 Task: Find connections with filter location Oranienburg with filter topic #Energywith filter profile language German with filter current company Hshelpinghand - Job & Career Opportunities with filter school Gangadhar Meher University with filter industry Retail Motor Vehicles with filter service category Tax Law with filter keywords title Building Inspector
Action: Mouse moved to (643, 111)
Screenshot: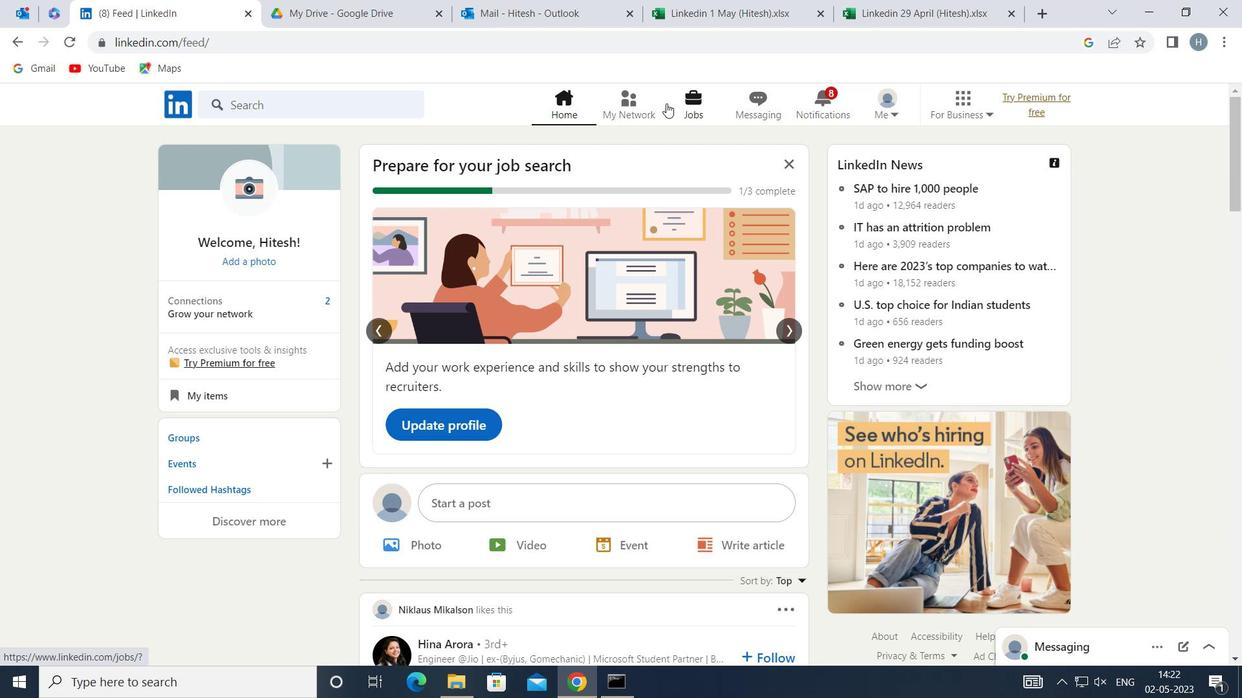 
Action: Mouse pressed left at (643, 111)
Screenshot: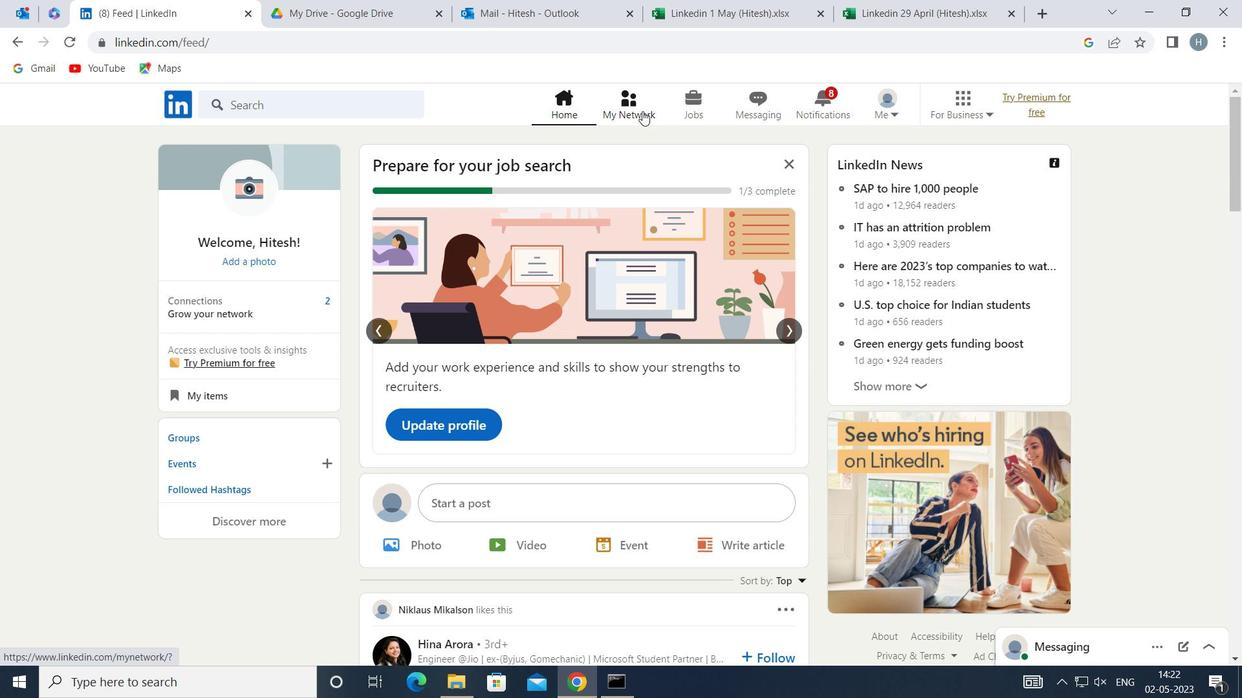 
Action: Mouse moved to (346, 199)
Screenshot: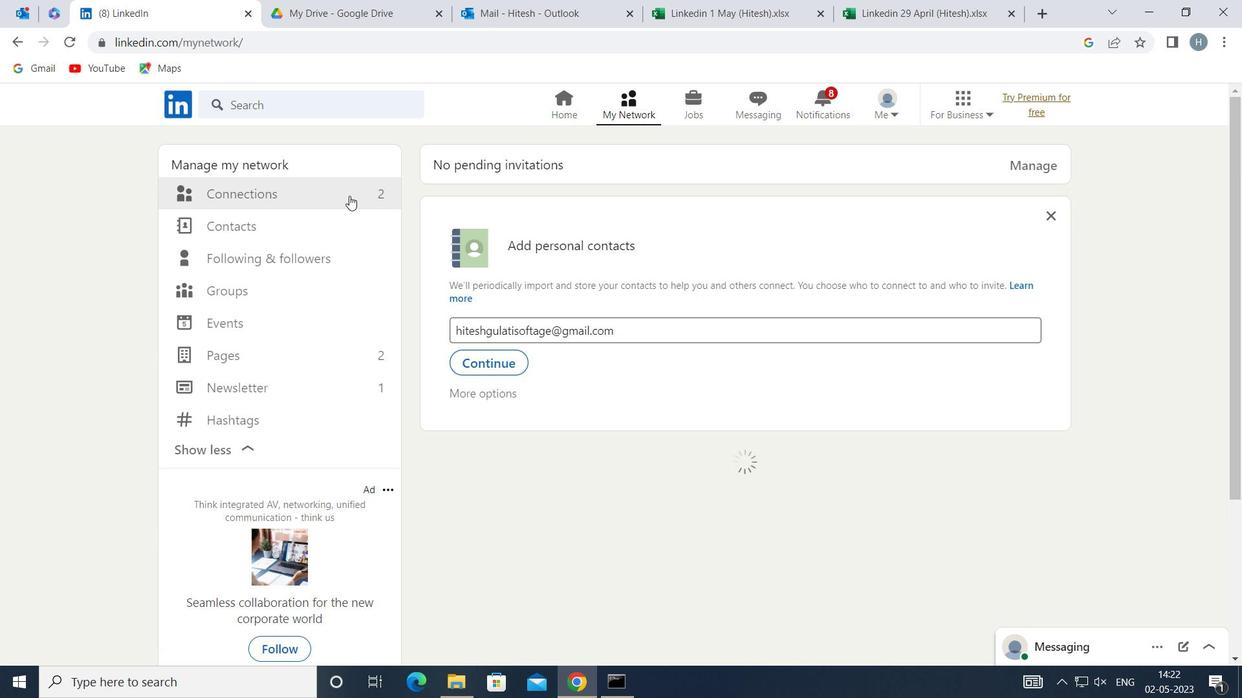
Action: Mouse pressed left at (346, 199)
Screenshot: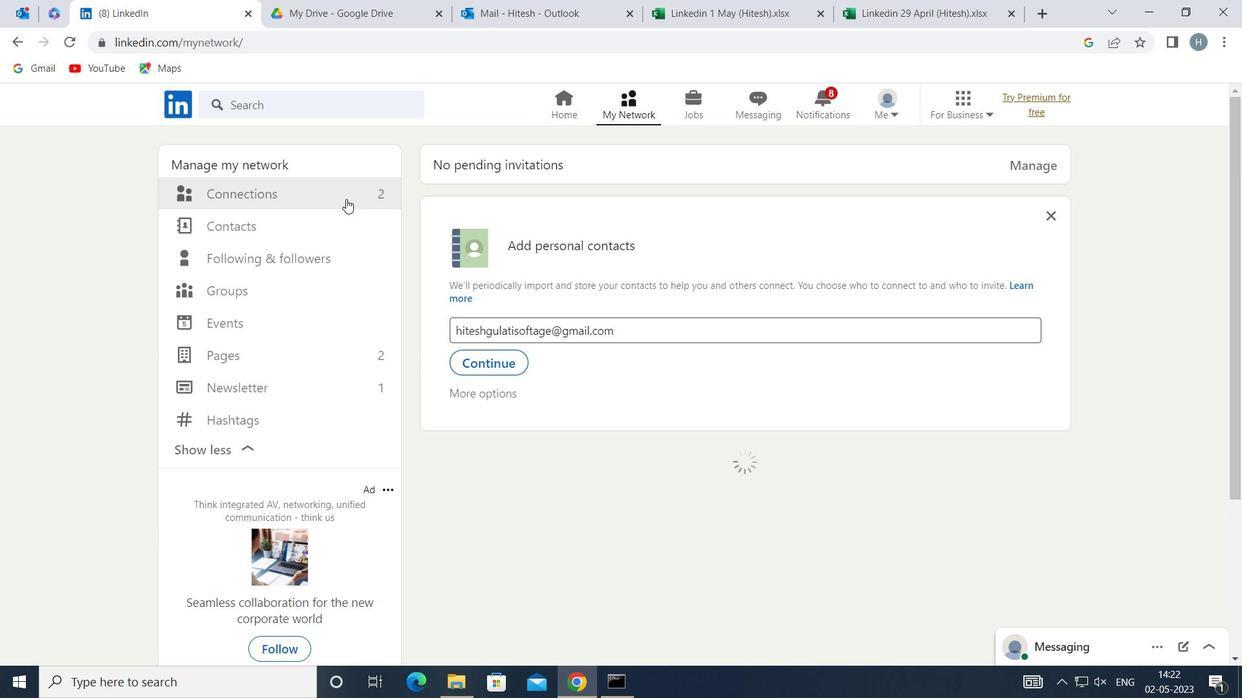 
Action: Mouse moved to (722, 192)
Screenshot: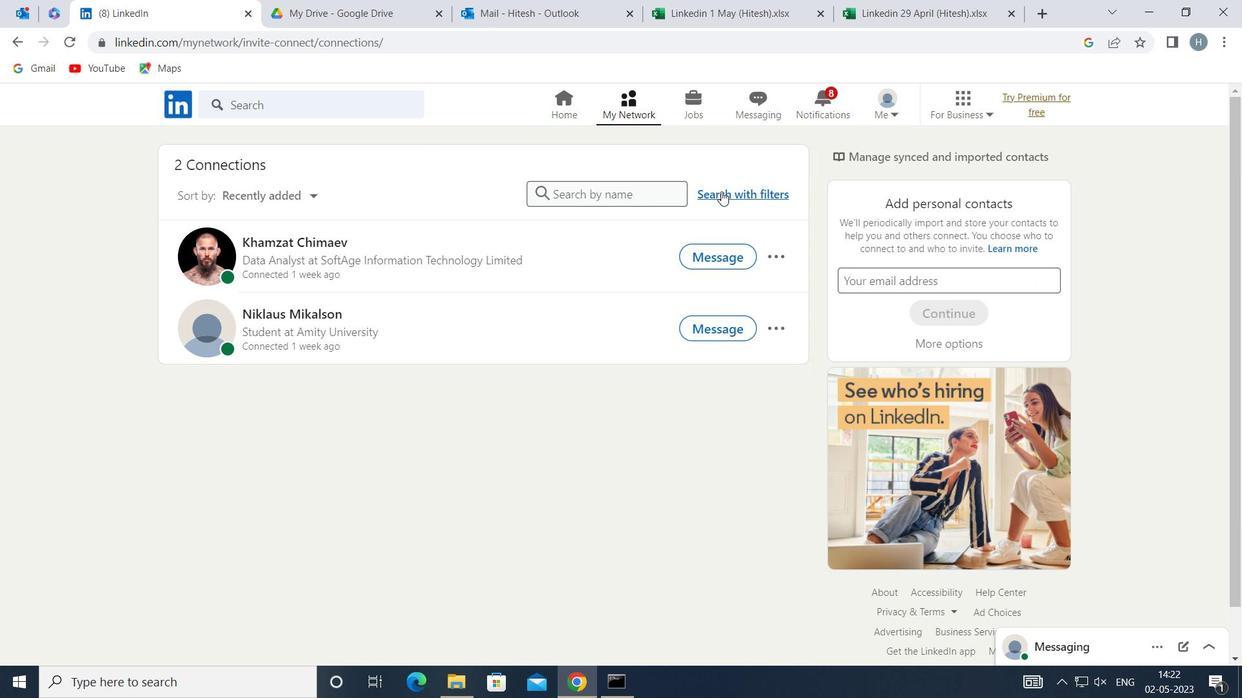 
Action: Mouse pressed left at (722, 192)
Screenshot: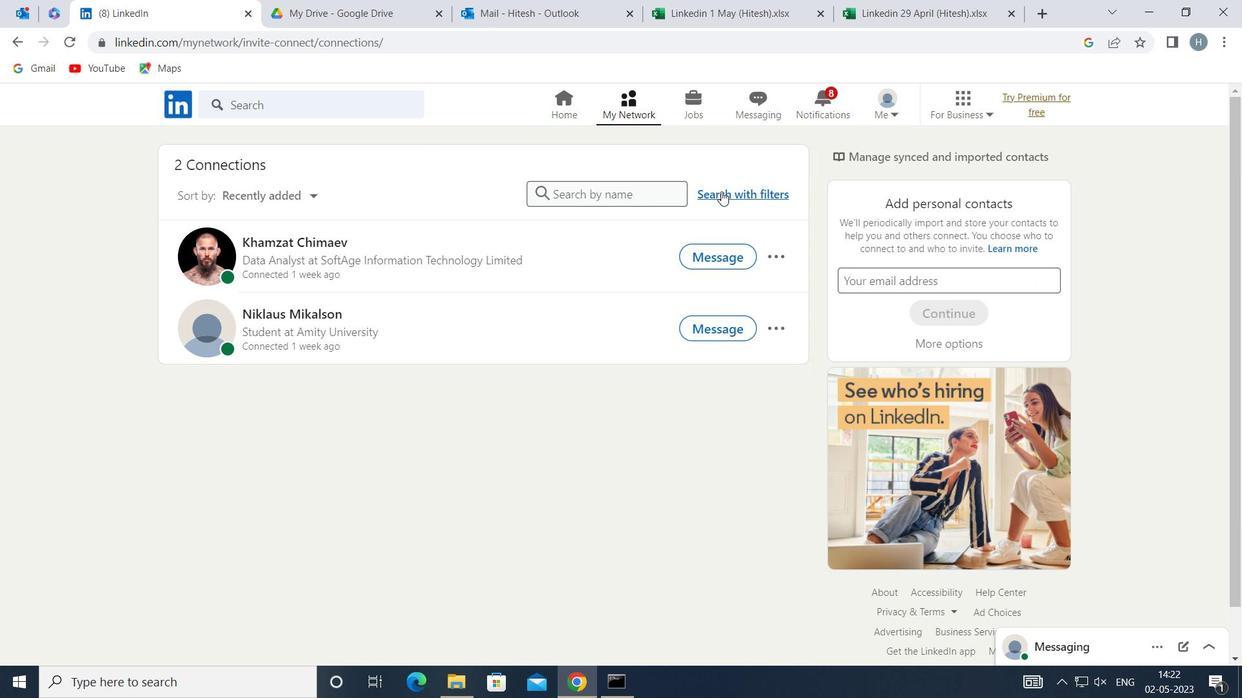 
Action: Mouse moved to (681, 150)
Screenshot: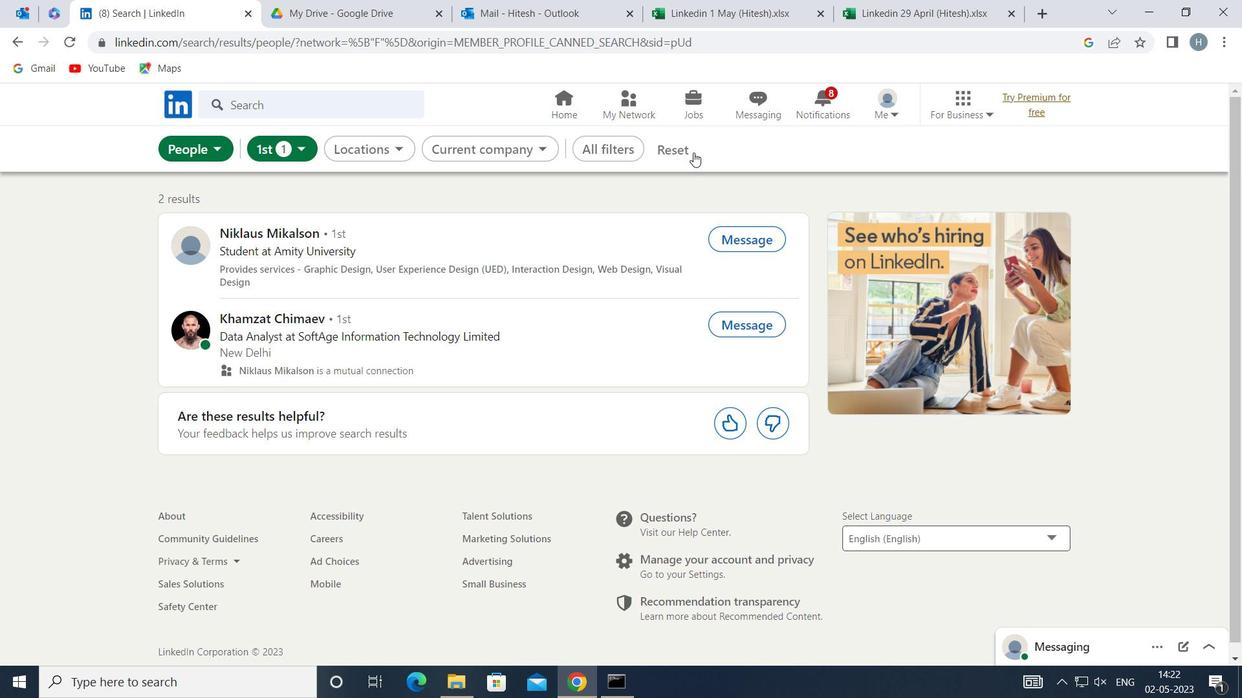 
Action: Mouse pressed left at (681, 150)
Screenshot: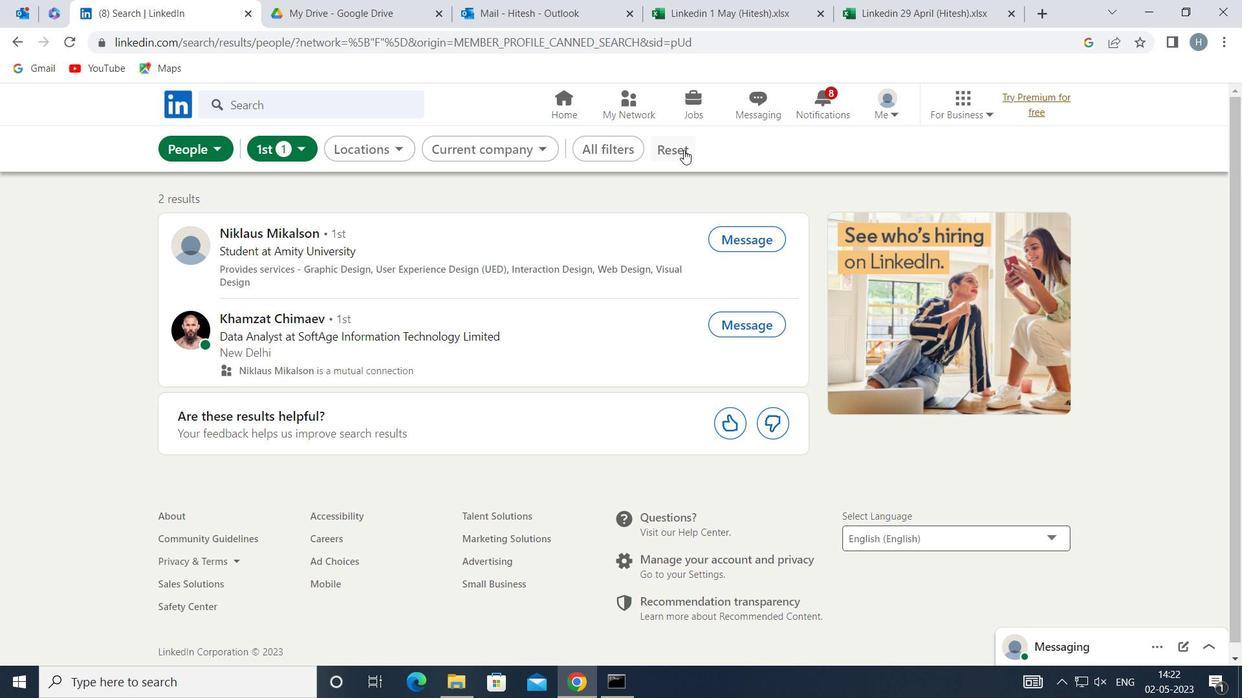 
Action: Mouse moved to (662, 147)
Screenshot: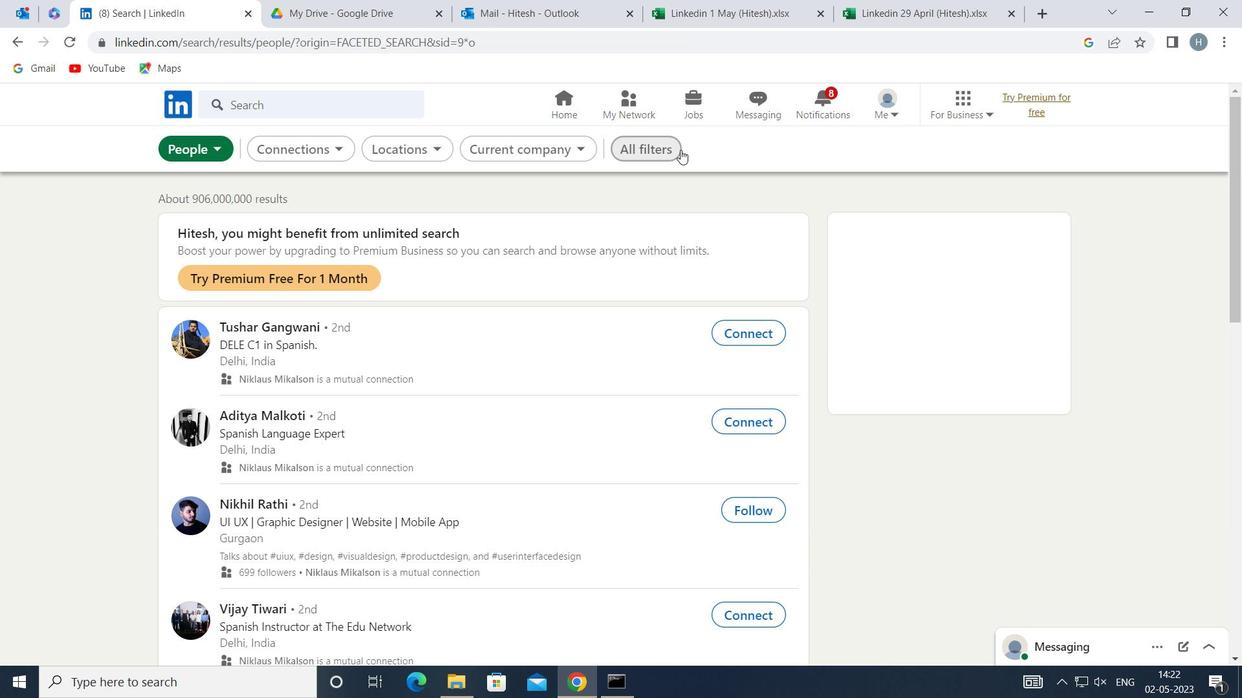 
Action: Mouse pressed left at (662, 147)
Screenshot: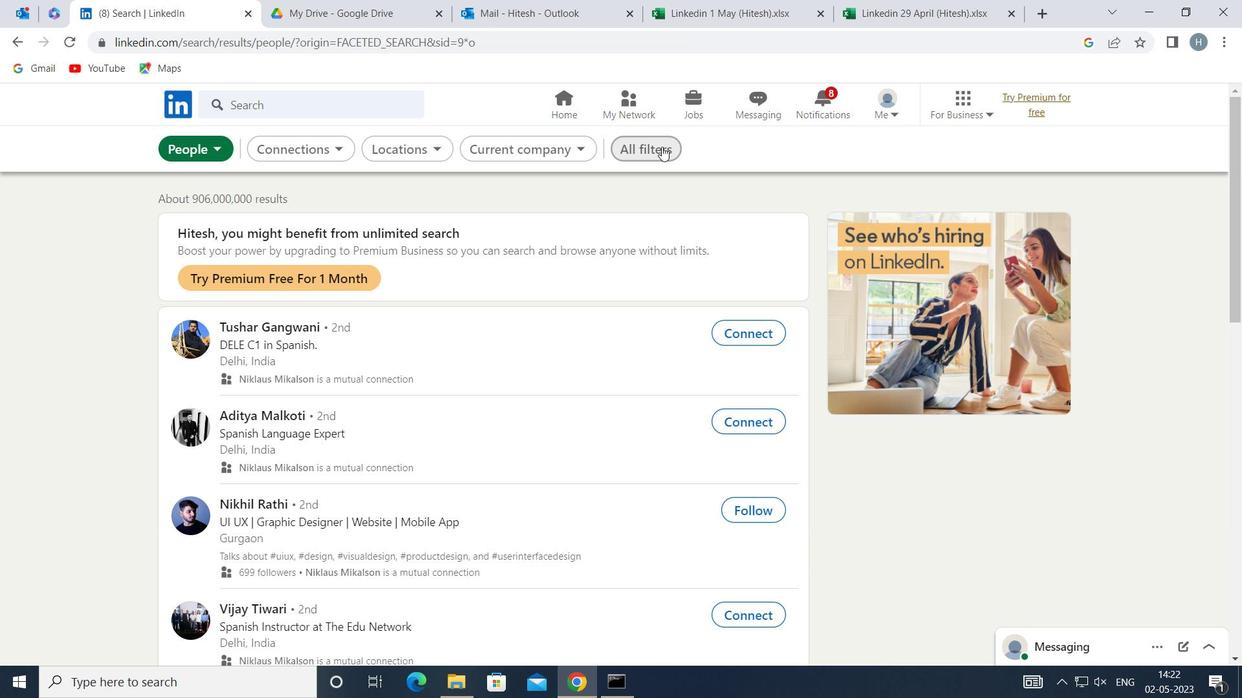 
Action: Mouse moved to (918, 414)
Screenshot: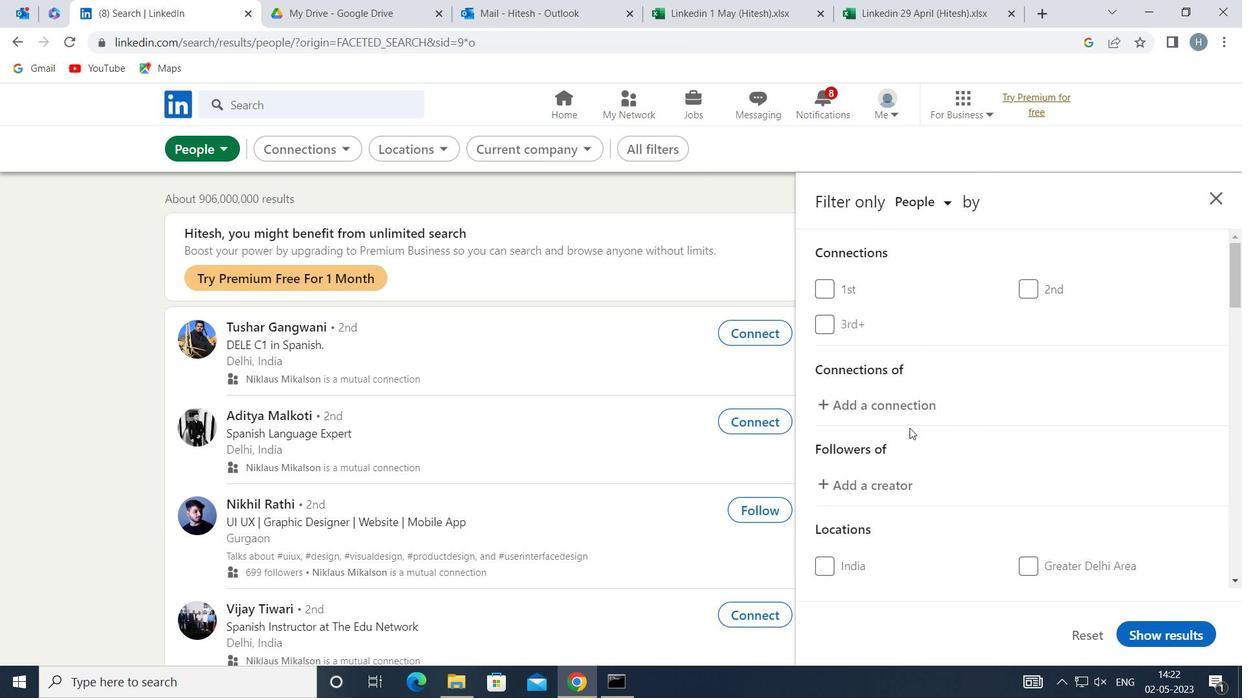 
Action: Mouse scrolled (918, 413) with delta (0, 0)
Screenshot: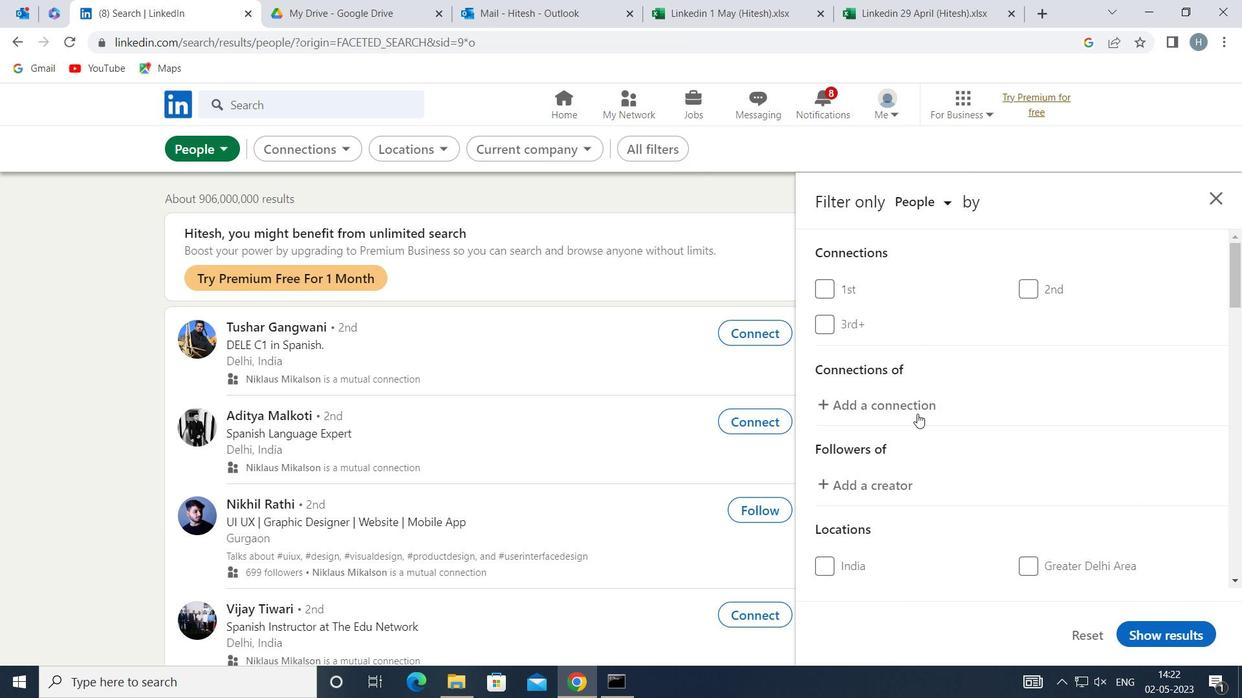 
Action: Mouse moved to (918, 412)
Screenshot: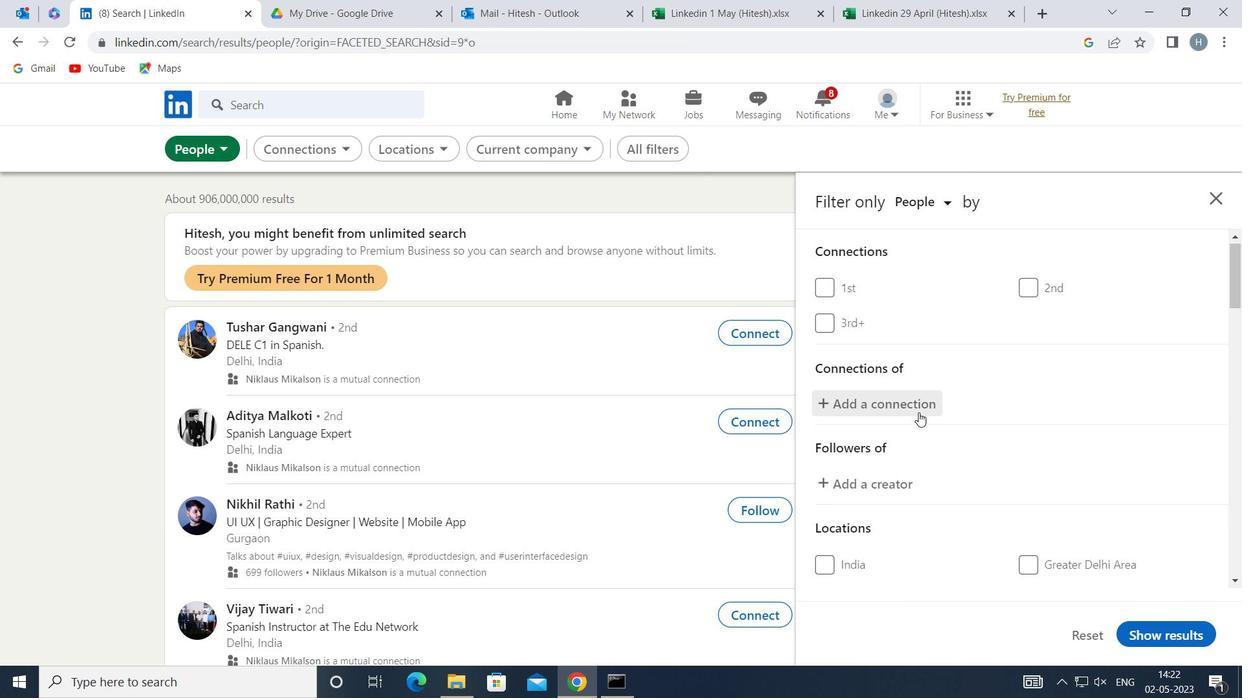 
Action: Mouse scrolled (918, 412) with delta (0, 0)
Screenshot: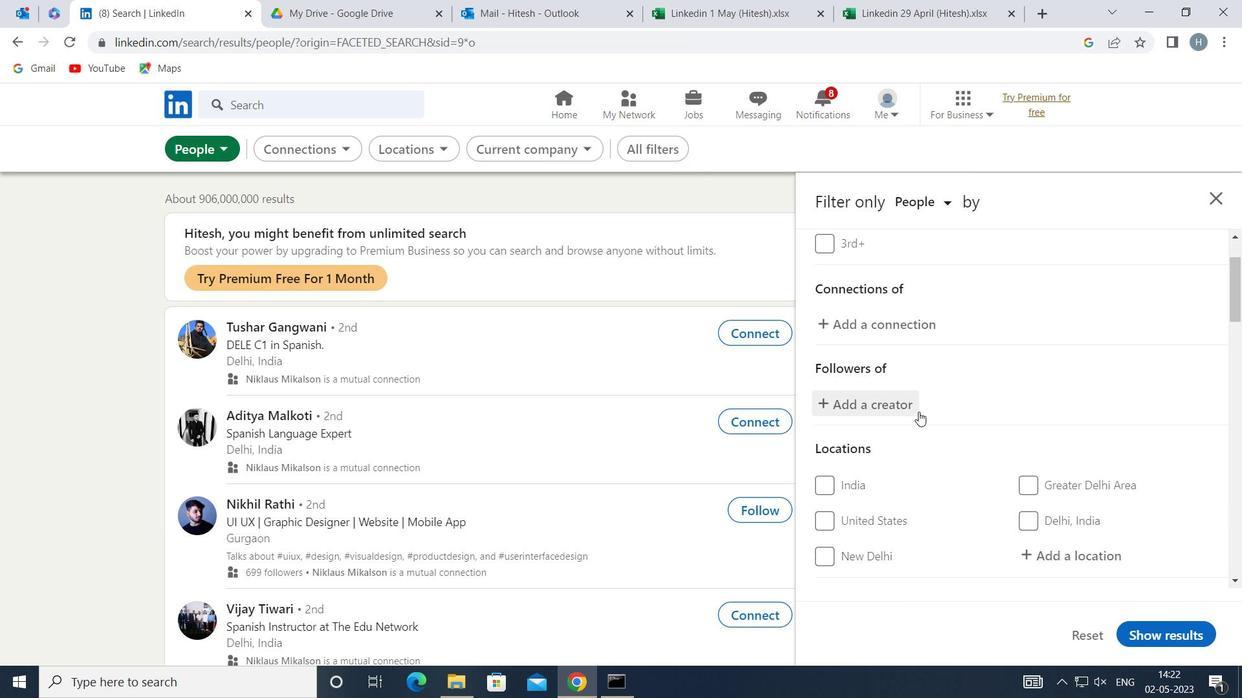 
Action: Mouse moved to (1054, 465)
Screenshot: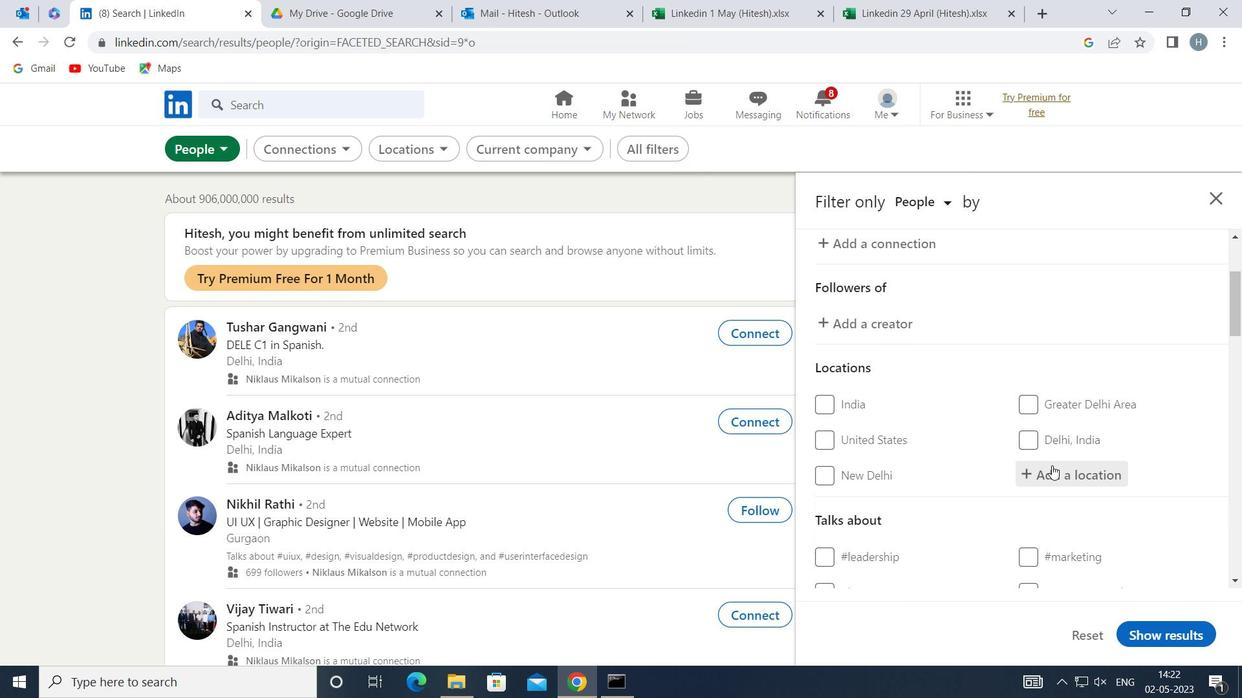 
Action: Mouse pressed left at (1054, 465)
Screenshot: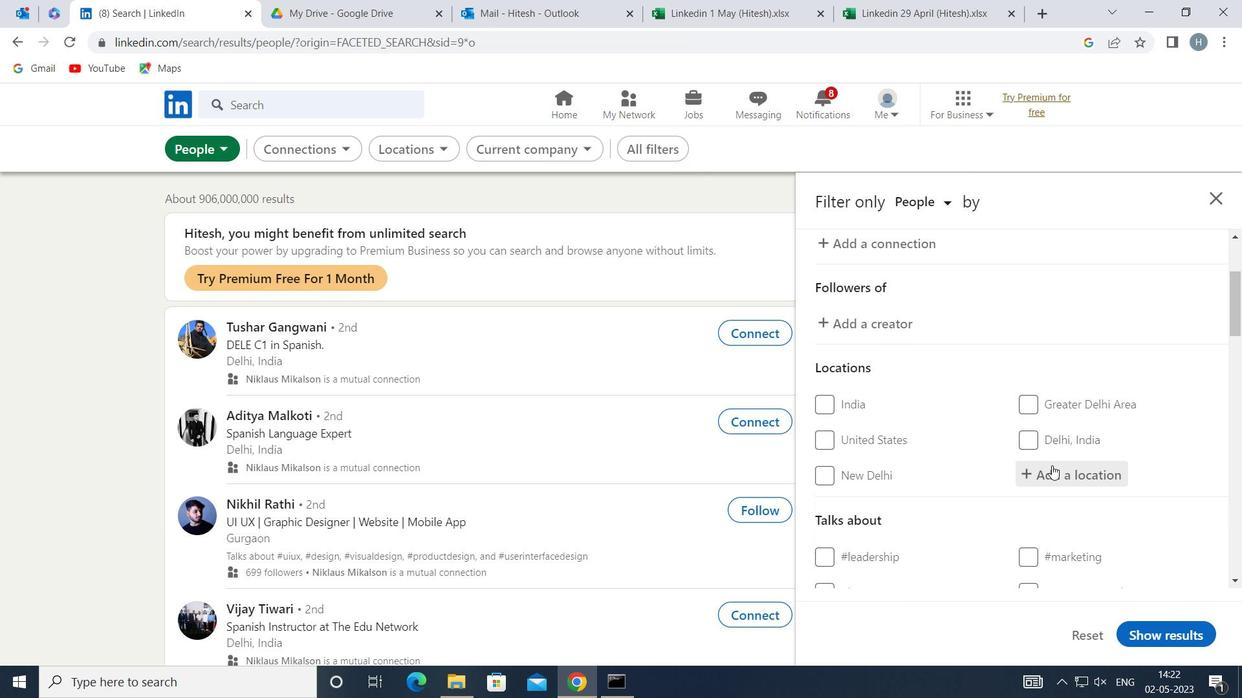 
Action: Mouse moved to (1051, 463)
Screenshot: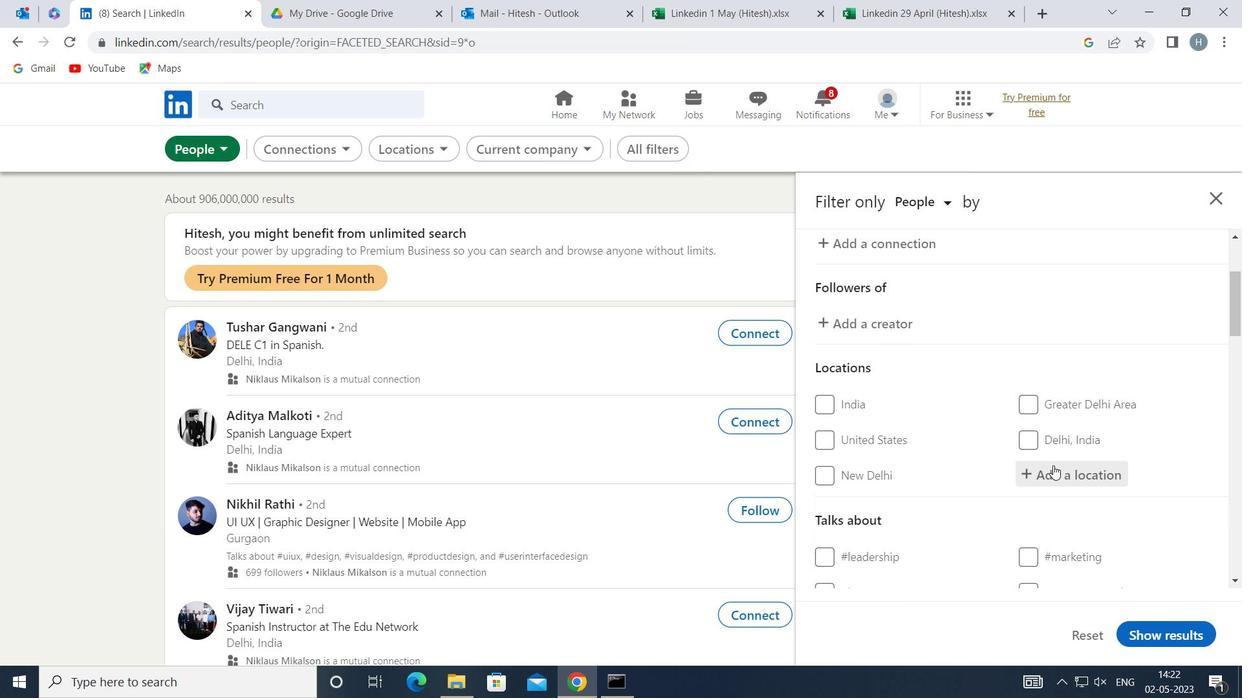 
Action: Key pressed <Key.shift>ORA
Screenshot: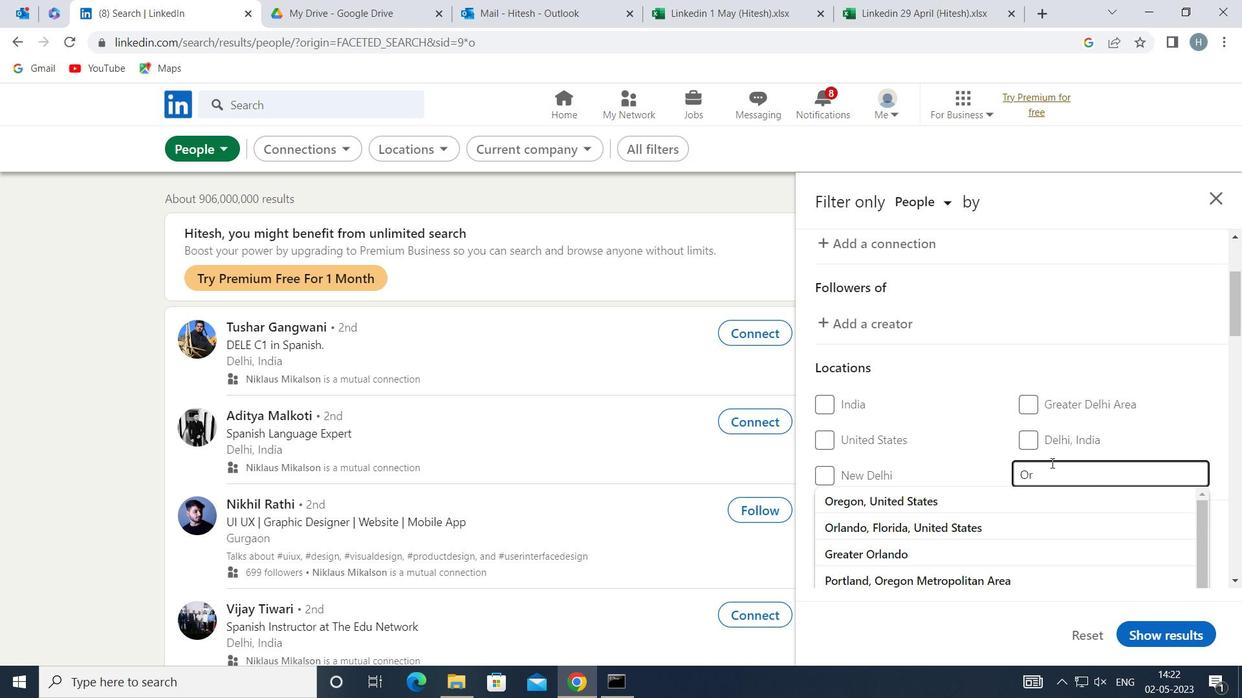 
Action: Mouse moved to (1050, 463)
Screenshot: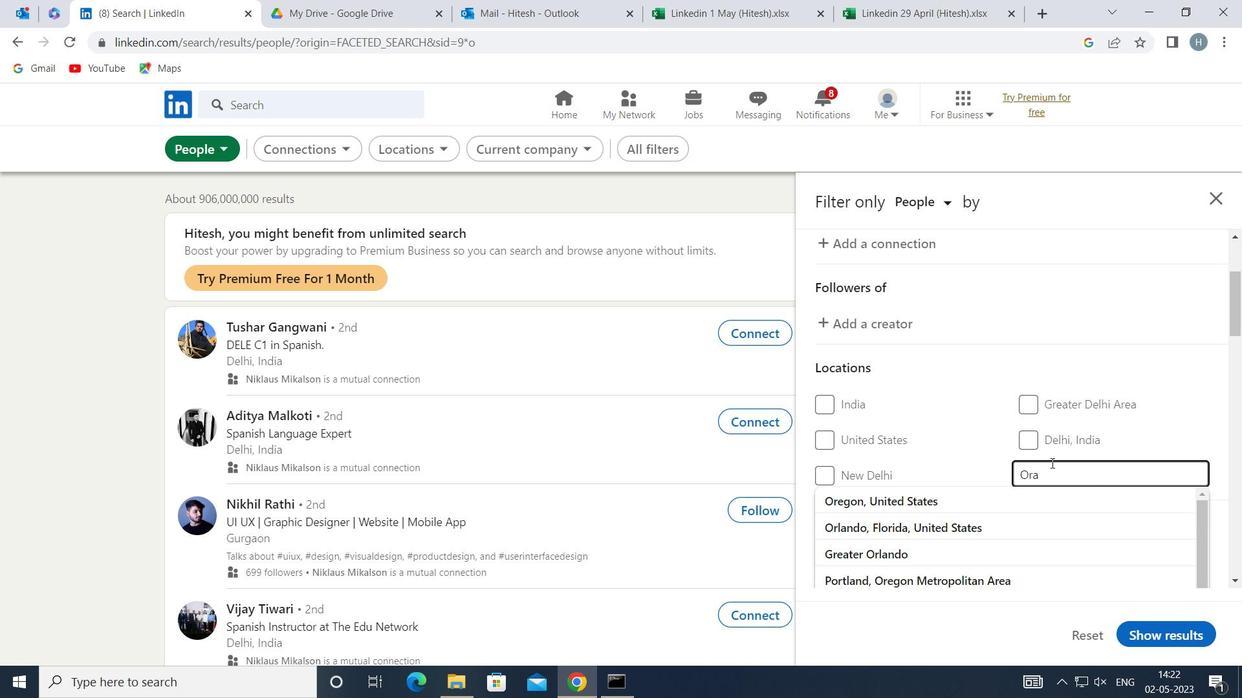 
Action: Key pressed NIENBURG
Screenshot: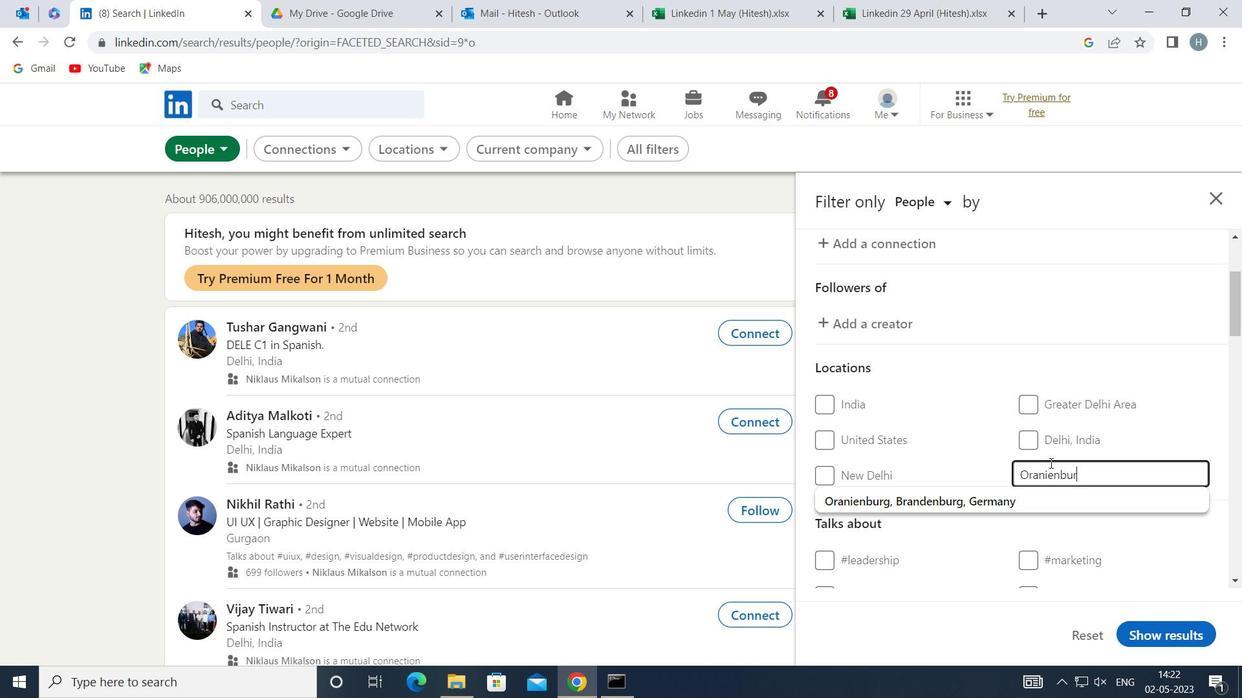 
Action: Mouse moved to (996, 507)
Screenshot: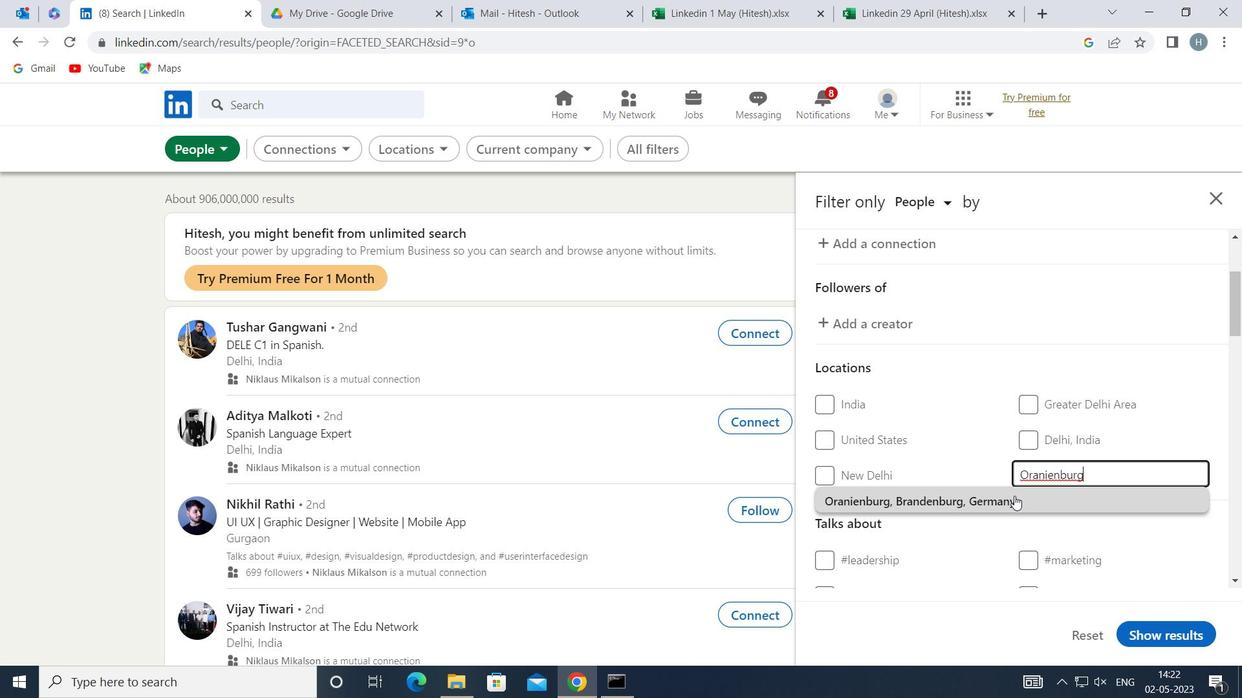 
Action: Mouse pressed left at (996, 507)
Screenshot: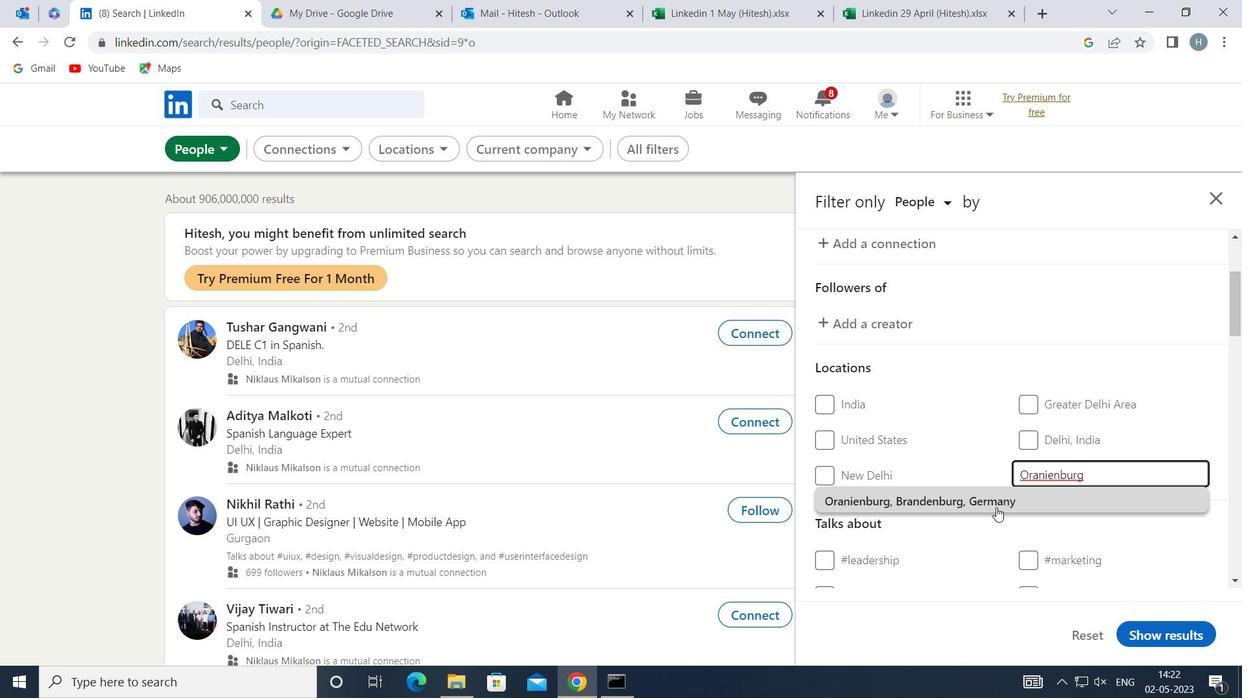 
Action: Mouse moved to (995, 496)
Screenshot: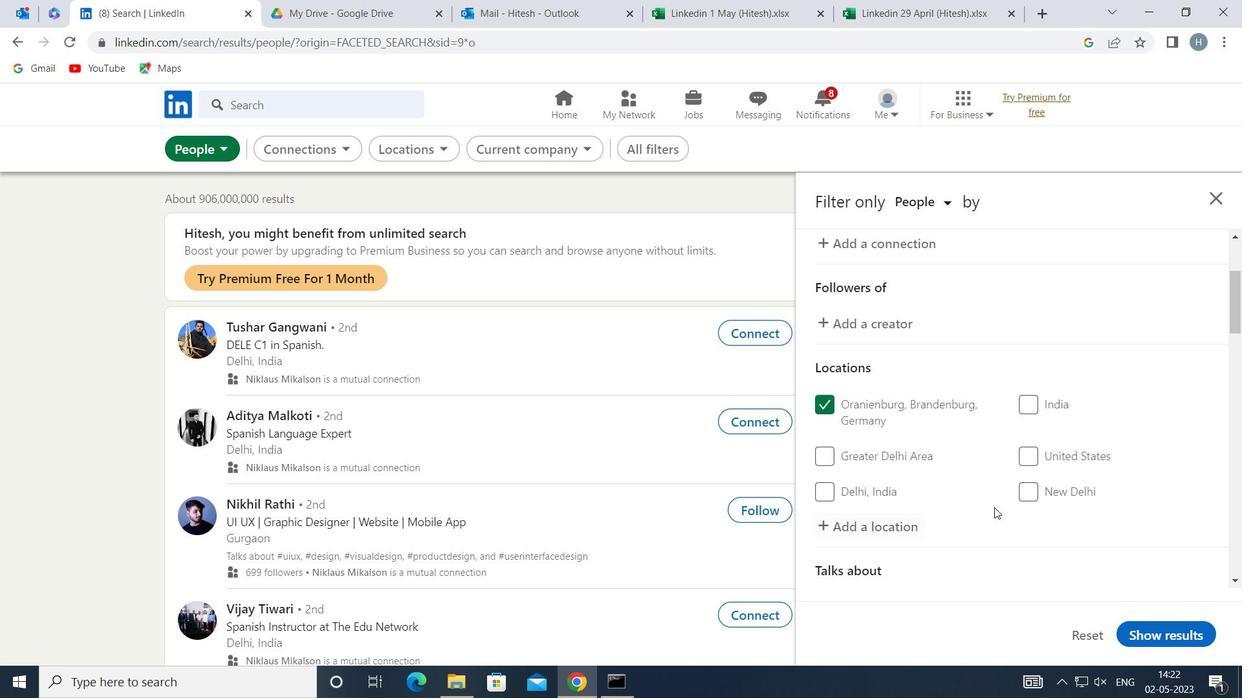 
Action: Mouse scrolled (995, 495) with delta (0, 0)
Screenshot: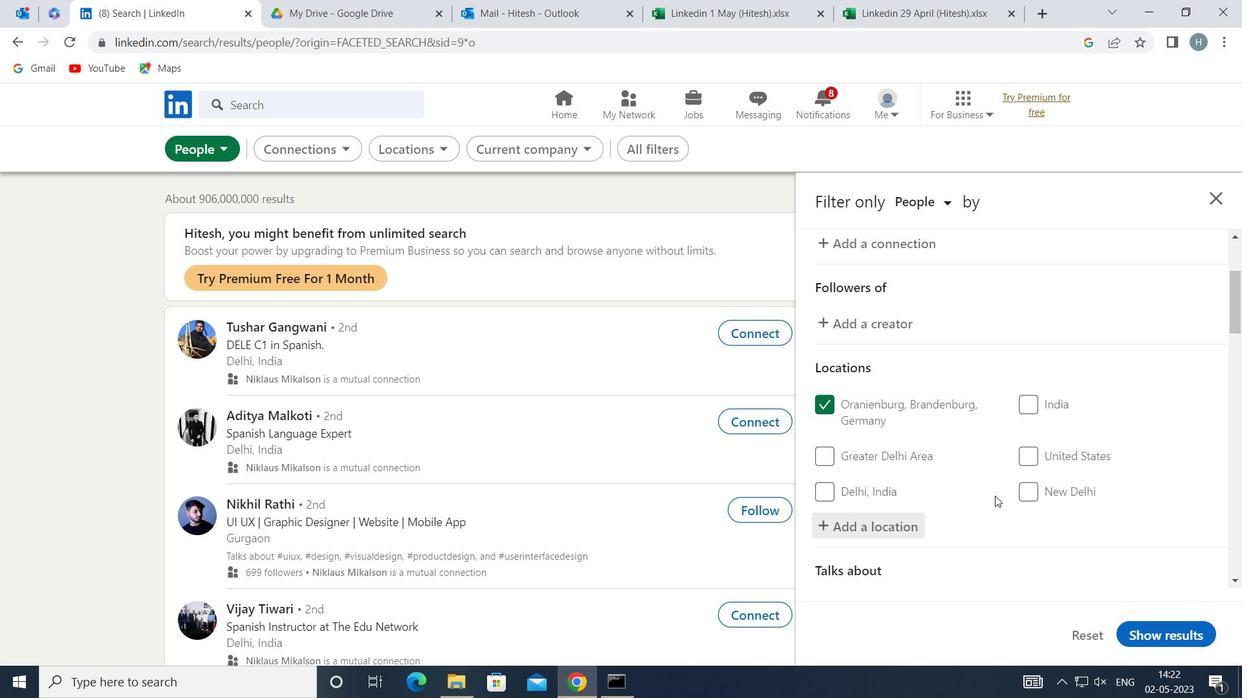 
Action: Mouse moved to (995, 495)
Screenshot: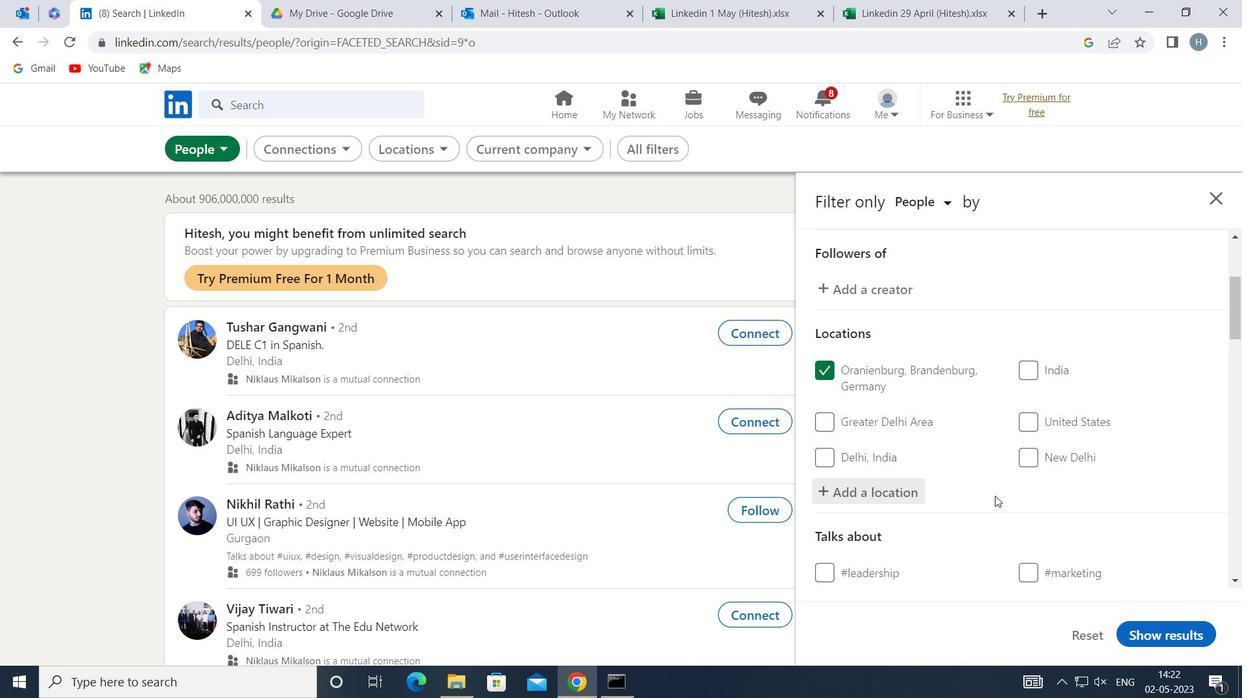 
Action: Mouse scrolled (995, 495) with delta (0, 0)
Screenshot: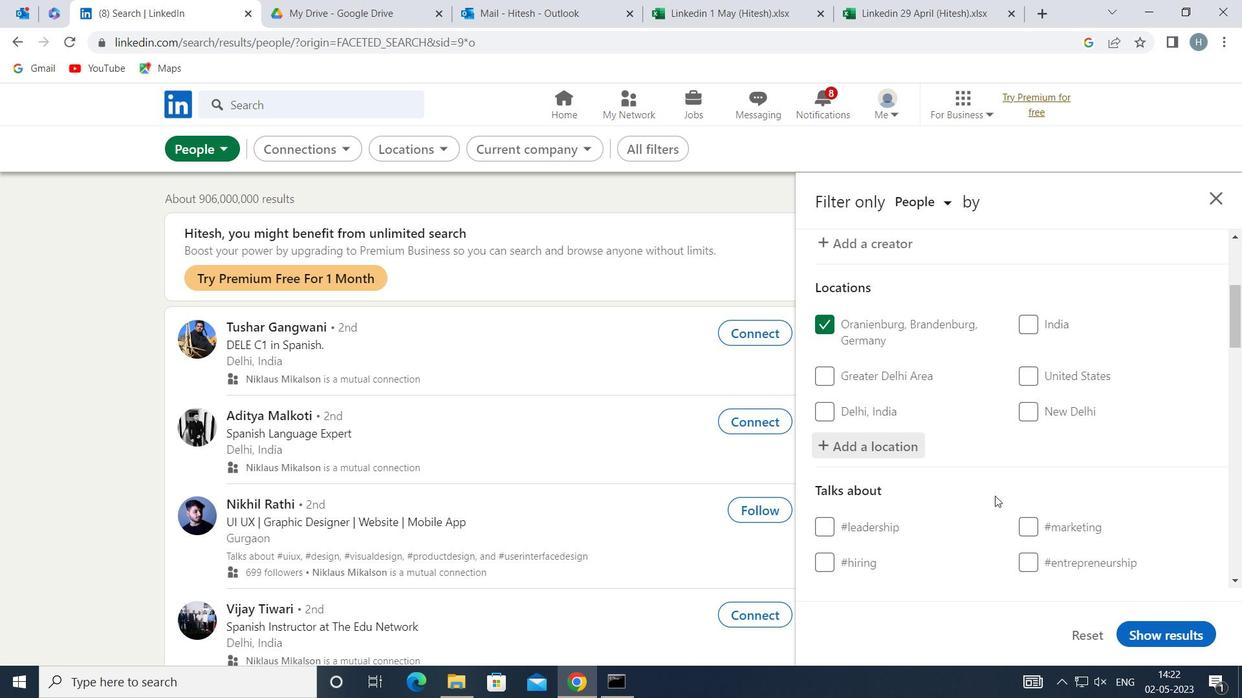 
Action: Mouse moved to (1065, 517)
Screenshot: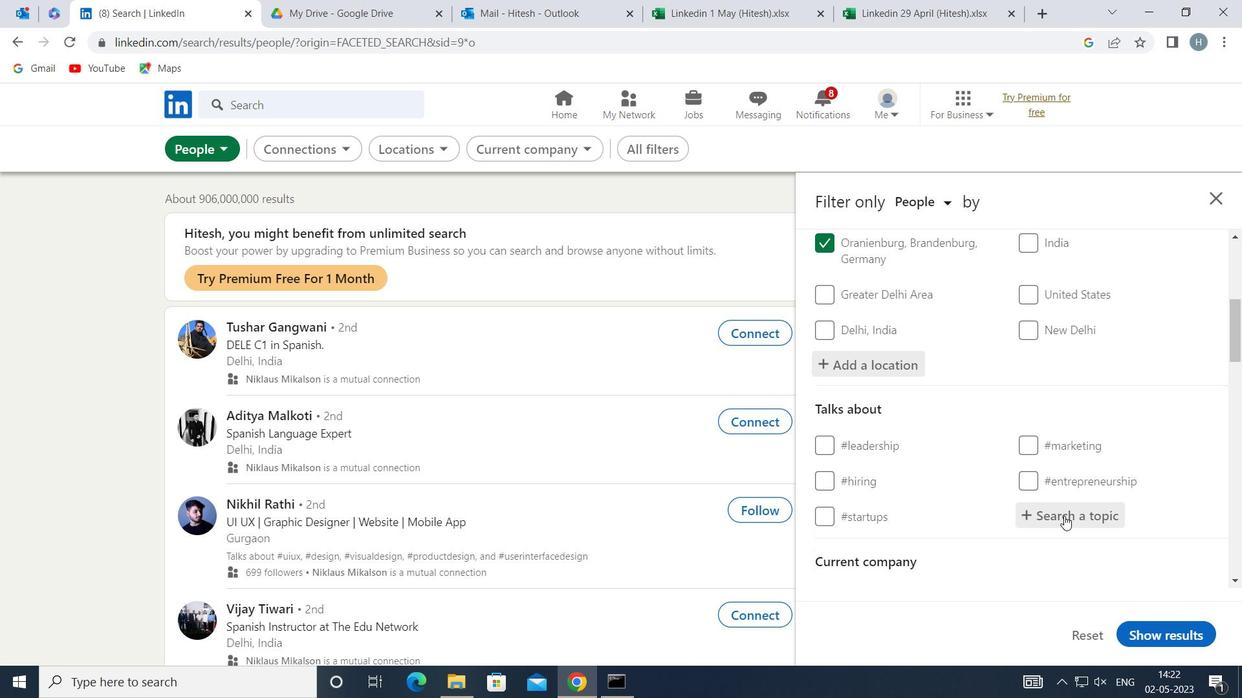 
Action: Mouse pressed left at (1065, 517)
Screenshot: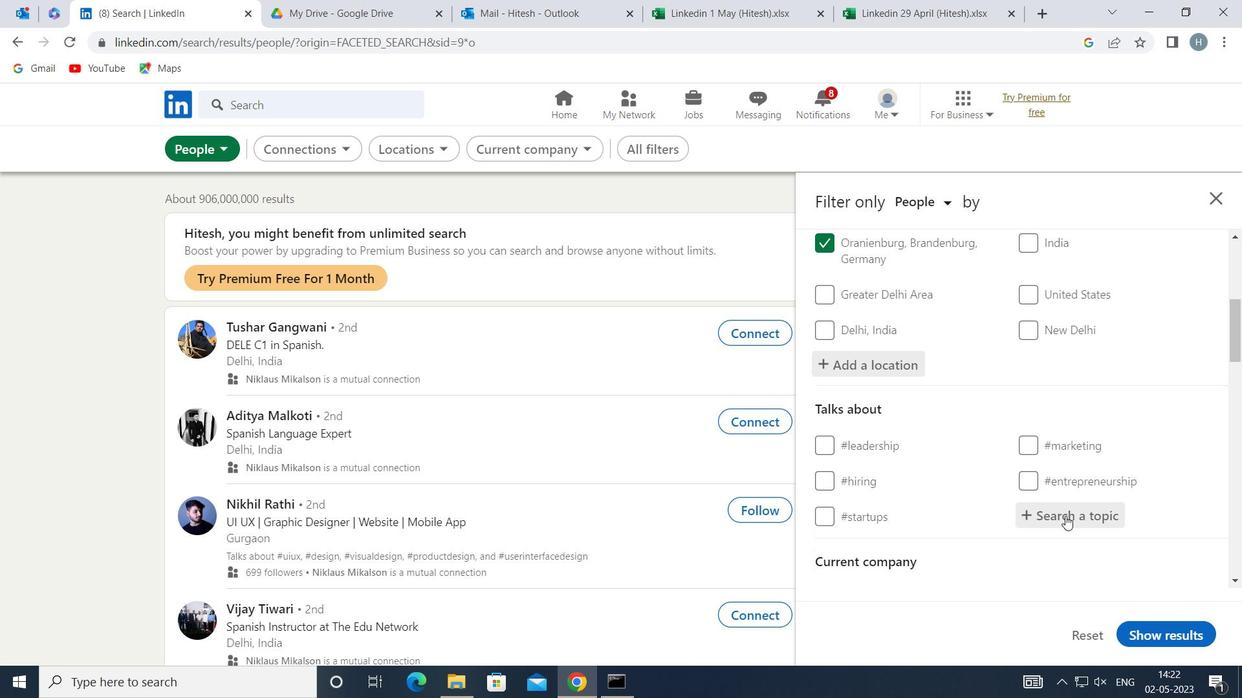 
Action: Key pressed <Key.shift>ENERGY
Screenshot: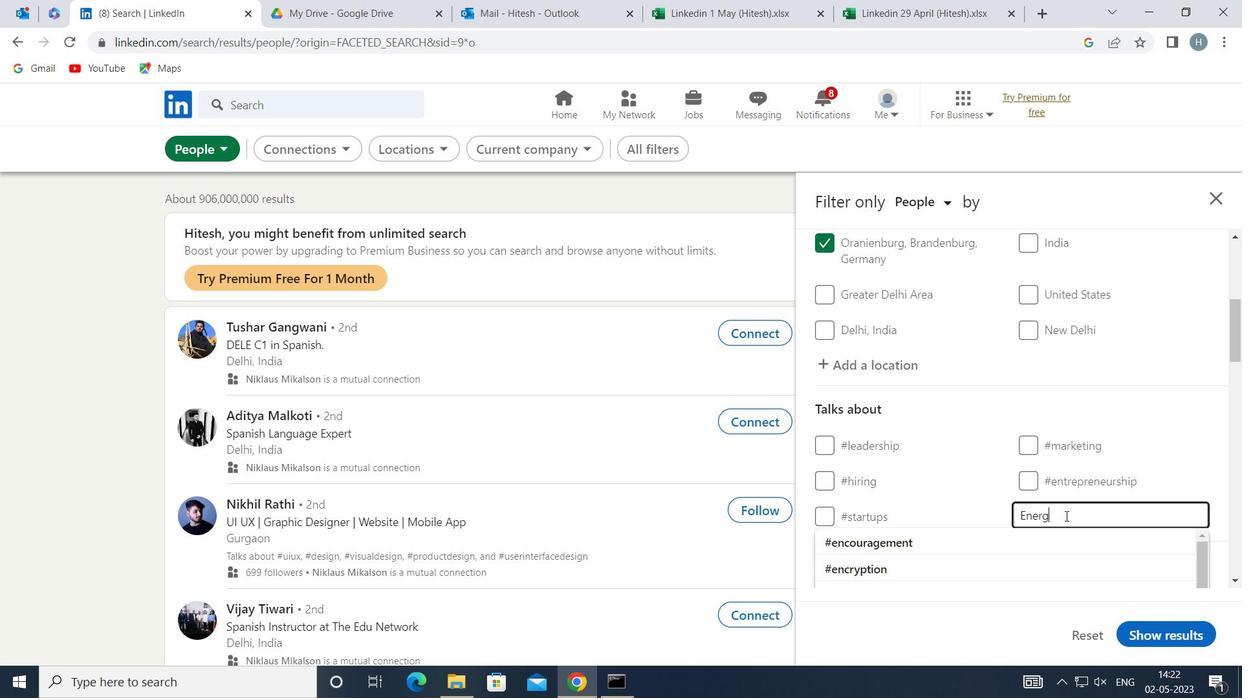 
Action: Mouse moved to (963, 540)
Screenshot: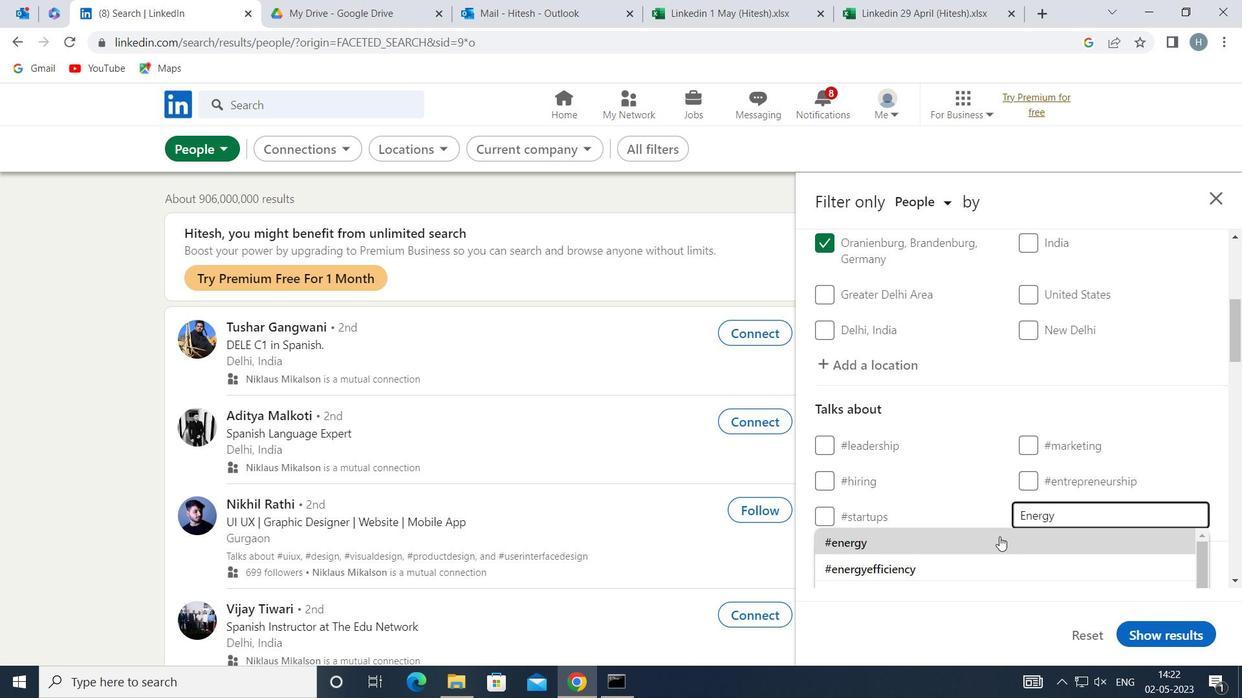 
Action: Mouse scrolled (963, 539) with delta (0, 0)
Screenshot: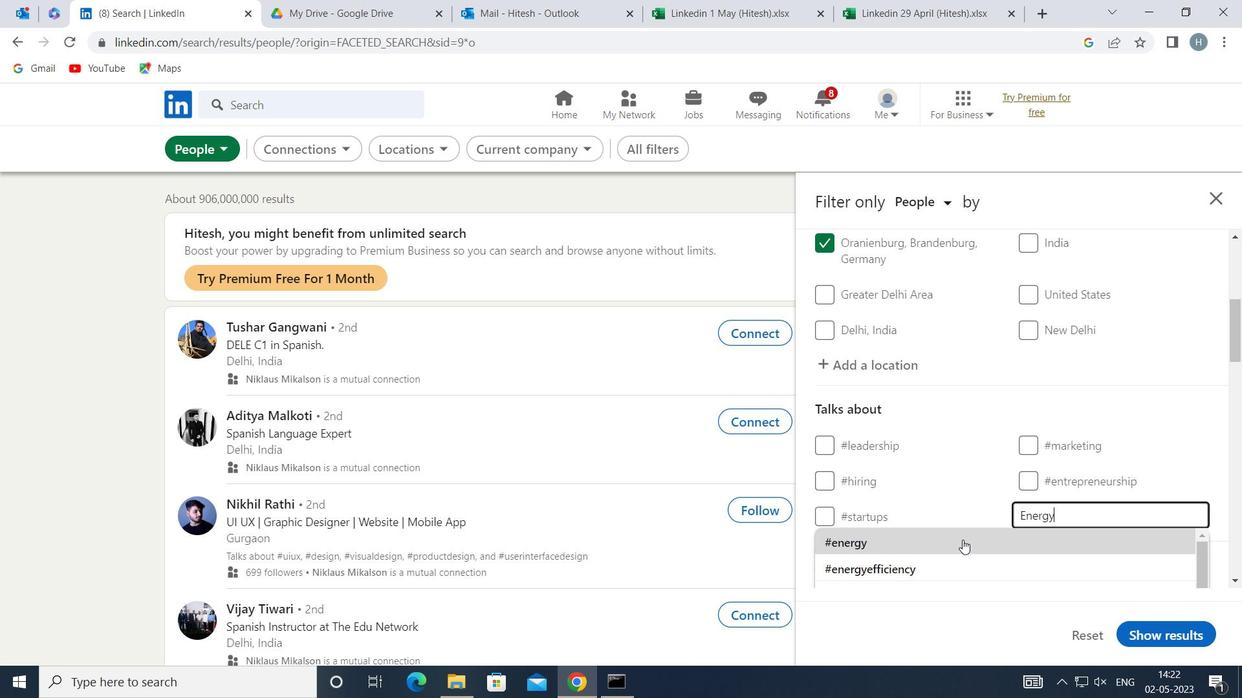 
Action: Mouse moved to (964, 539)
Screenshot: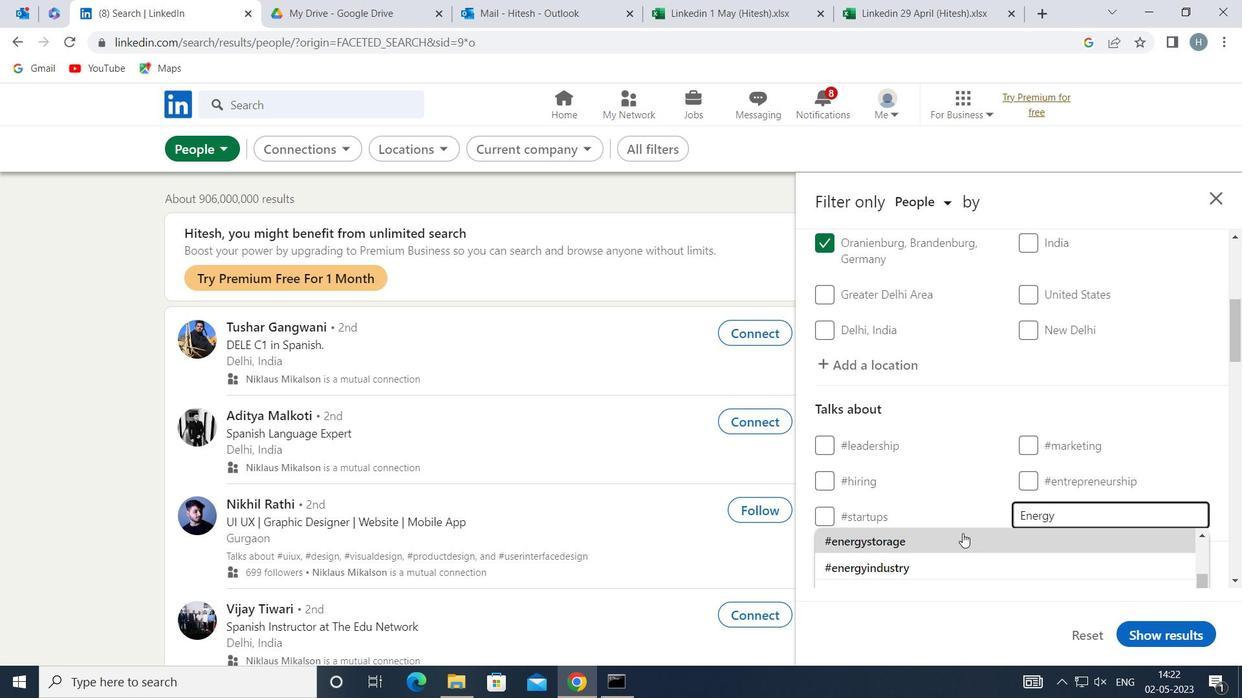 
Action: Mouse scrolled (964, 539) with delta (0, 0)
Screenshot: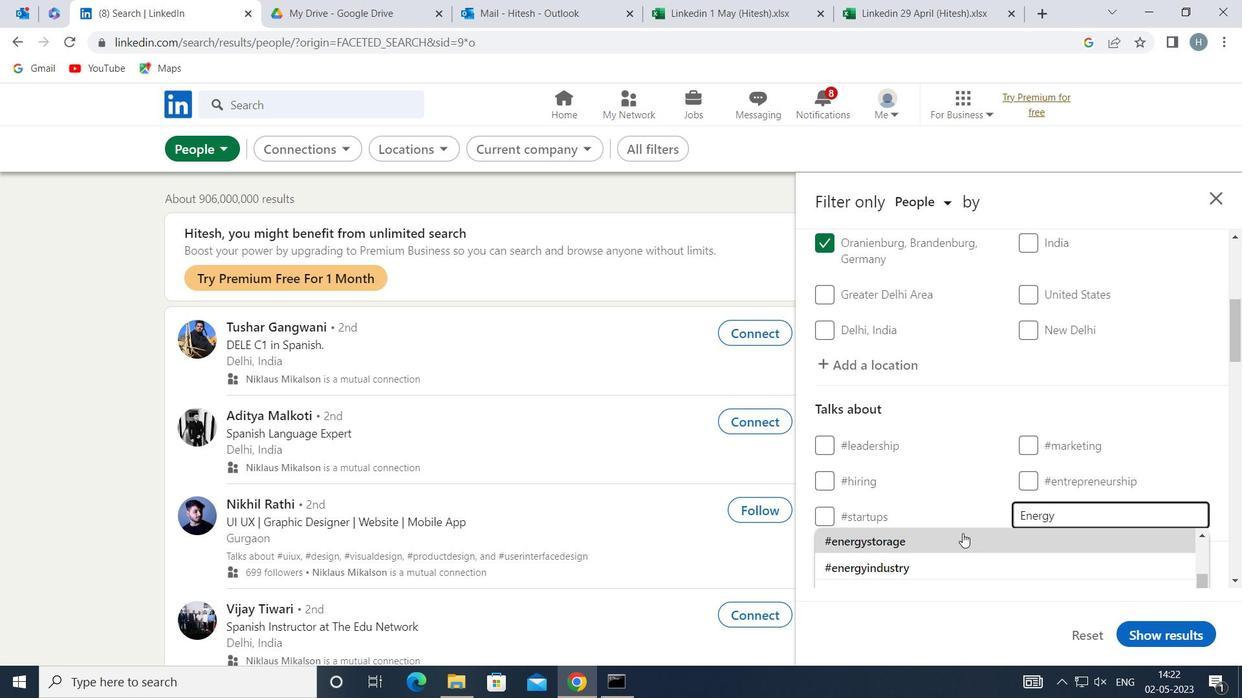 
Action: Mouse moved to (964, 542)
Screenshot: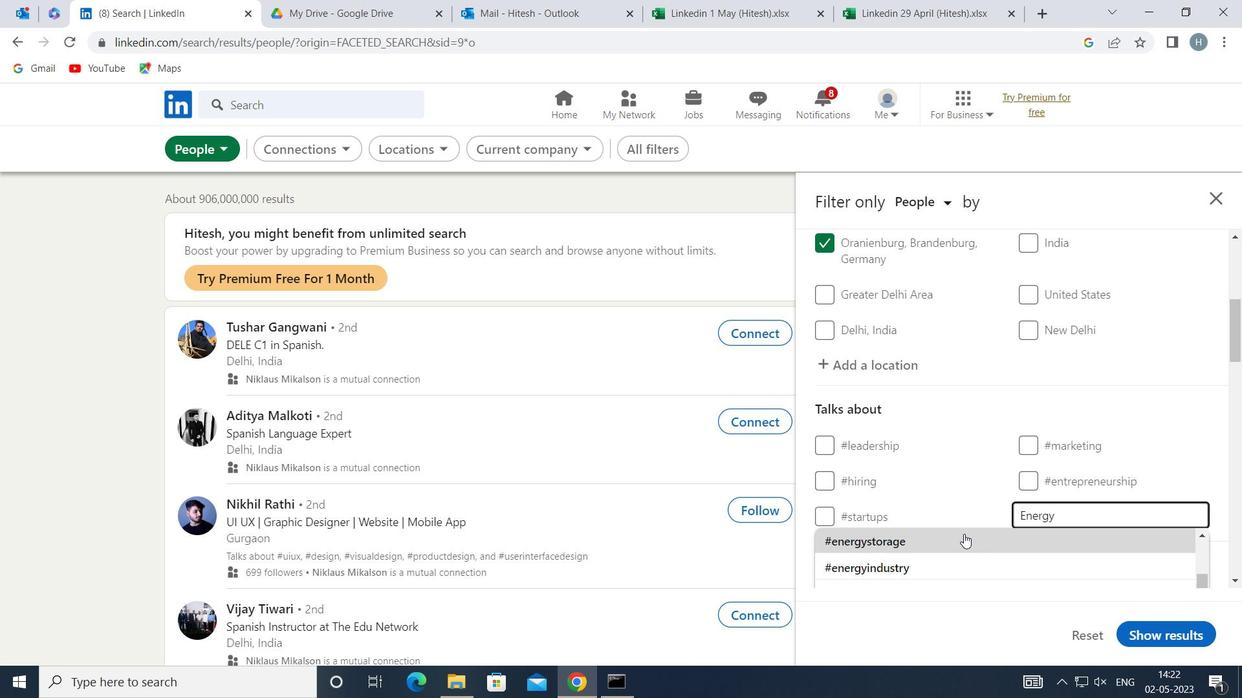 
Action: Mouse scrolled (964, 542) with delta (0, 0)
Screenshot: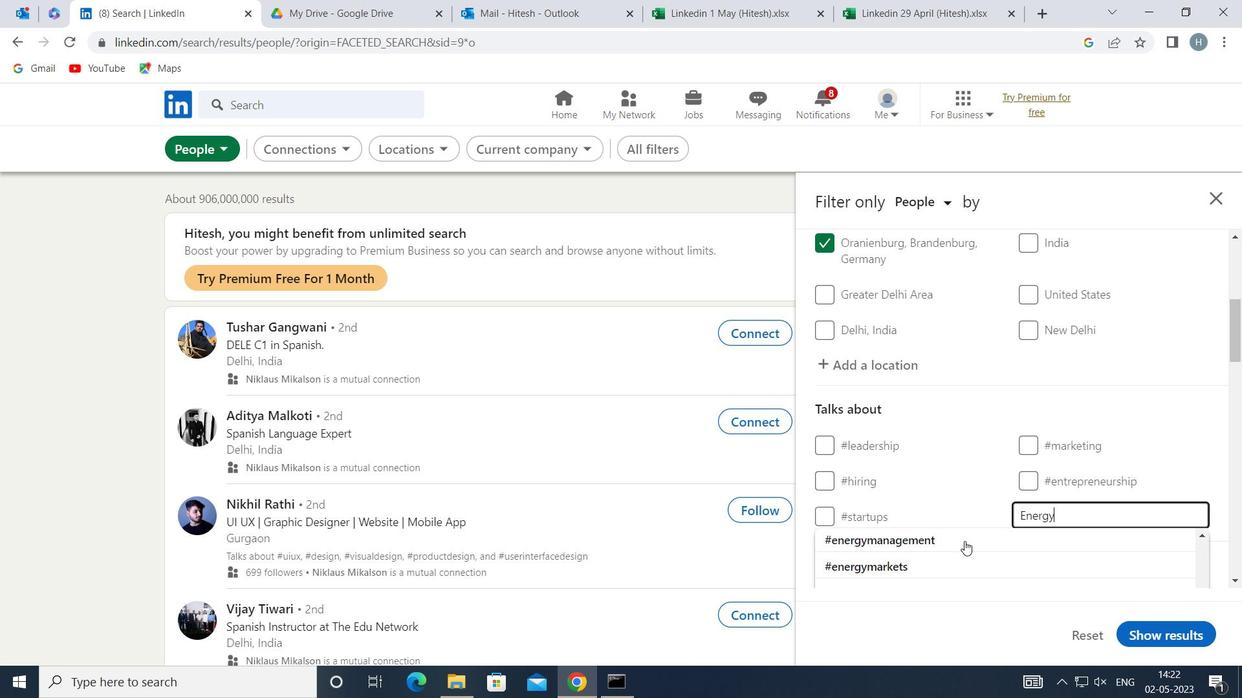 
Action: Mouse scrolled (964, 542) with delta (0, 0)
Screenshot: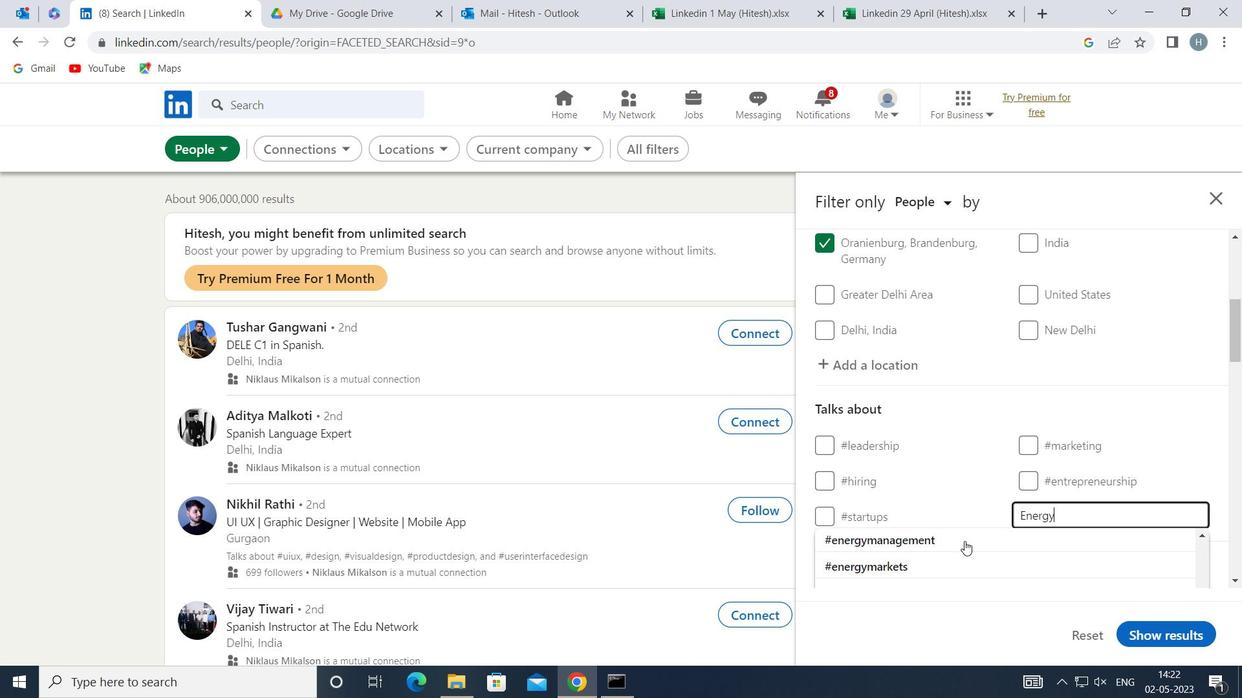 
Action: Mouse moved to (966, 542)
Screenshot: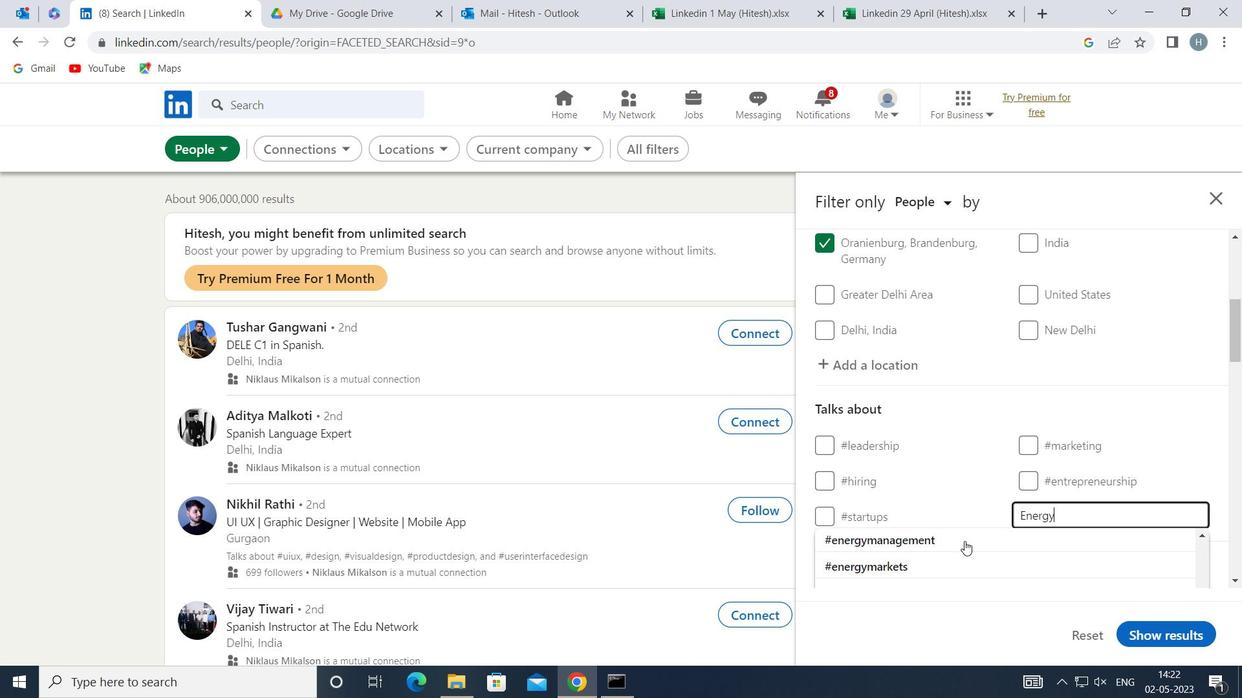 
Action: Mouse scrolled (966, 543) with delta (0, 0)
Screenshot: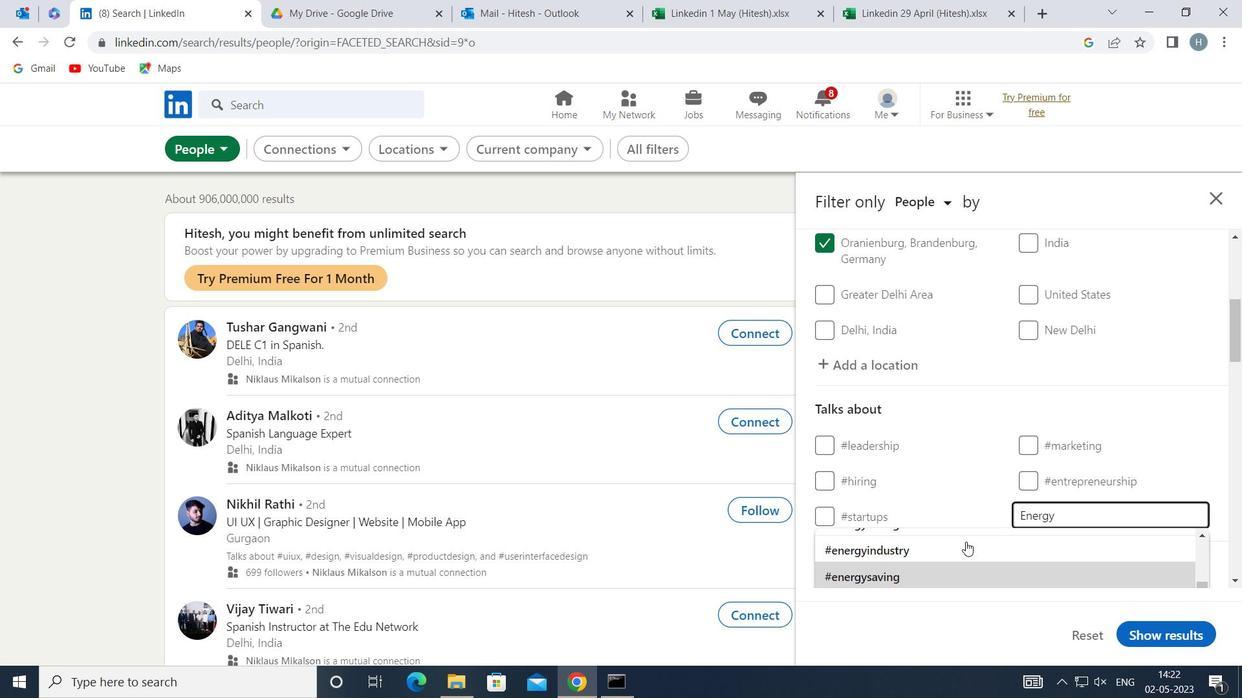 
Action: Mouse scrolled (966, 543) with delta (0, 0)
Screenshot: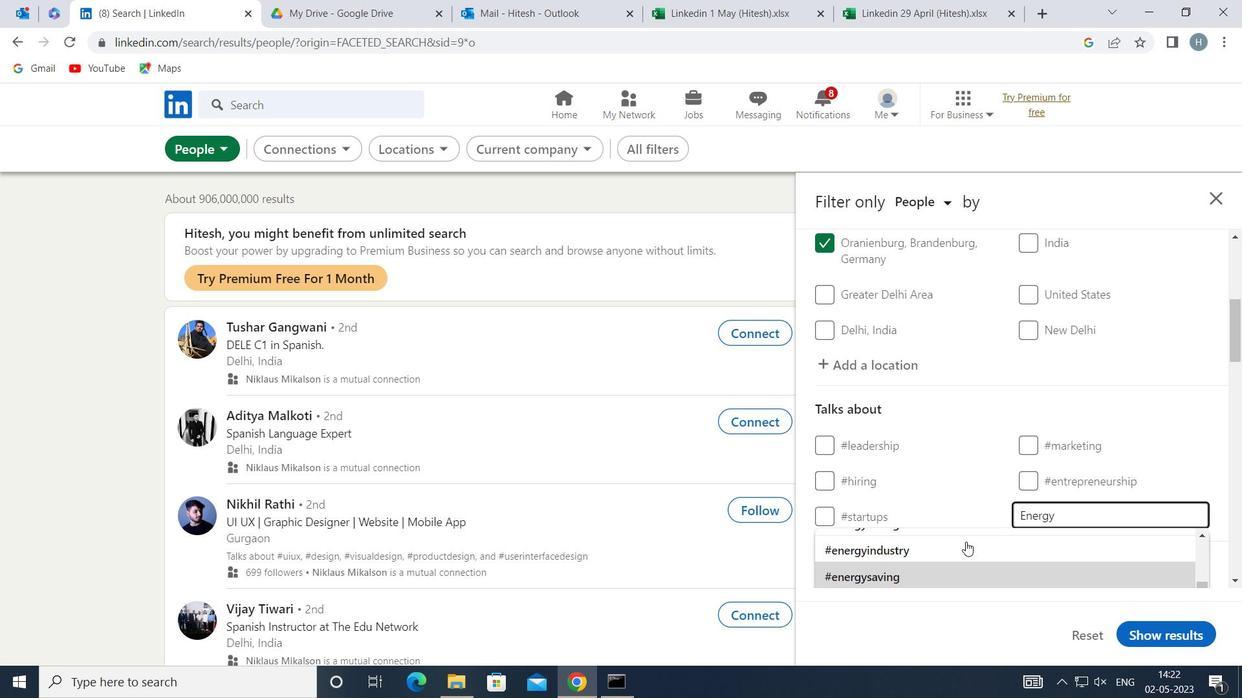 
Action: Mouse scrolled (966, 543) with delta (0, 0)
Screenshot: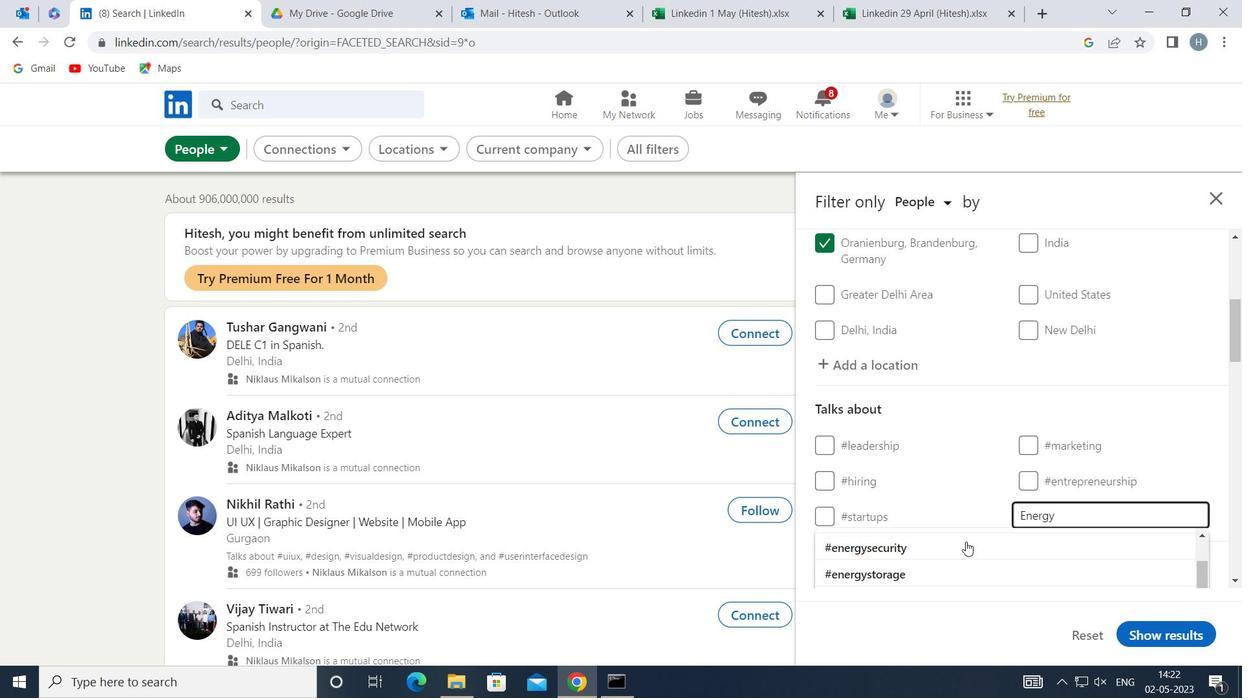
Action: Mouse moved to (958, 544)
Screenshot: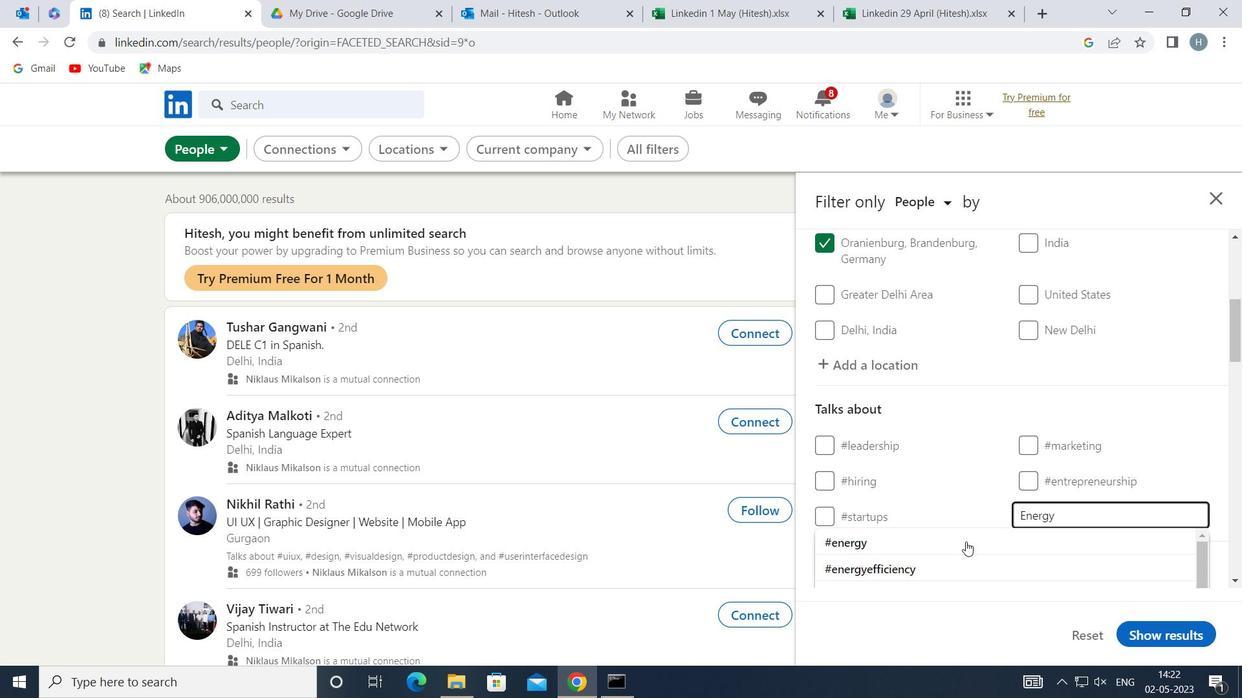 
Action: Mouse pressed left at (958, 544)
Screenshot: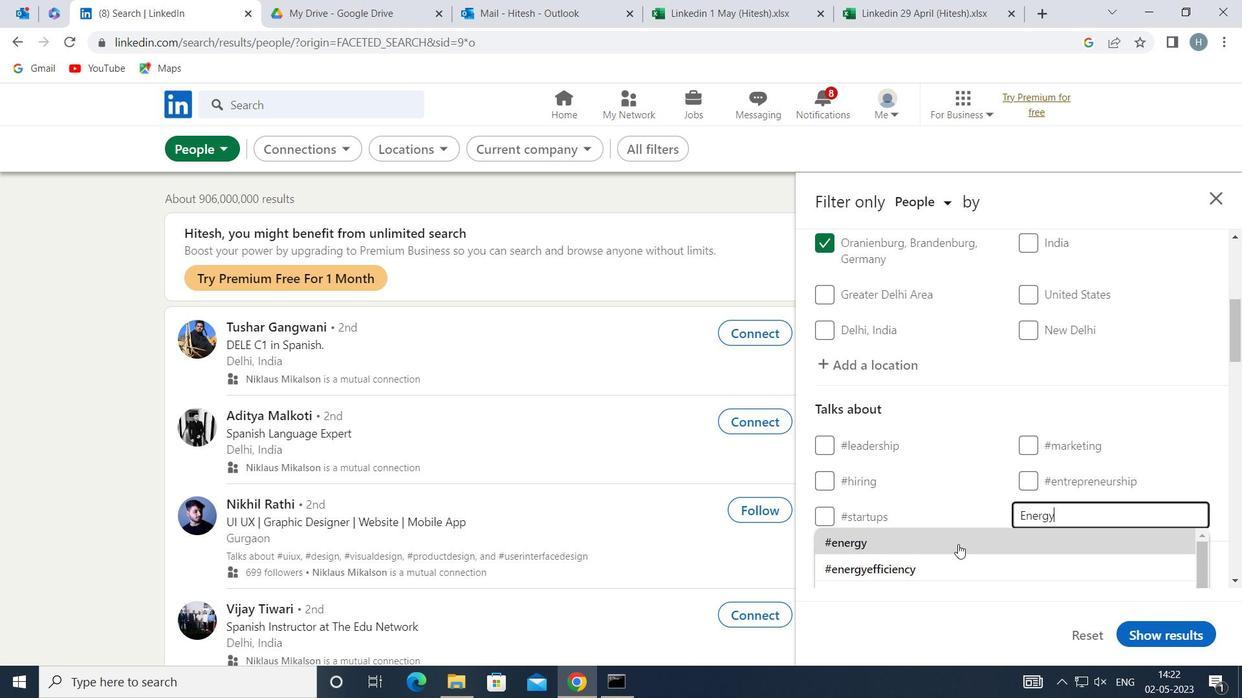 
Action: Mouse moved to (968, 528)
Screenshot: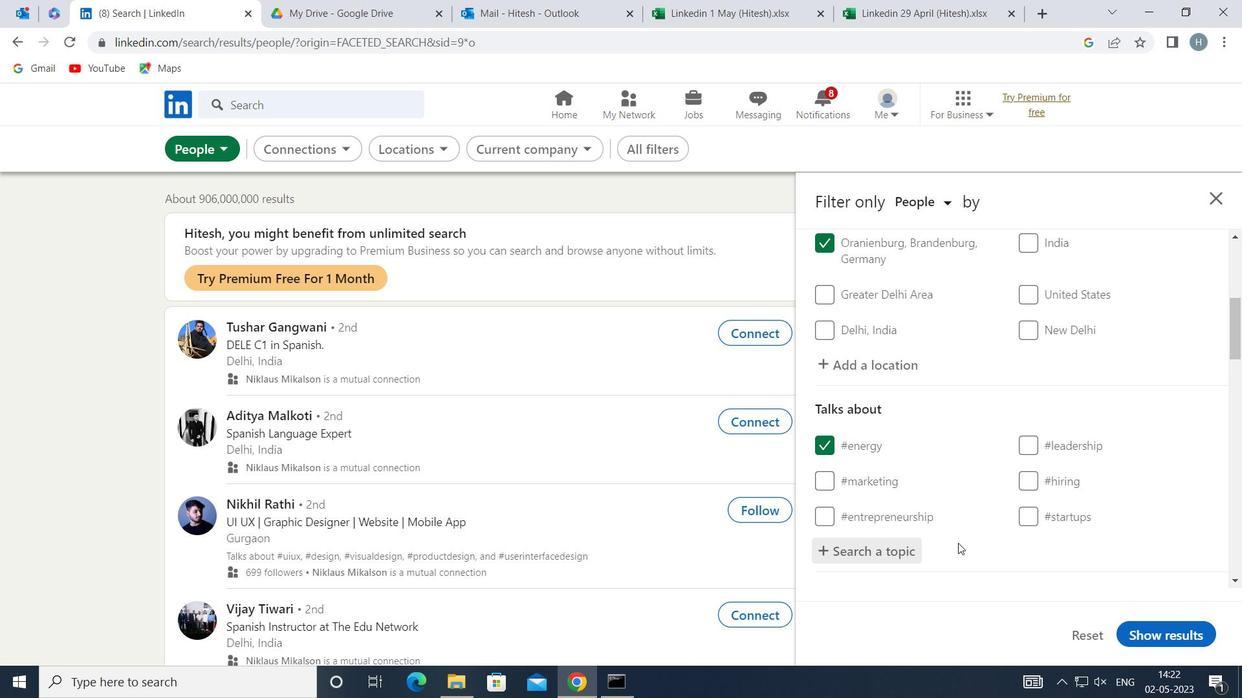 
Action: Mouse scrolled (968, 527) with delta (0, 0)
Screenshot: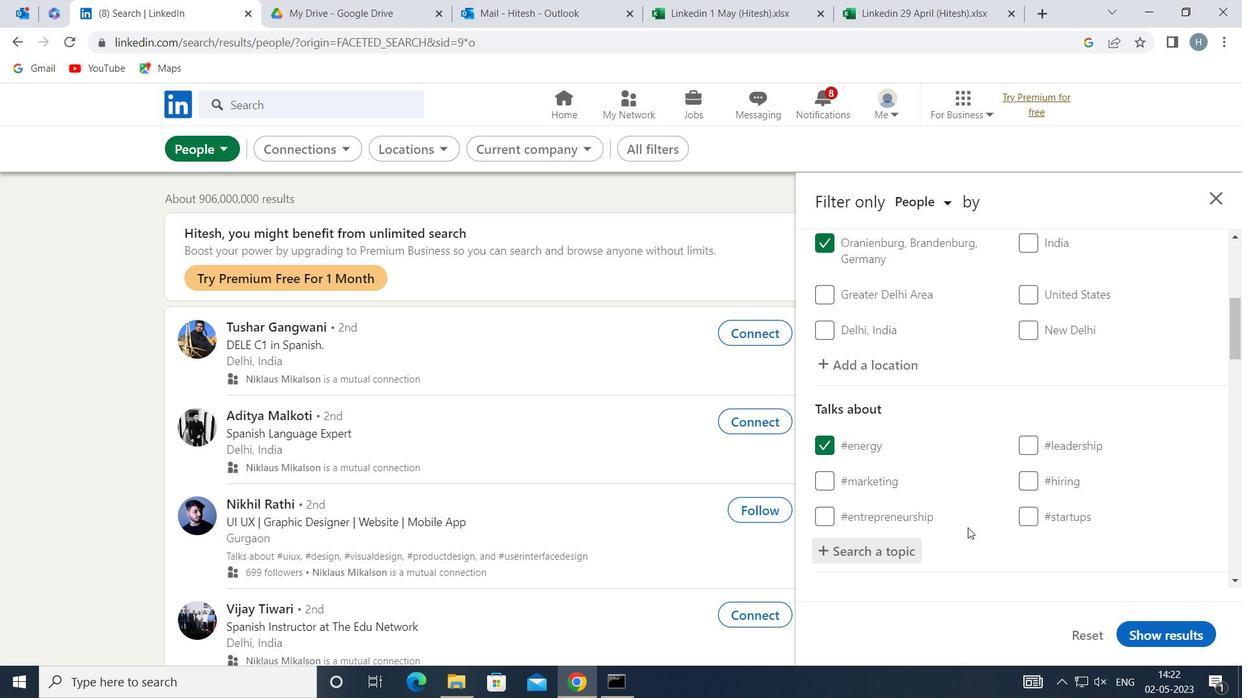 
Action: Mouse scrolled (968, 527) with delta (0, 0)
Screenshot: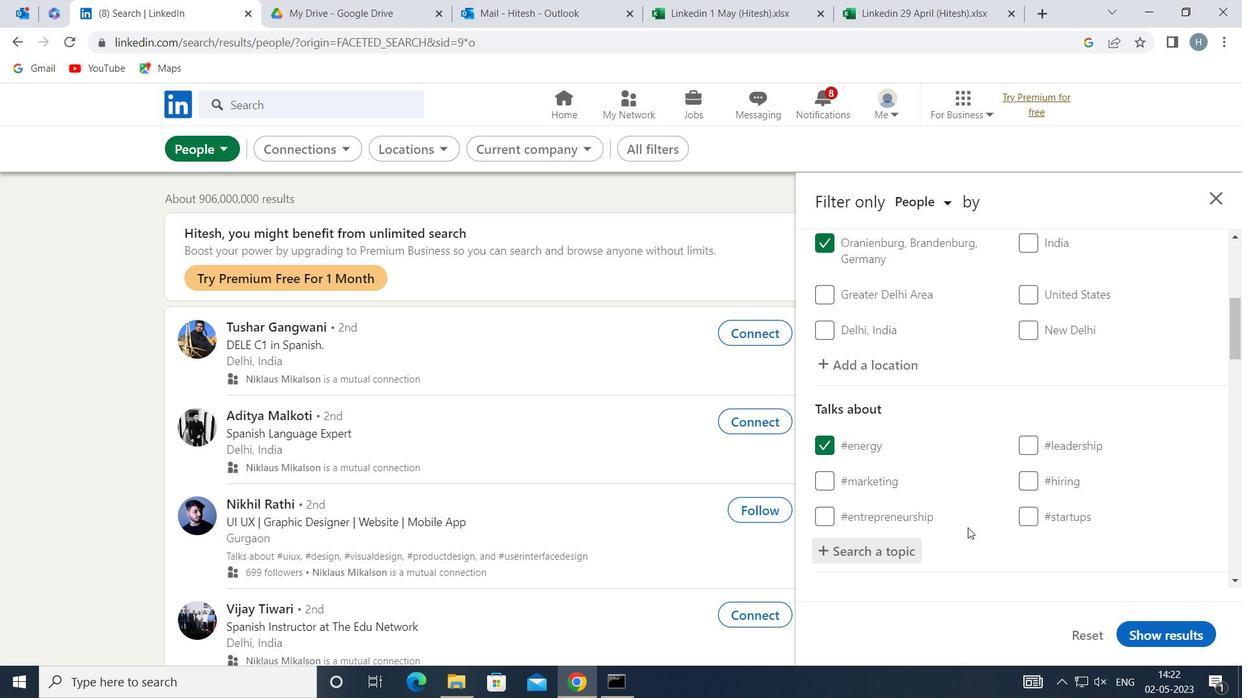 
Action: Mouse moved to (970, 521)
Screenshot: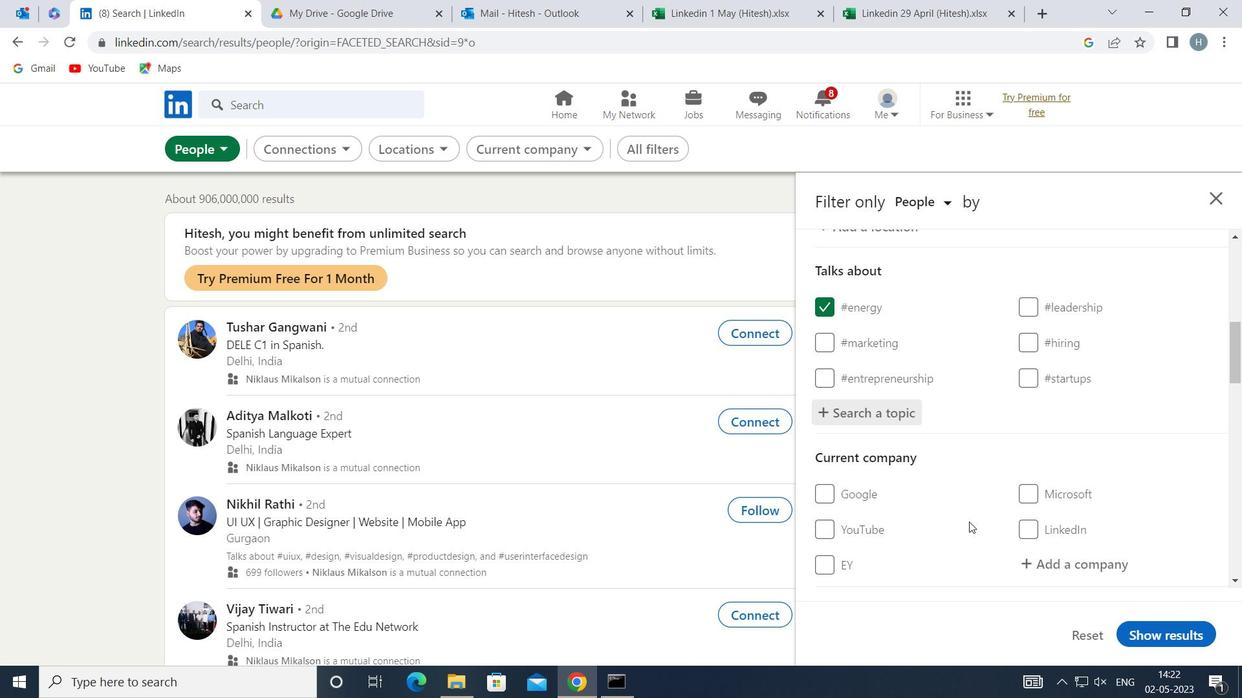 
Action: Mouse scrolled (970, 520) with delta (0, 0)
Screenshot: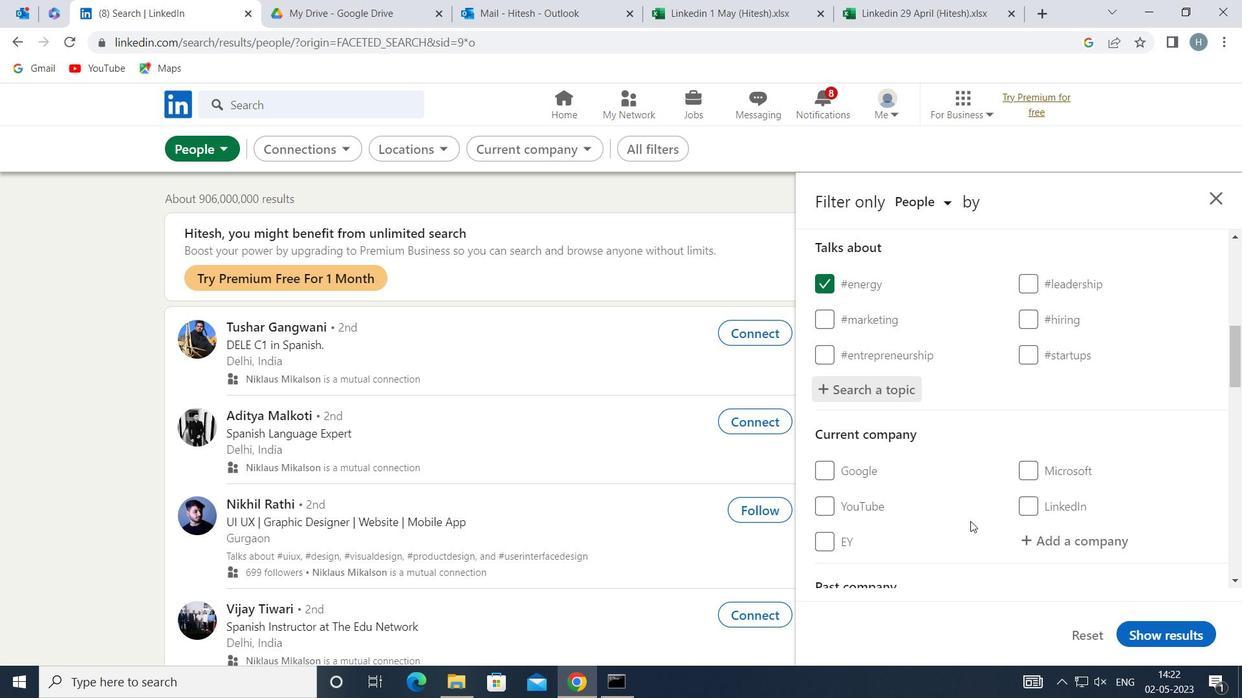 
Action: Mouse scrolled (970, 520) with delta (0, 0)
Screenshot: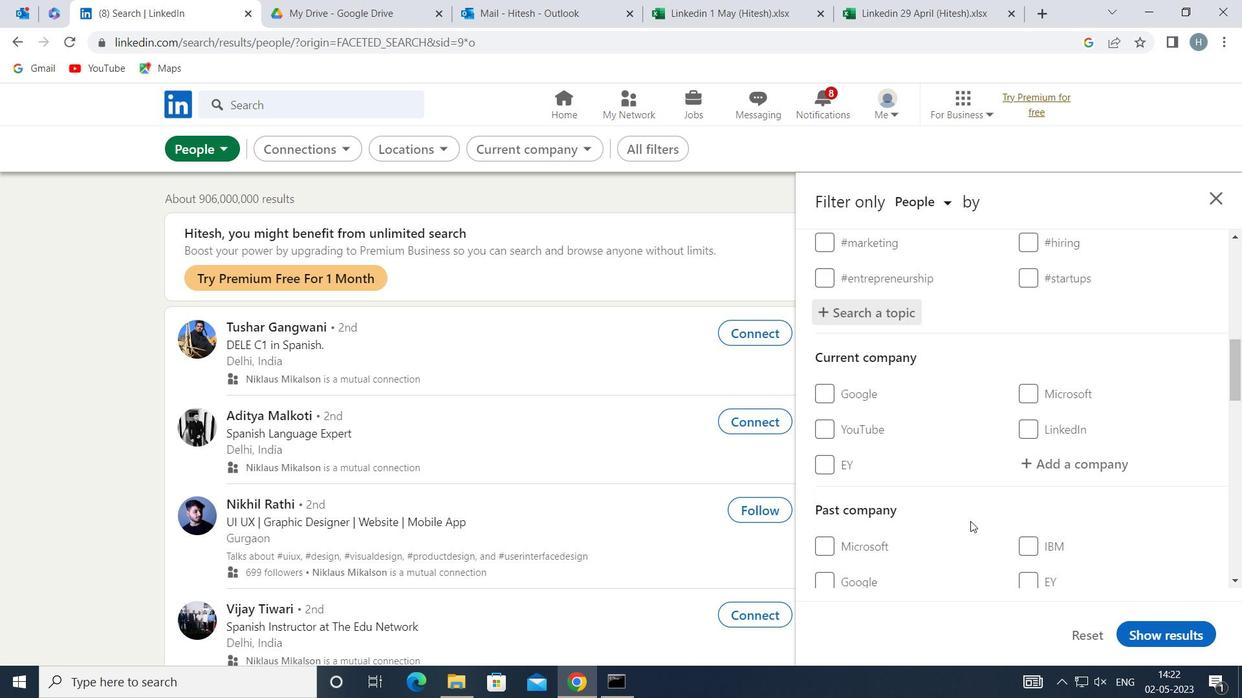 
Action: Mouse moved to (971, 520)
Screenshot: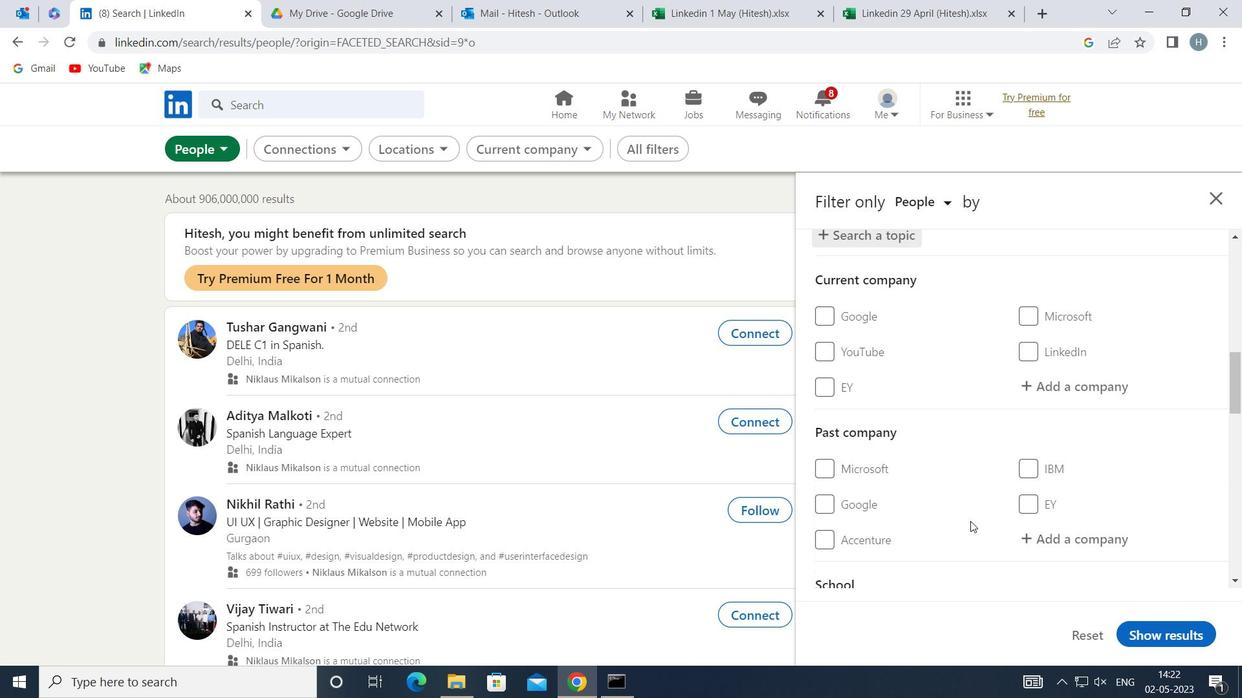 
Action: Mouse scrolled (971, 520) with delta (0, 0)
Screenshot: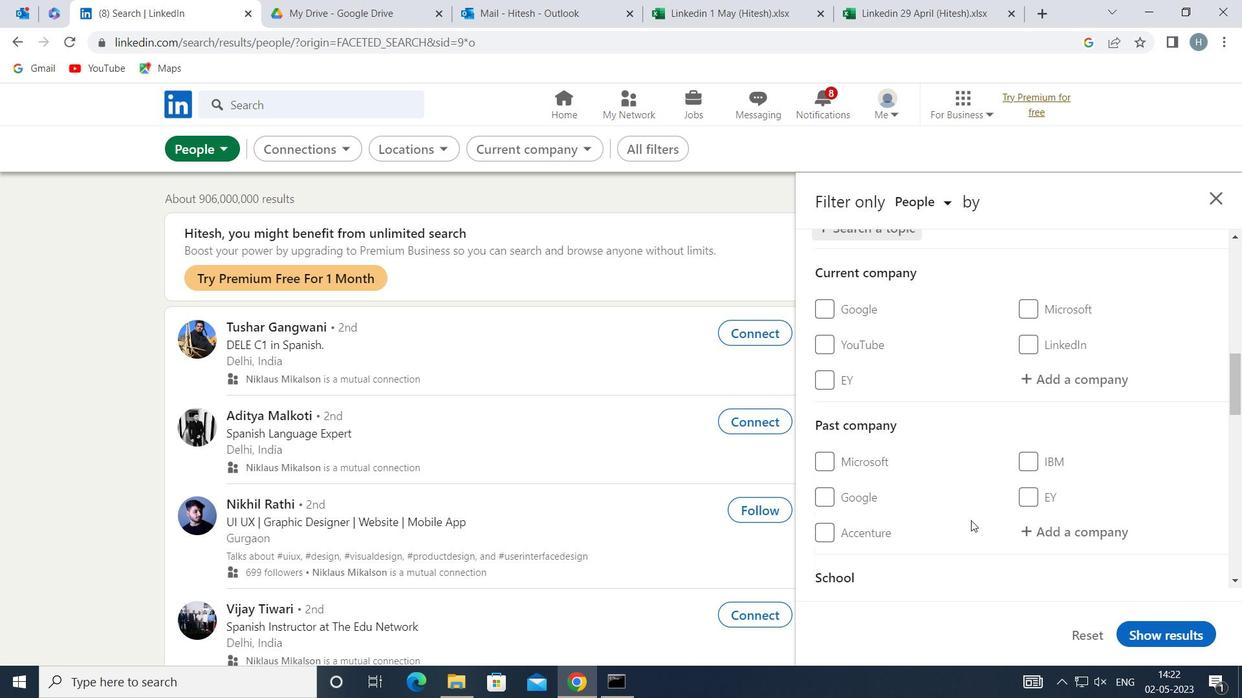 
Action: Mouse moved to (972, 521)
Screenshot: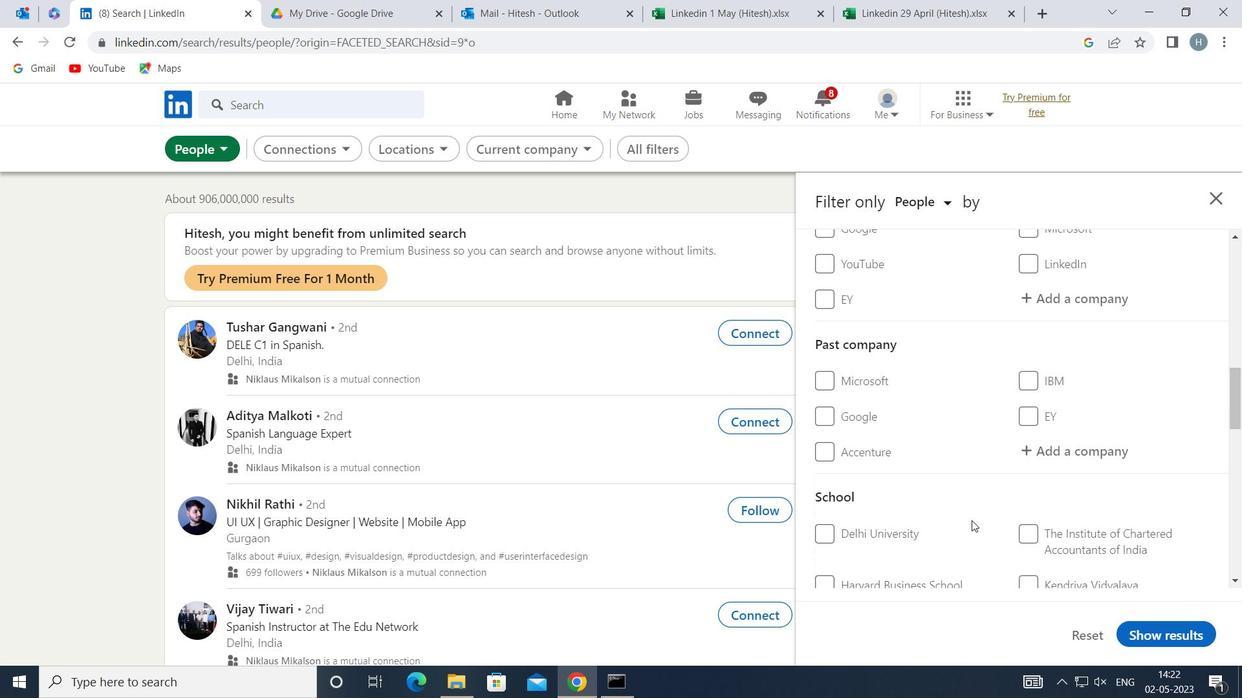 
Action: Mouse scrolled (972, 520) with delta (0, 0)
Screenshot: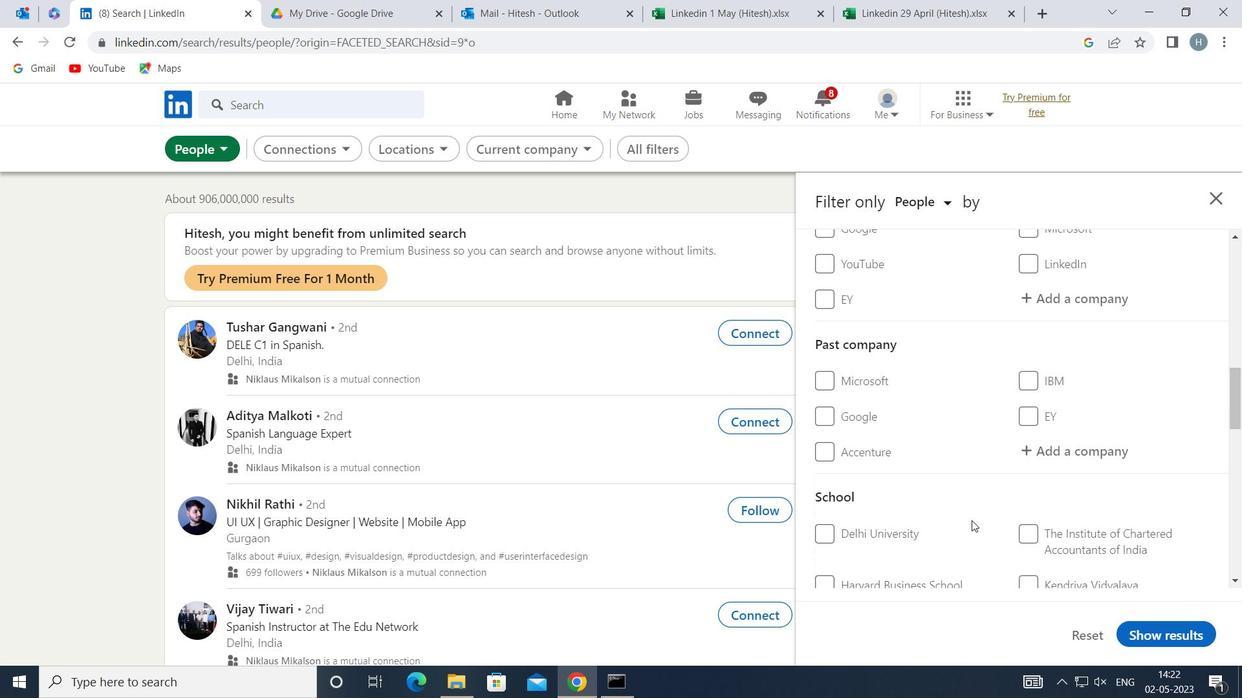 
Action: Mouse scrolled (972, 520) with delta (0, 0)
Screenshot: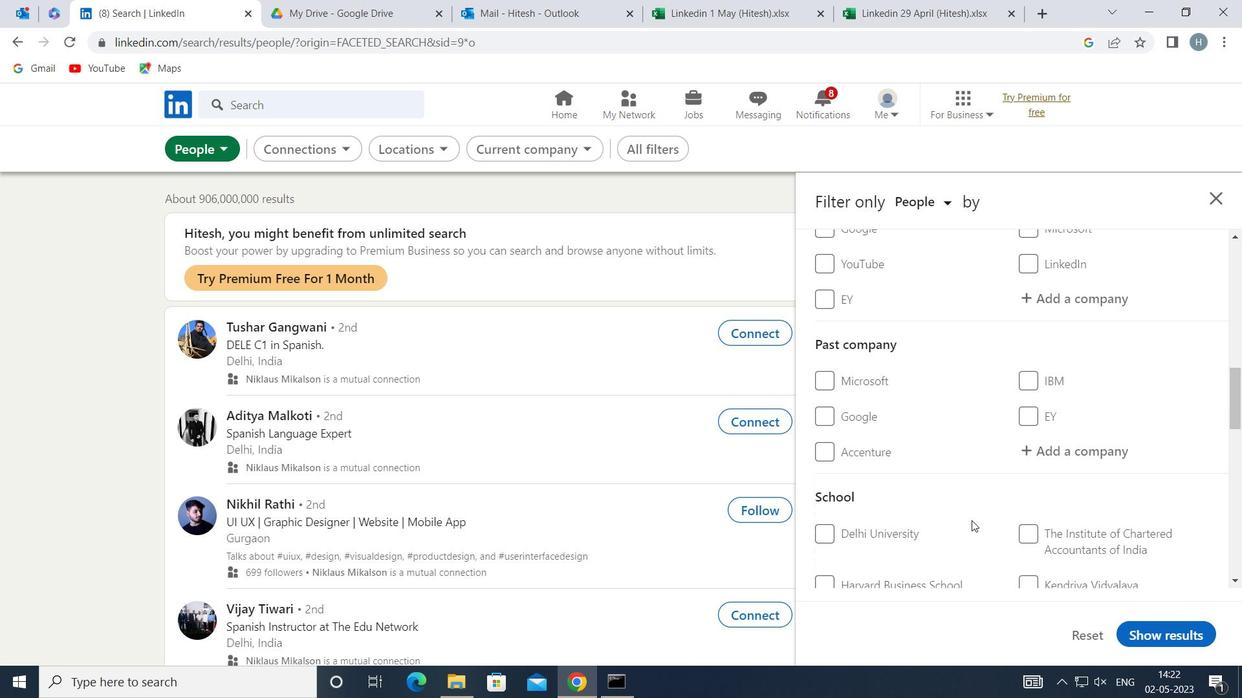 
Action: Mouse moved to (972, 523)
Screenshot: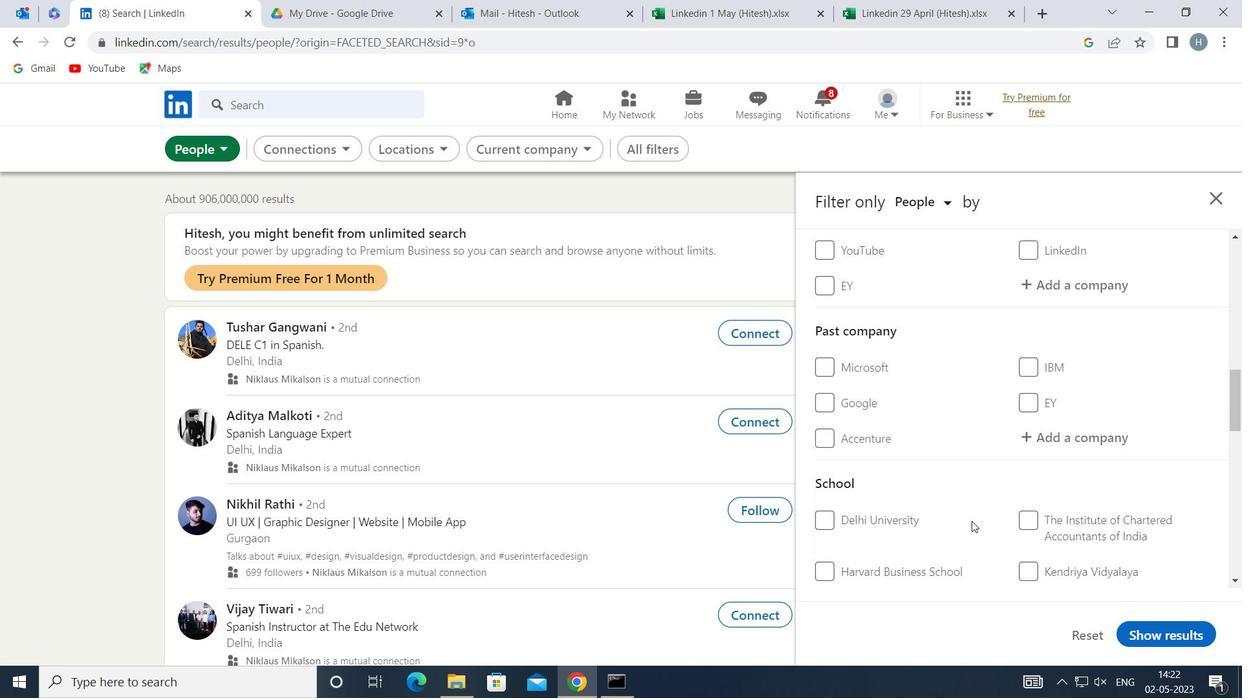 
Action: Mouse scrolled (972, 522) with delta (0, 0)
Screenshot: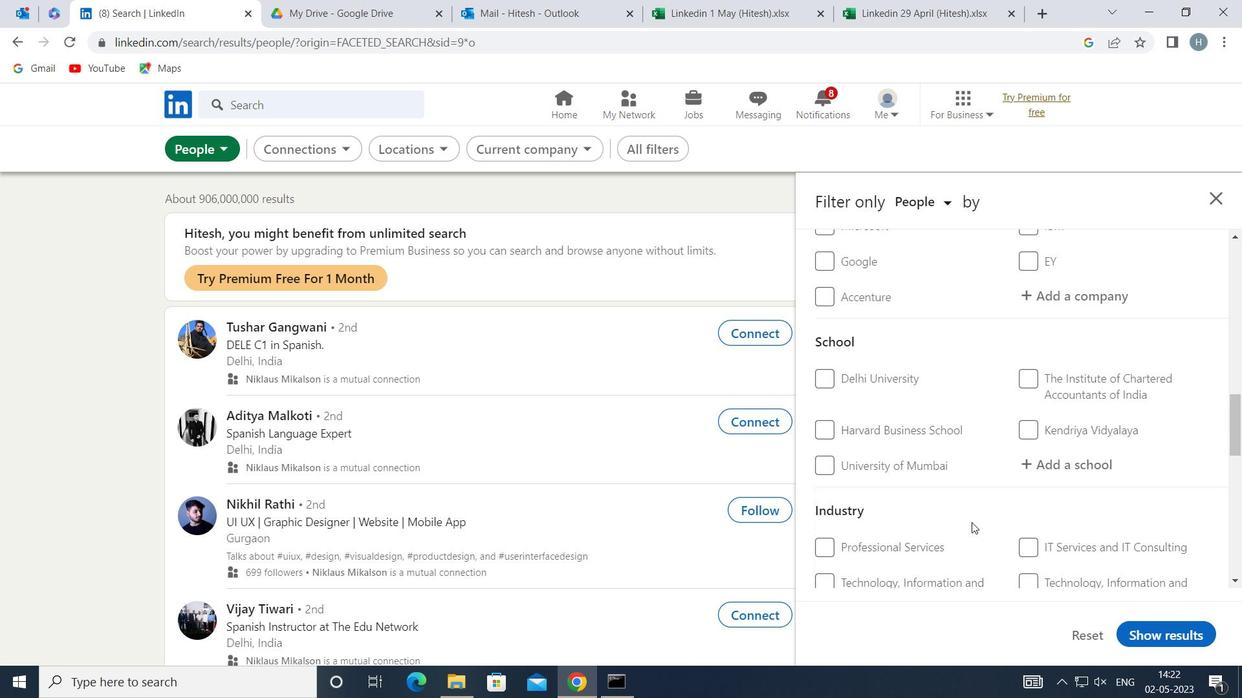 
Action: Mouse moved to (972, 526)
Screenshot: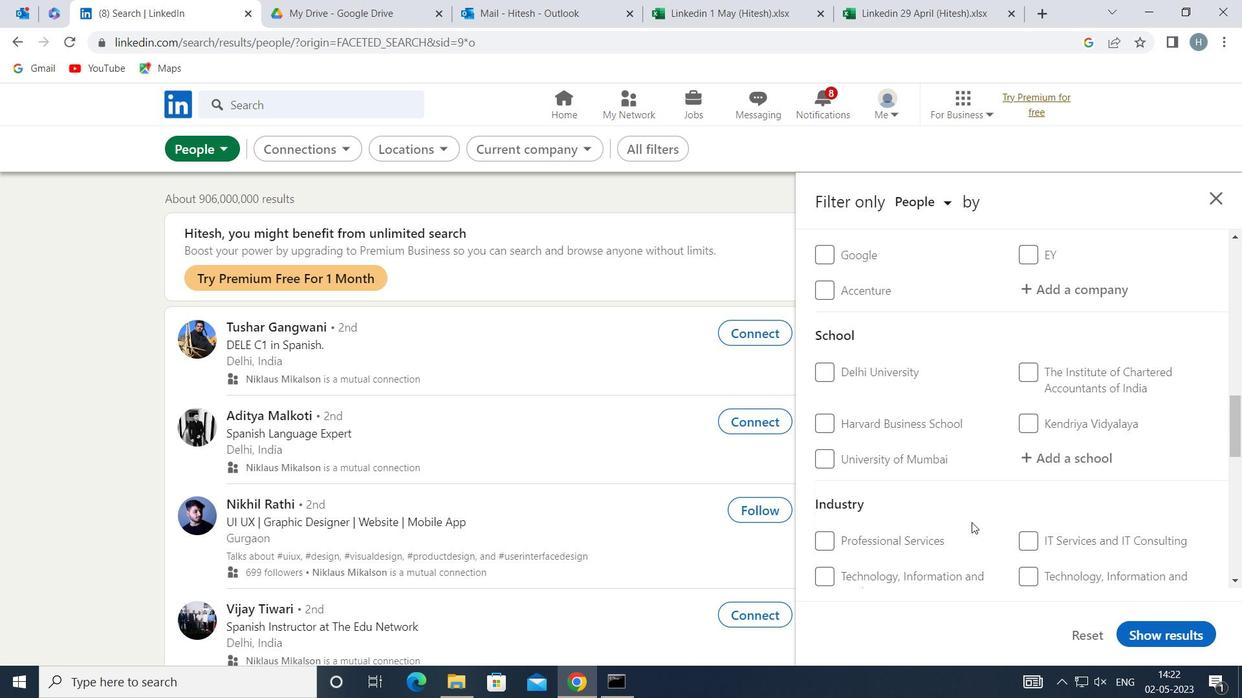 
Action: Mouse scrolled (972, 526) with delta (0, 0)
Screenshot: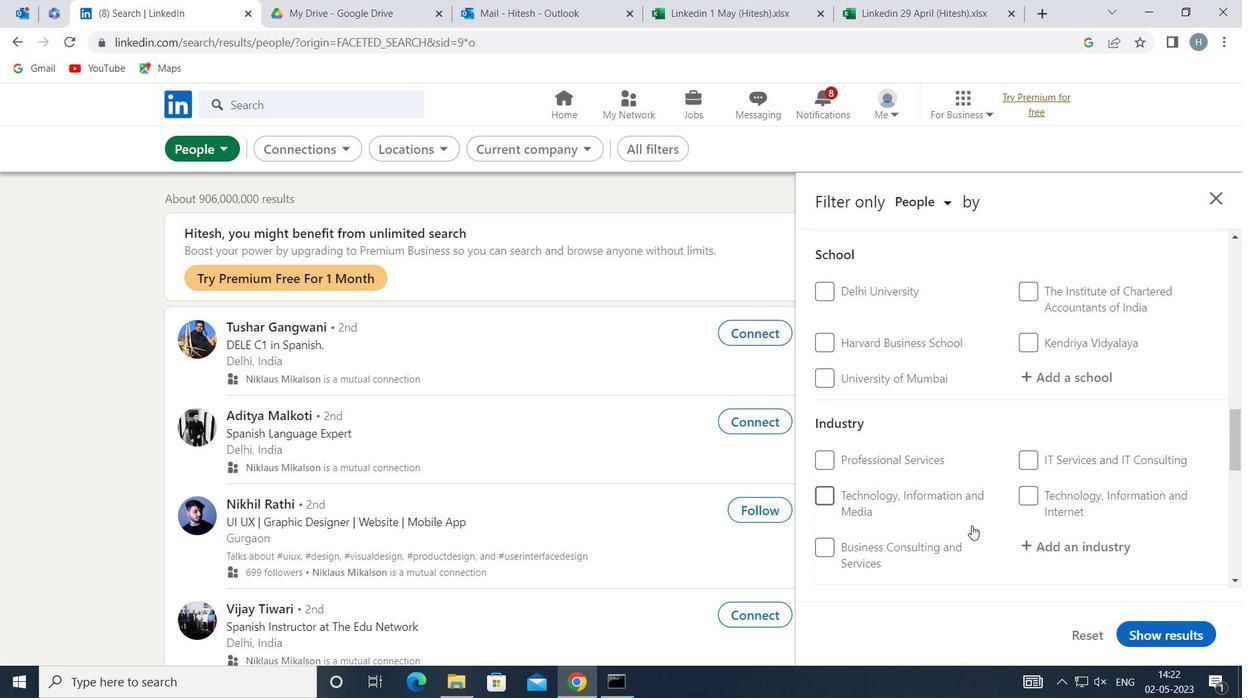 
Action: Mouse scrolled (972, 526) with delta (0, 0)
Screenshot: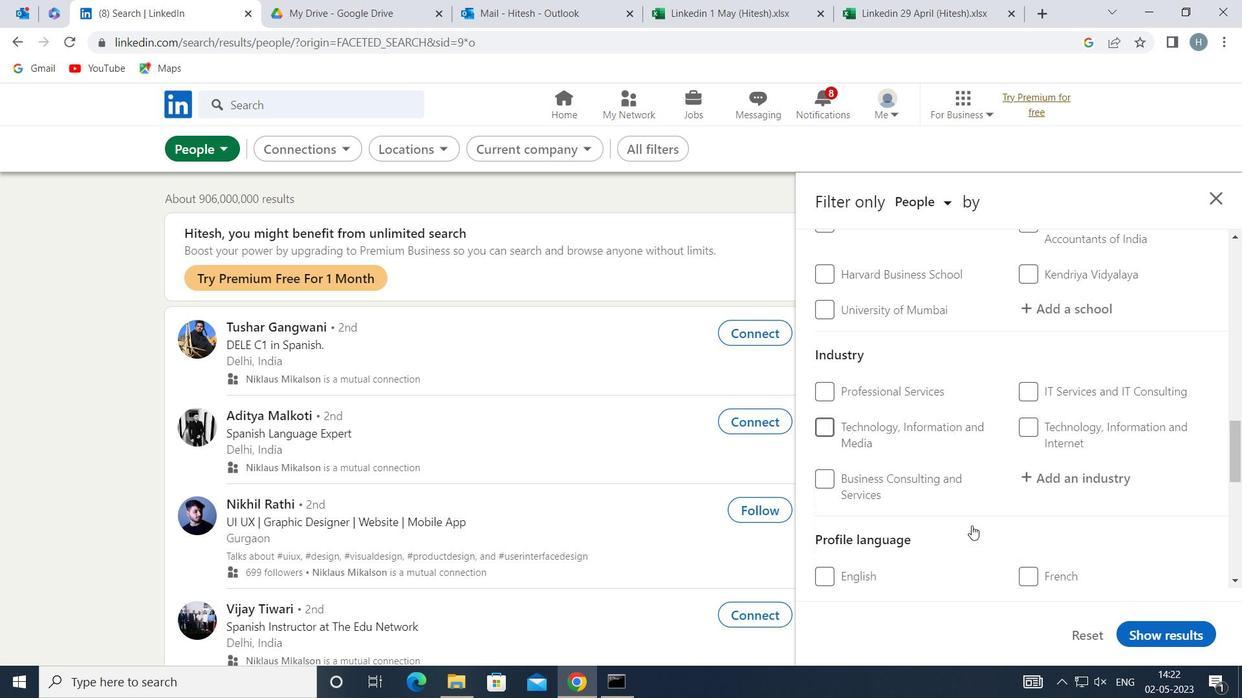 
Action: Mouse moved to (972, 526)
Screenshot: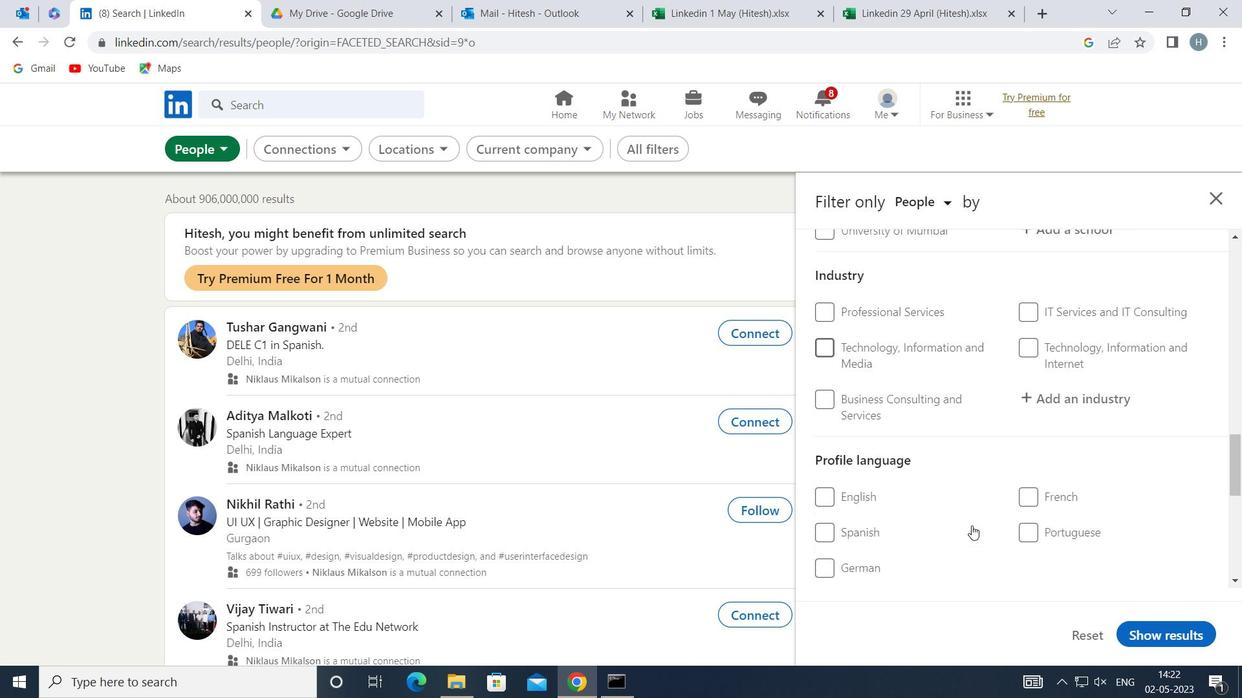 
Action: Mouse scrolled (972, 526) with delta (0, 0)
Screenshot: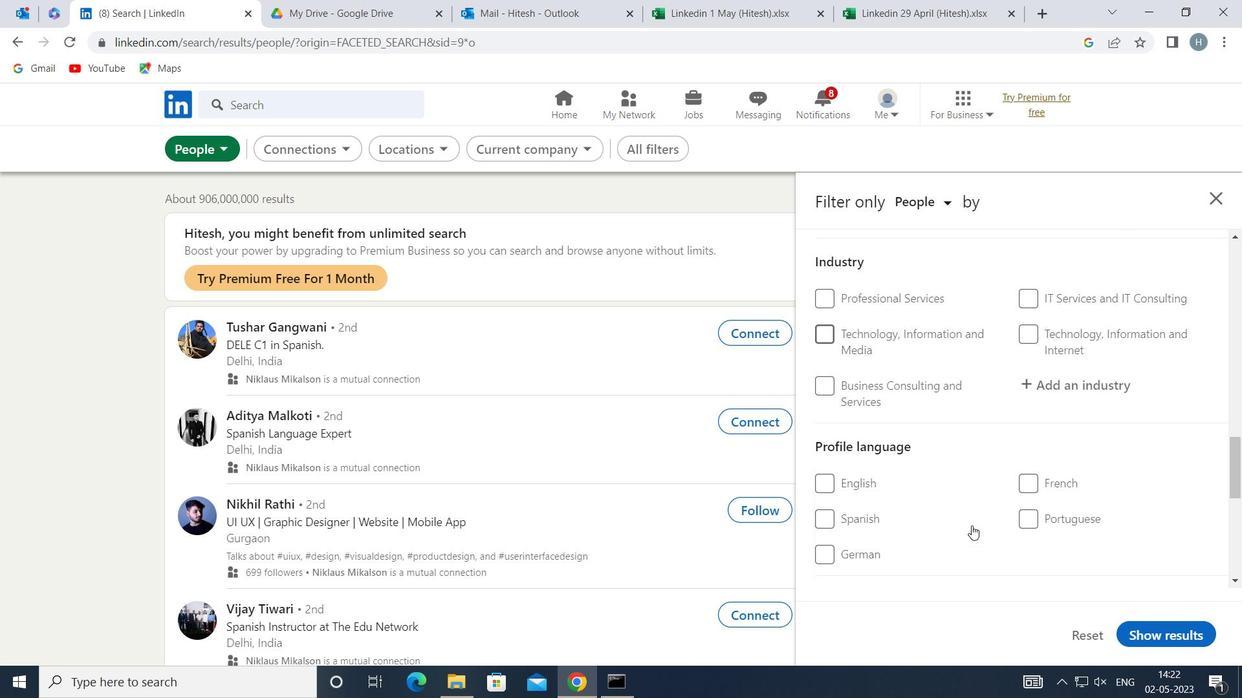 
Action: Mouse moved to (871, 476)
Screenshot: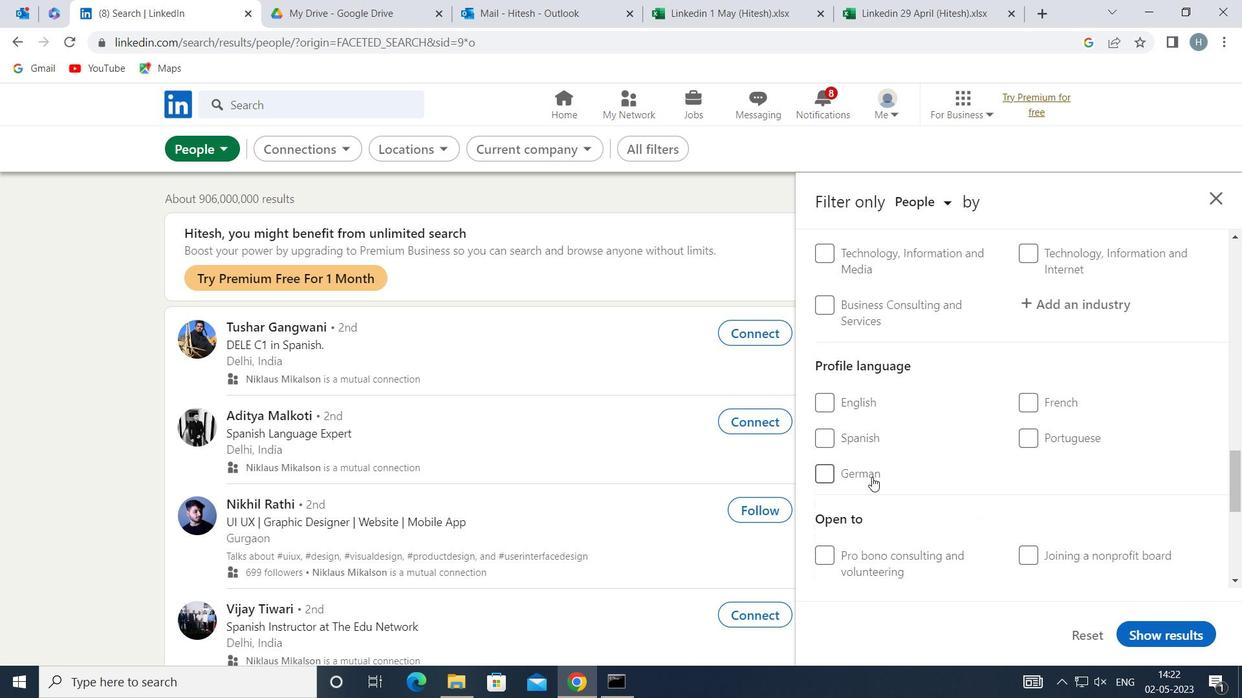 
Action: Mouse pressed left at (871, 476)
Screenshot: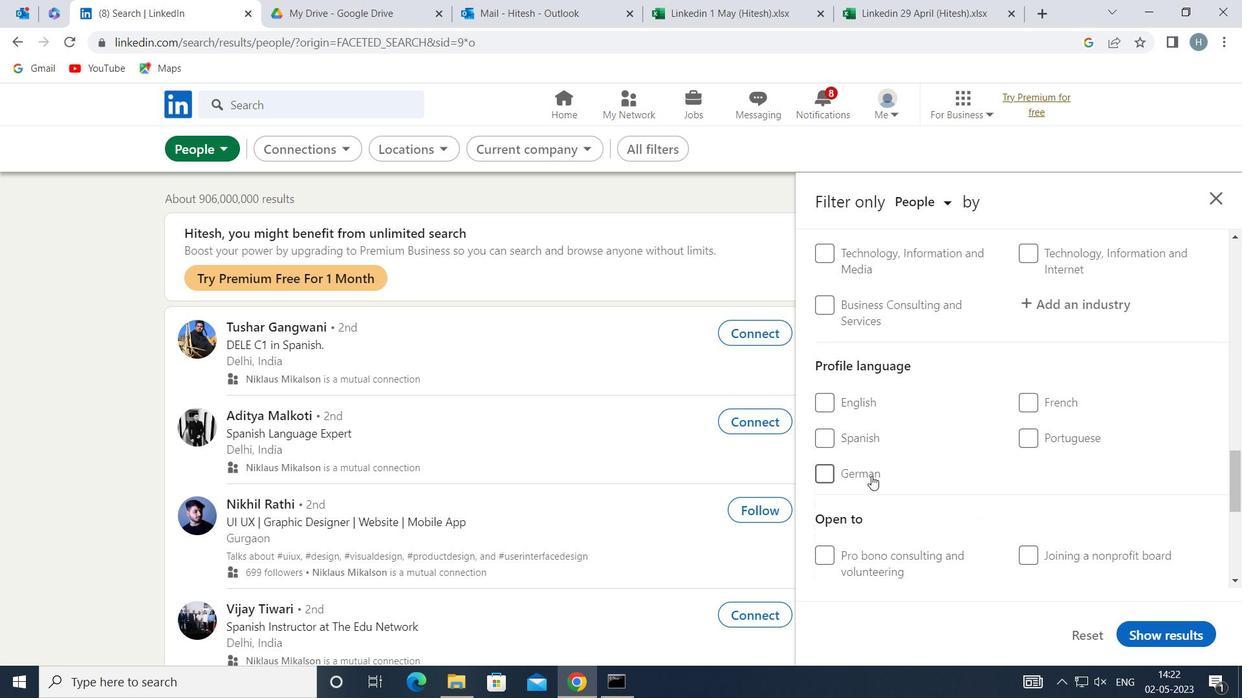 
Action: Mouse moved to (994, 468)
Screenshot: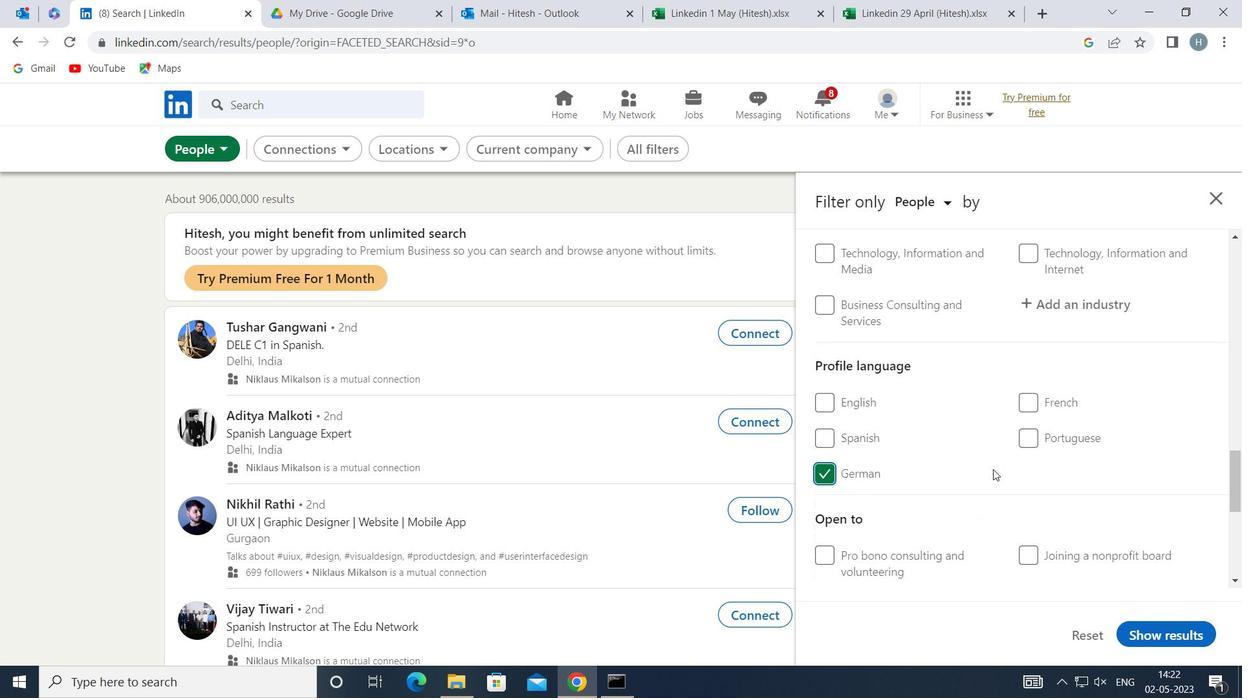 
Action: Mouse scrolled (994, 469) with delta (0, 0)
Screenshot: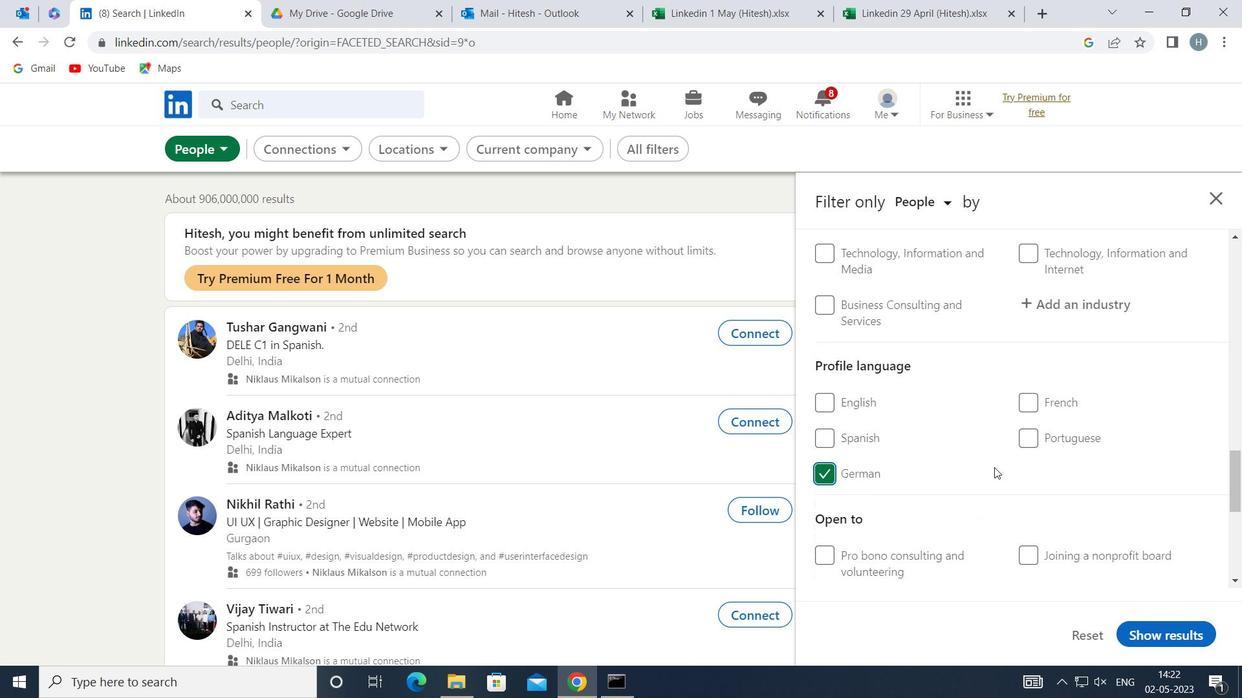 
Action: Mouse scrolled (994, 469) with delta (0, 0)
Screenshot: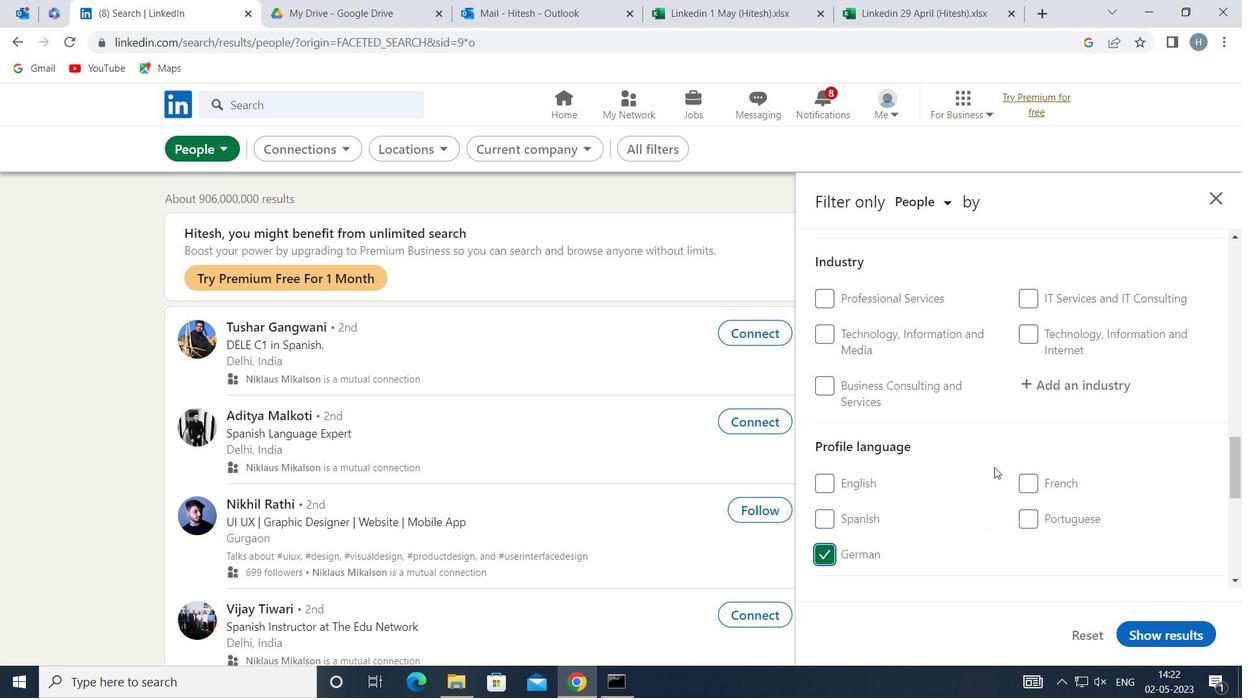 
Action: Mouse scrolled (994, 469) with delta (0, 0)
Screenshot: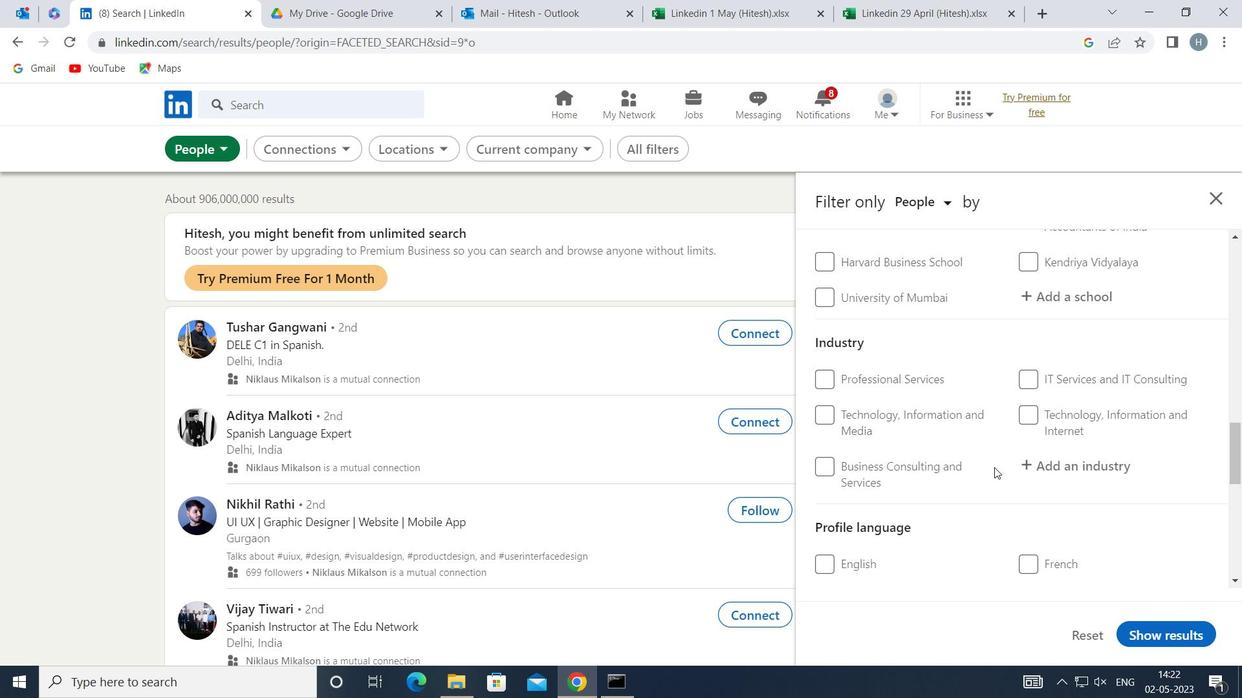 
Action: Mouse scrolled (994, 469) with delta (0, 0)
Screenshot: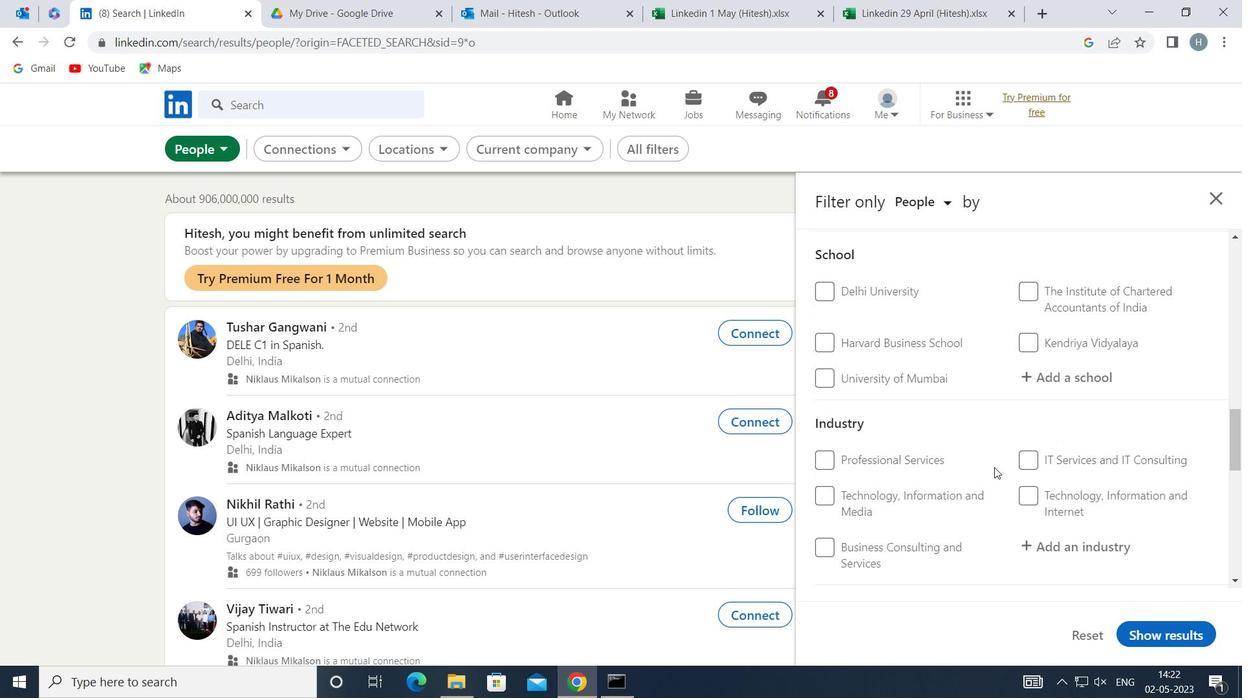 
Action: Mouse scrolled (994, 469) with delta (0, 0)
Screenshot: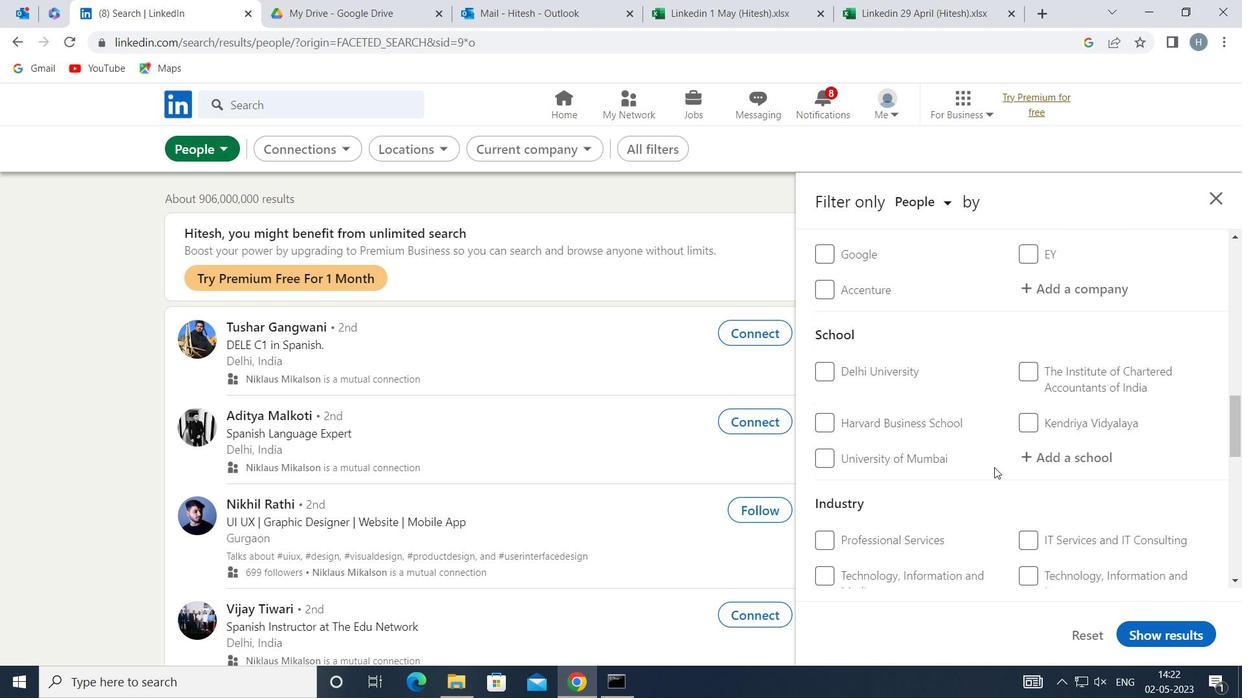 
Action: Mouse scrolled (994, 469) with delta (0, 0)
Screenshot: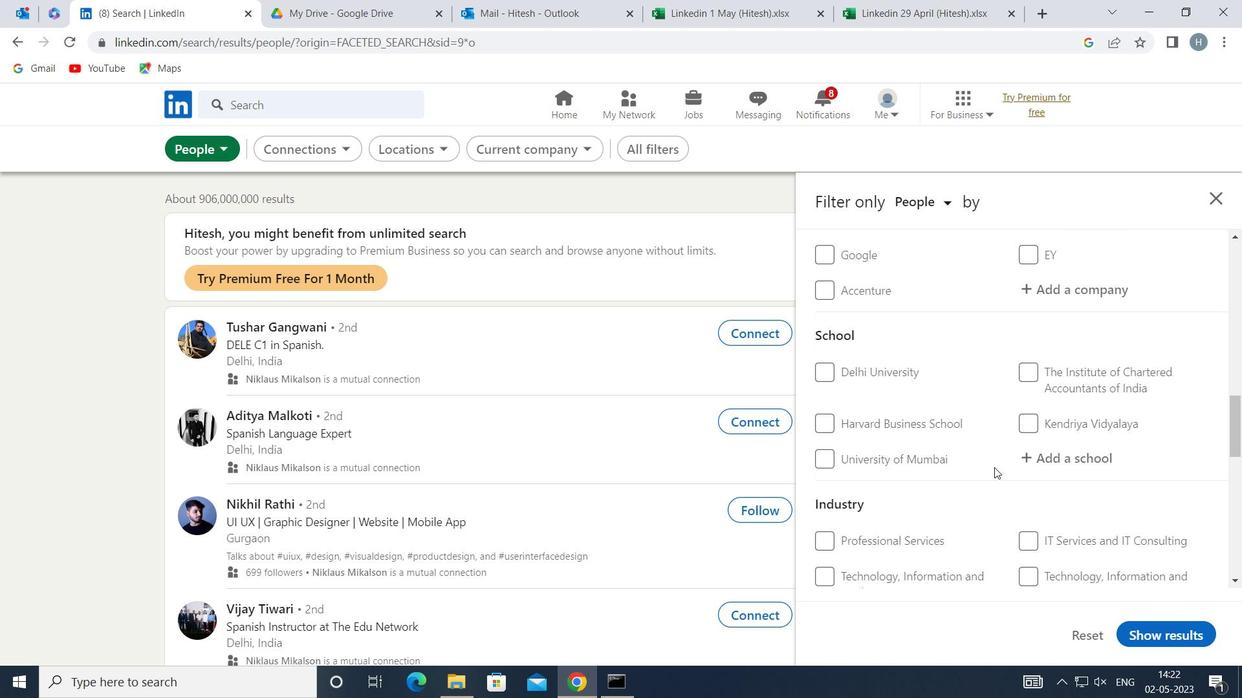 
Action: Mouse scrolled (994, 469) with delta (0, 0)
Screenshot: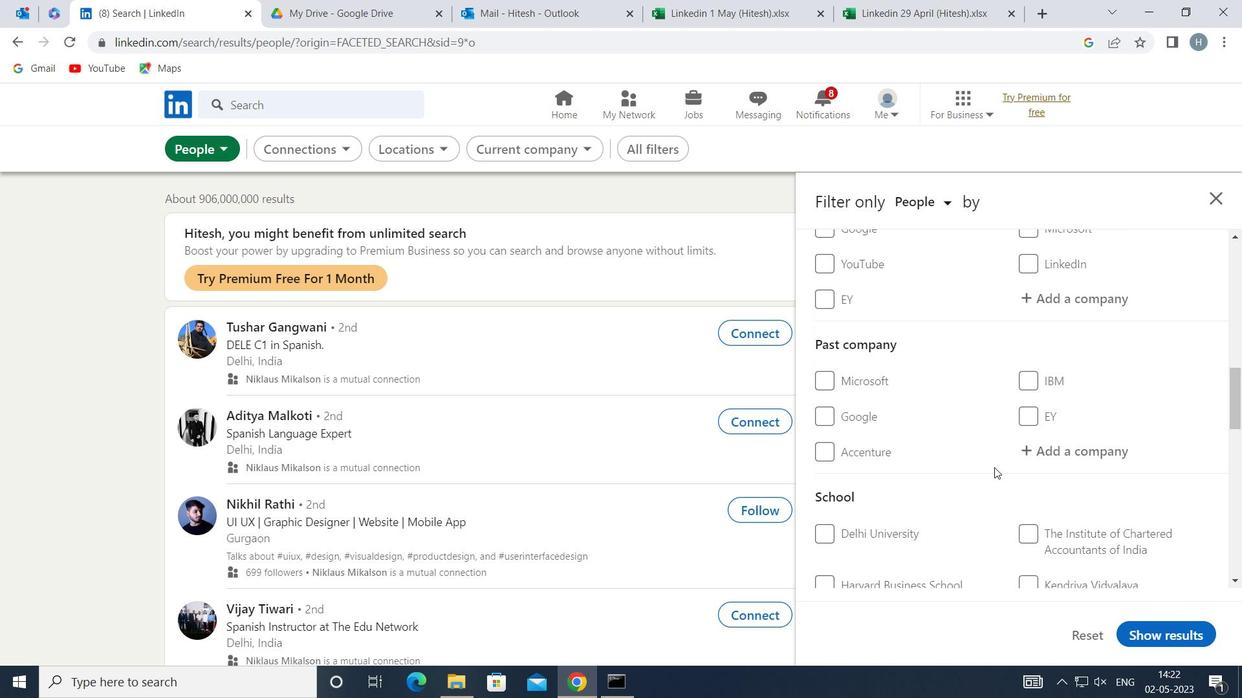 
Action: Mouse moved to (1068, 380)
Screenshot: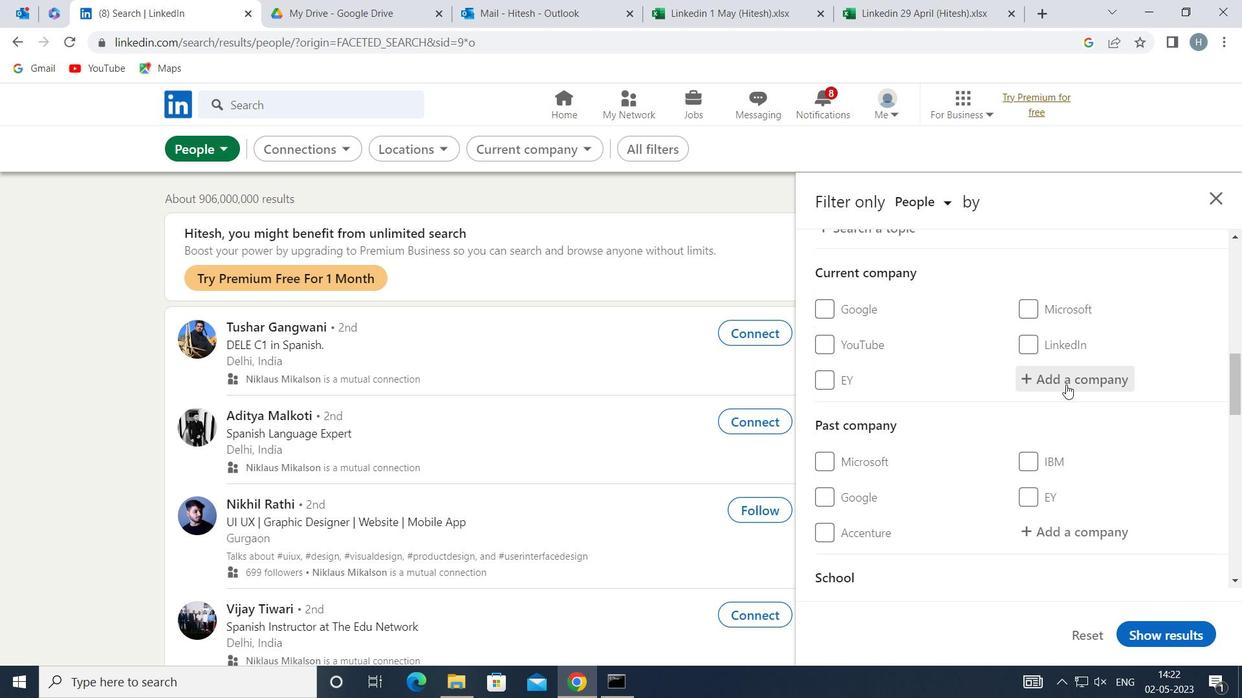 
Action: Mouse pressed left at (1068, 380)
Screenshot: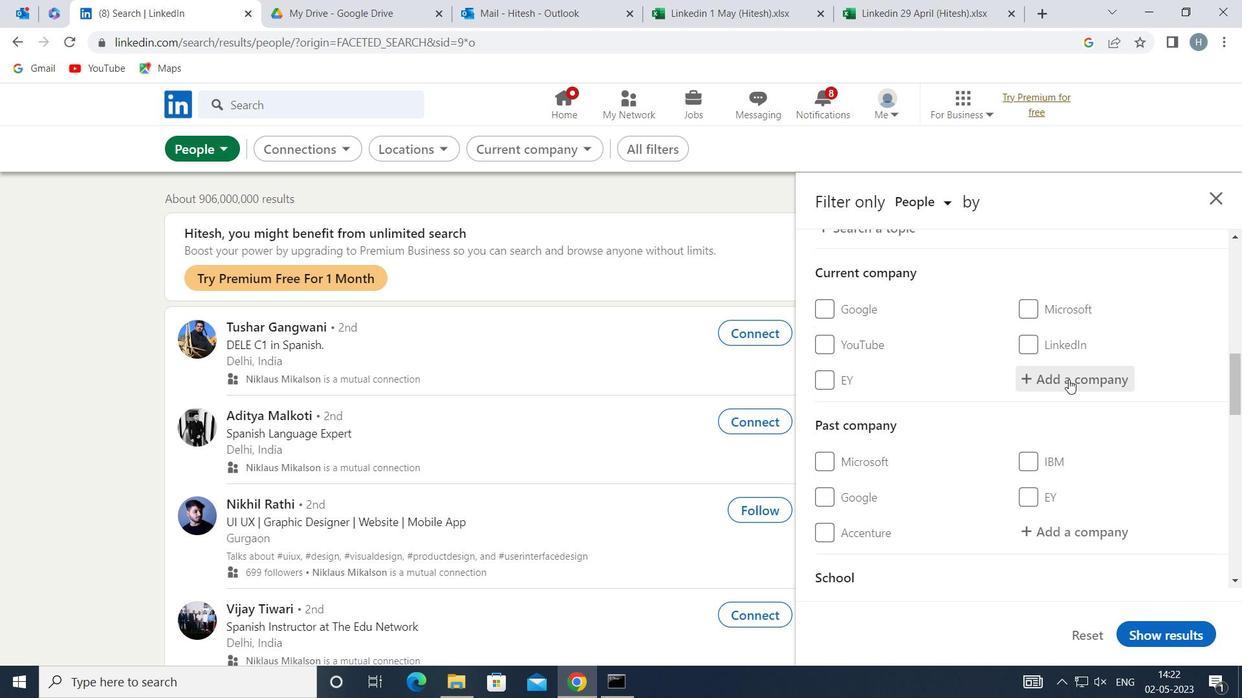 
Action: Key pressed <Key.shift>HSHELP
Screenshot: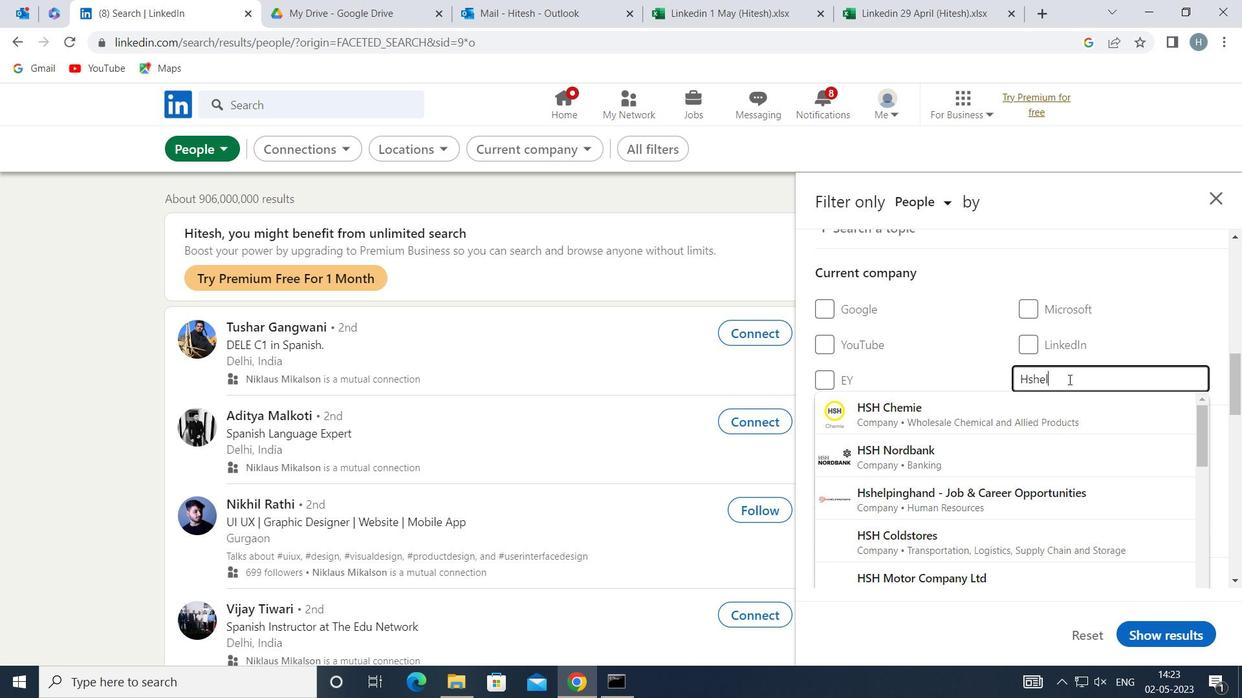 
Action: Mouse moved to (1038, 418)
Screenshot: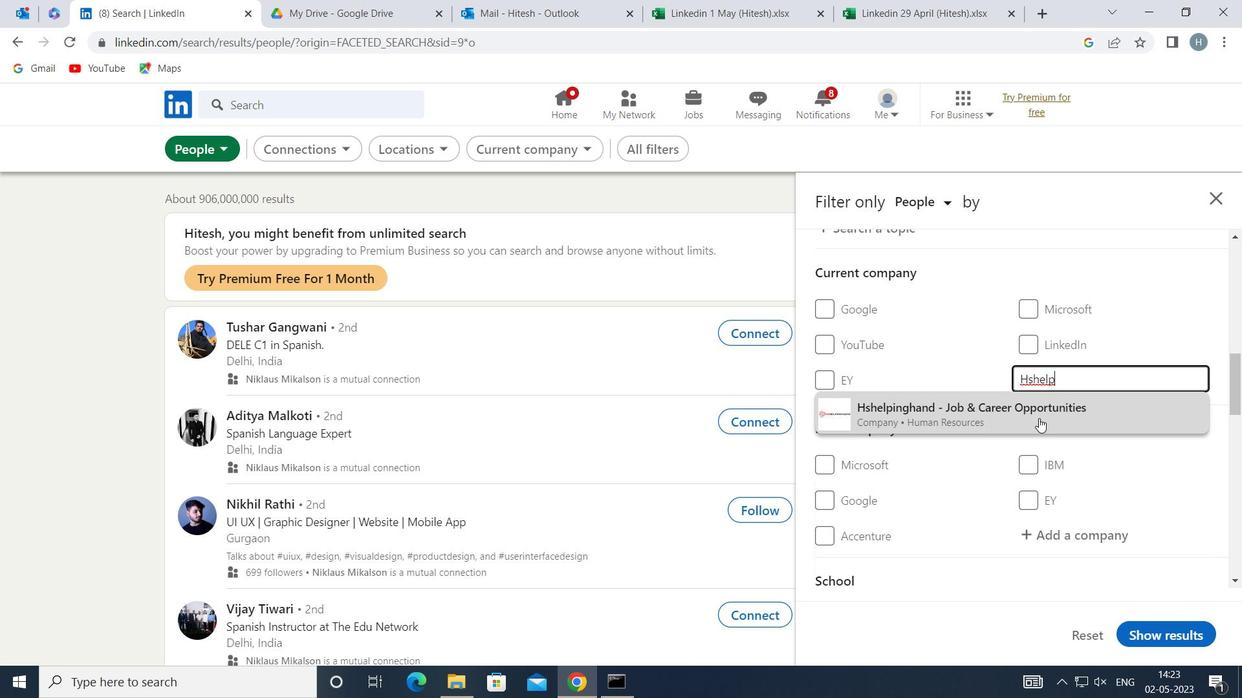 
Action: Mouse pressed left at (1038, 418)
Screenshot: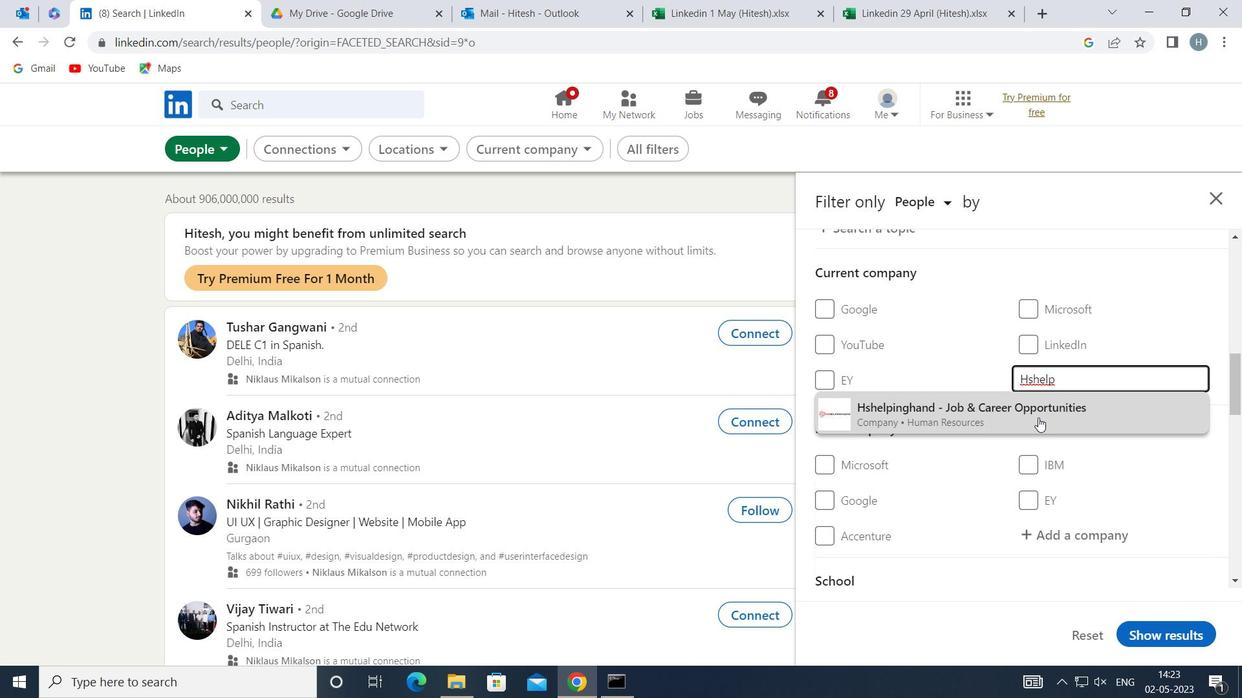 
Action: Mouse moved to (967, 418)
Screenshot: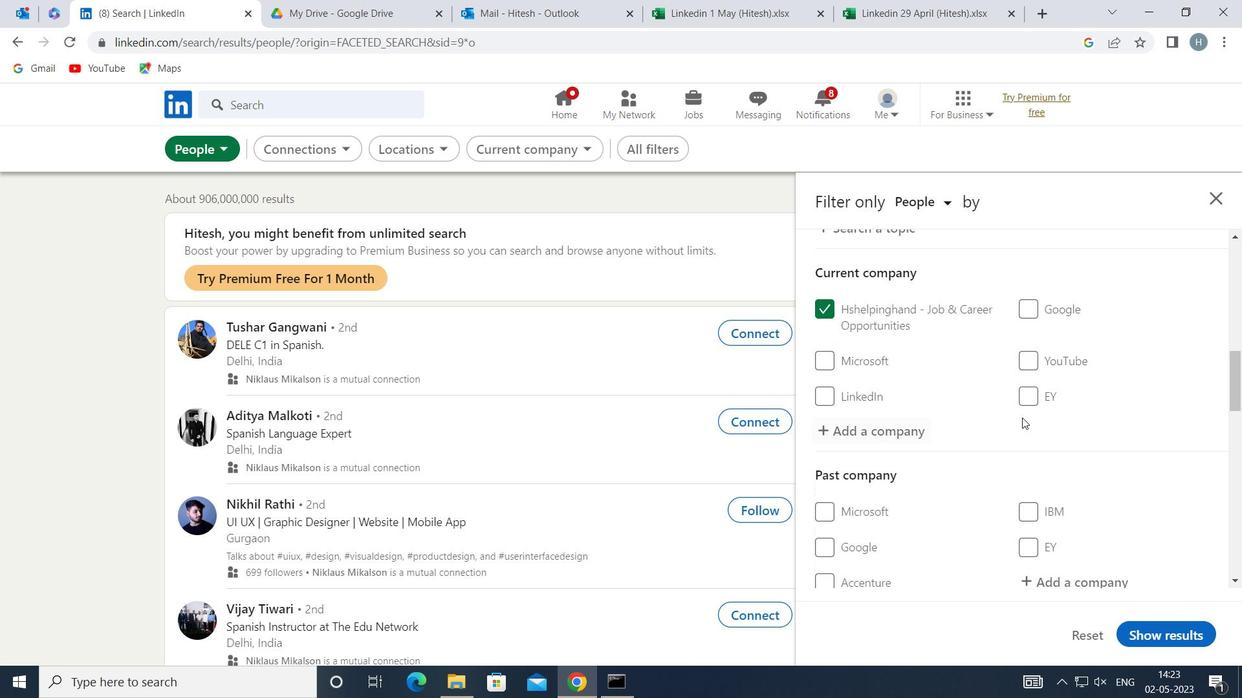 
Action: Mouse scrolled (967, 417) with delta (0, 0)
Screenshot: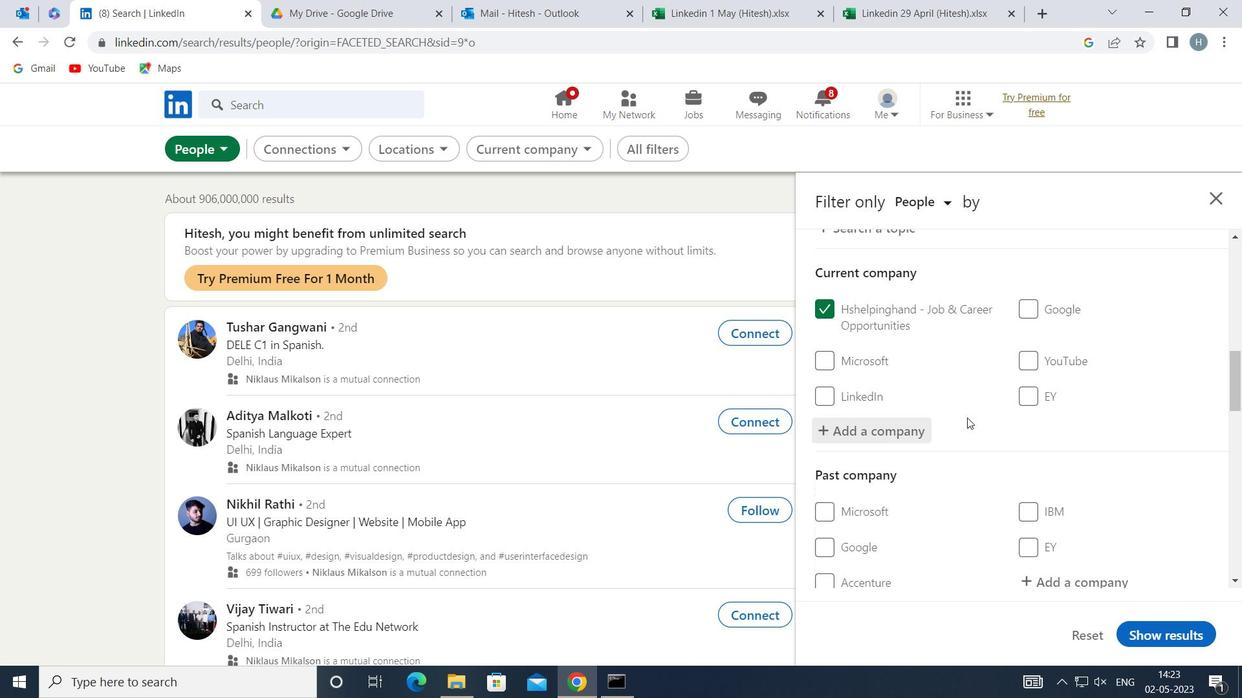 
Action: Mouse scrolled (967, 417) with delta (0, 0)
Screenshot: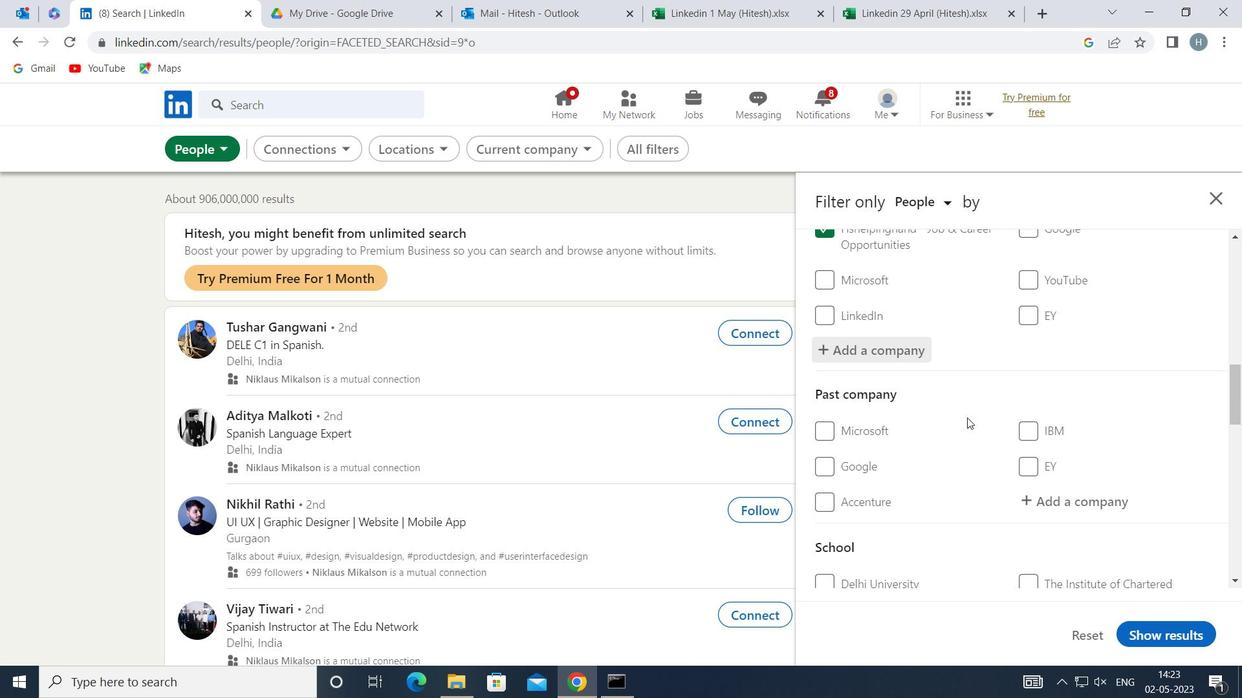 
Action: Mouse scrolled (967, 417) with delta (0, 0)
Screenshot: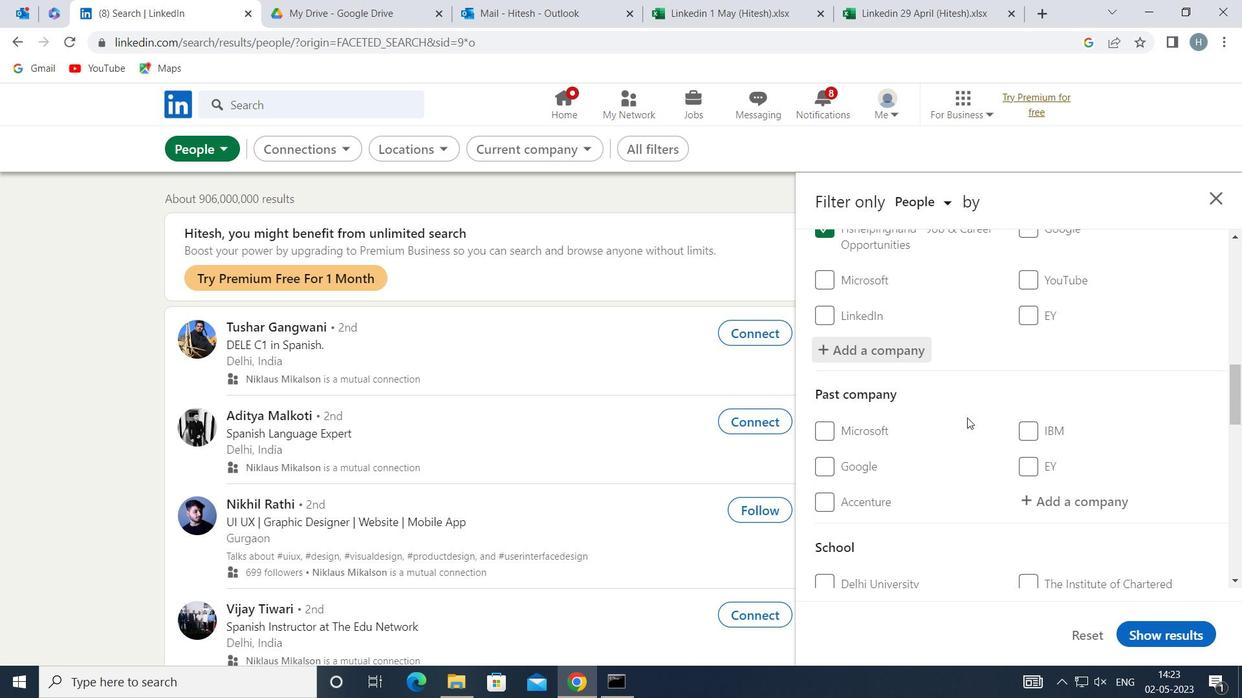 
Action: Mouse scrolled (967, 417) with delta (0, 0)
Screenshot: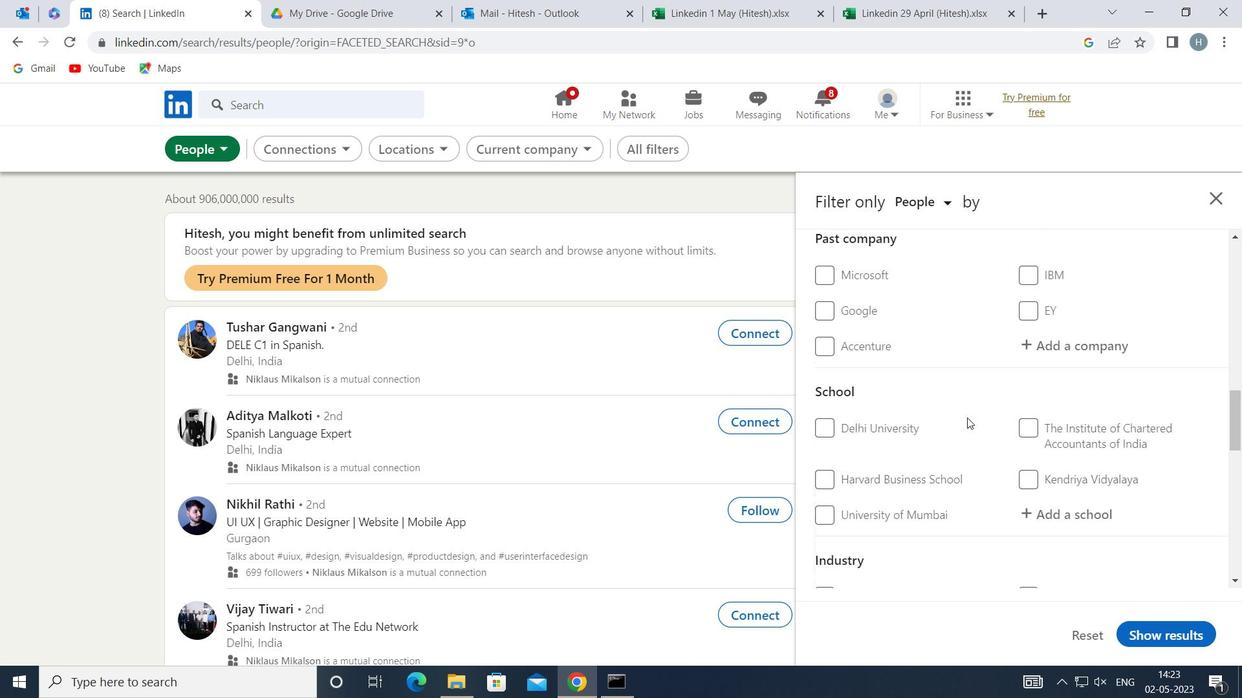
Action: Mouse moved to (1053, 428)
Screenshot: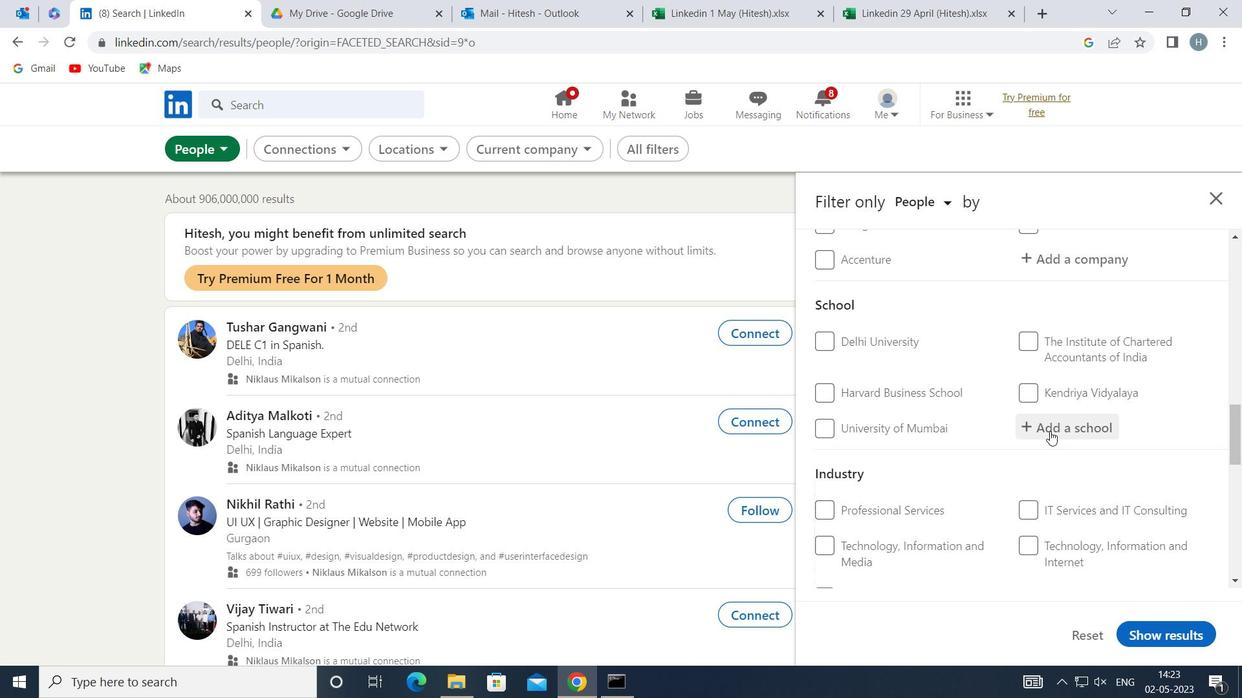 
Action: Mouse pressed left at (1053, 428)
Screenshot: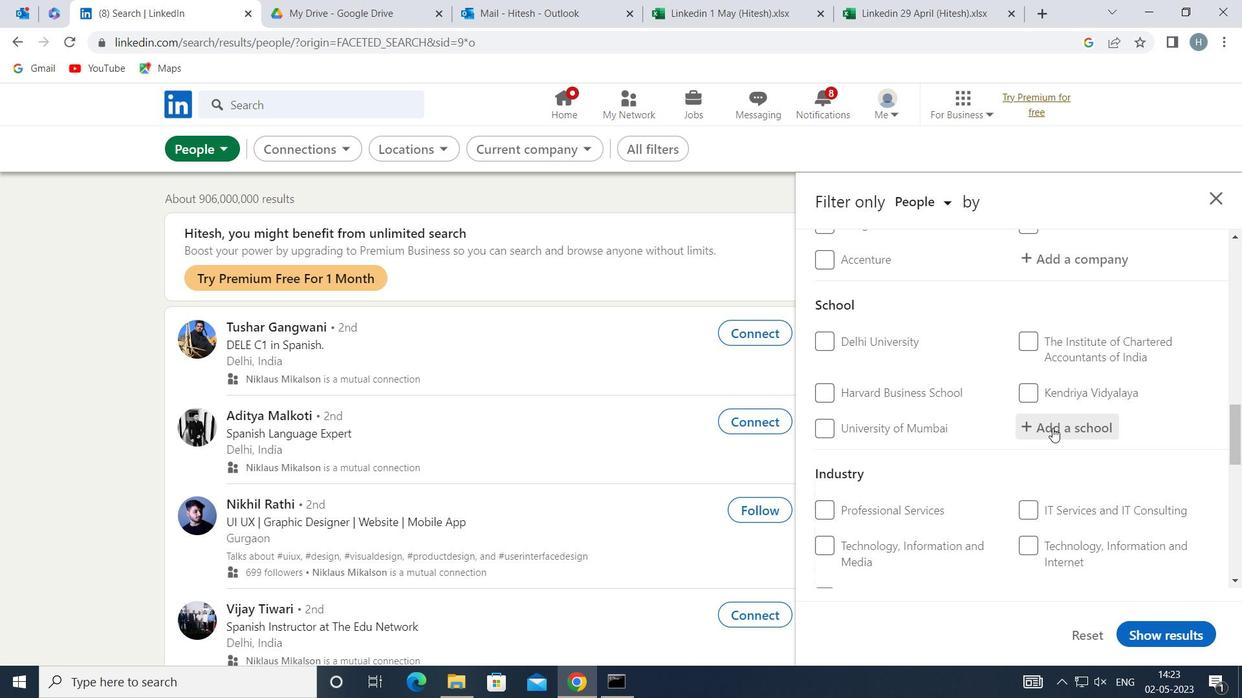 
Action: Key pressed <Key.shift>GANGADHAR<Key.space><Key.shift>MEHER
Screenshot: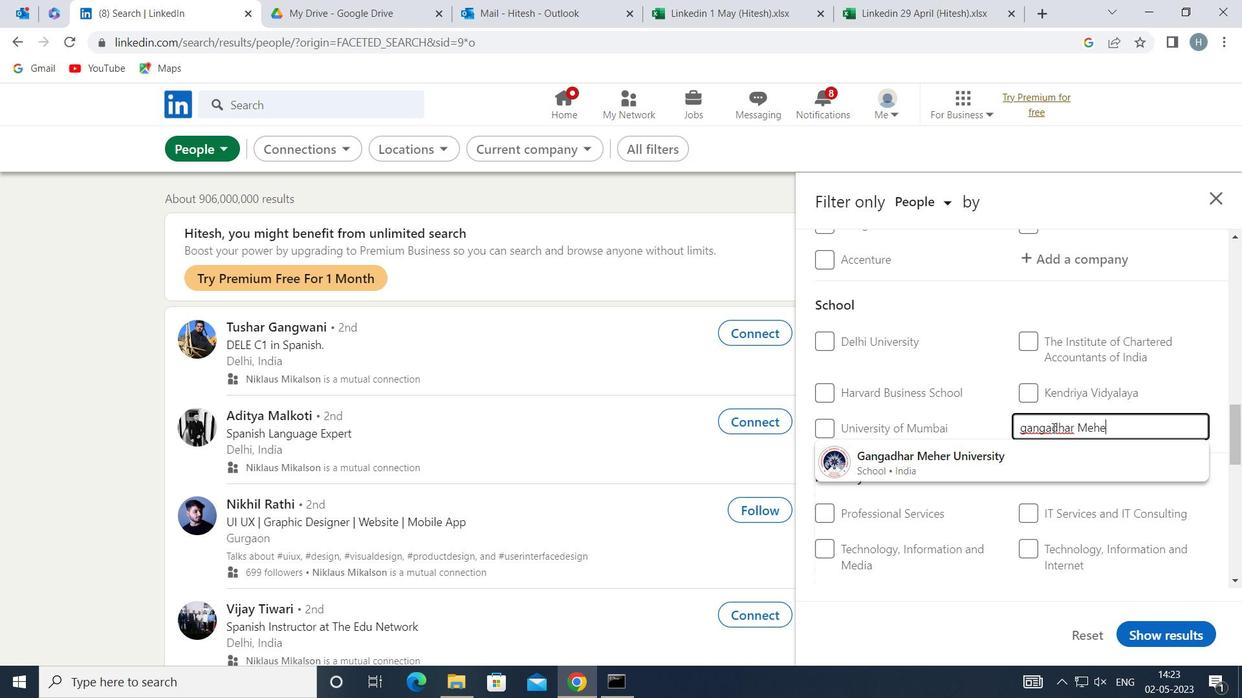 
Action: Mouse moved to (1075, 455)
Screenshot: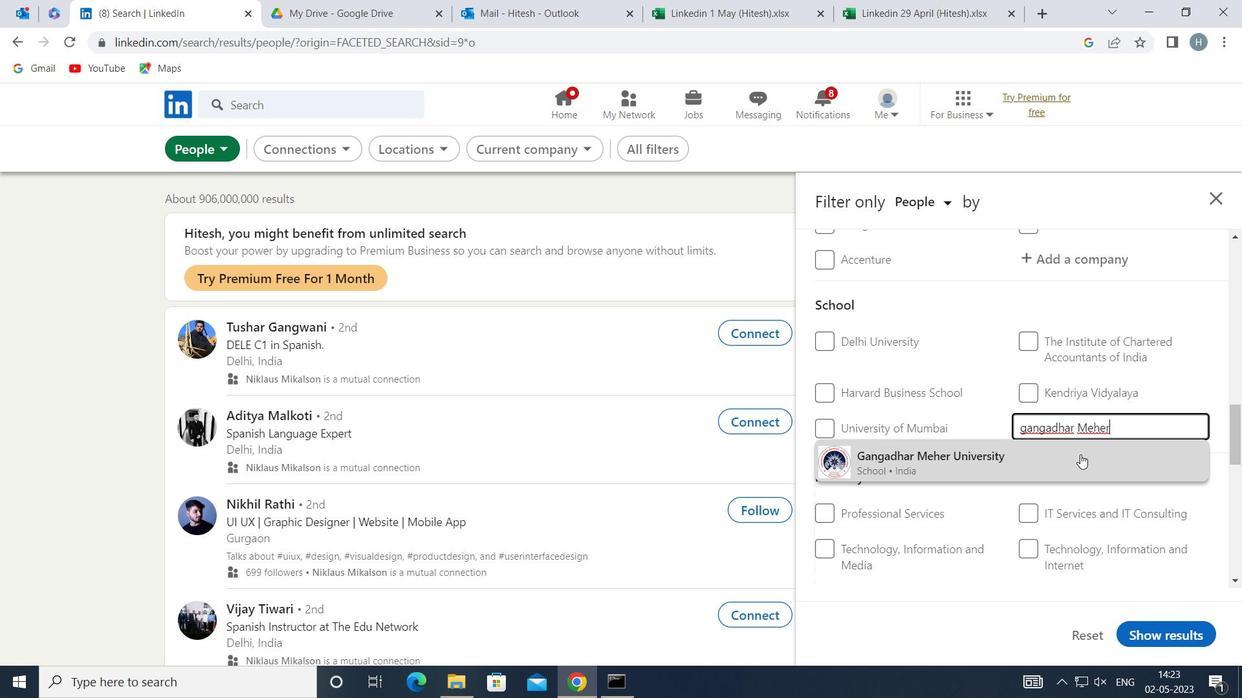 
Action: Mouse pressed left at (1075, 455)
Screenshot: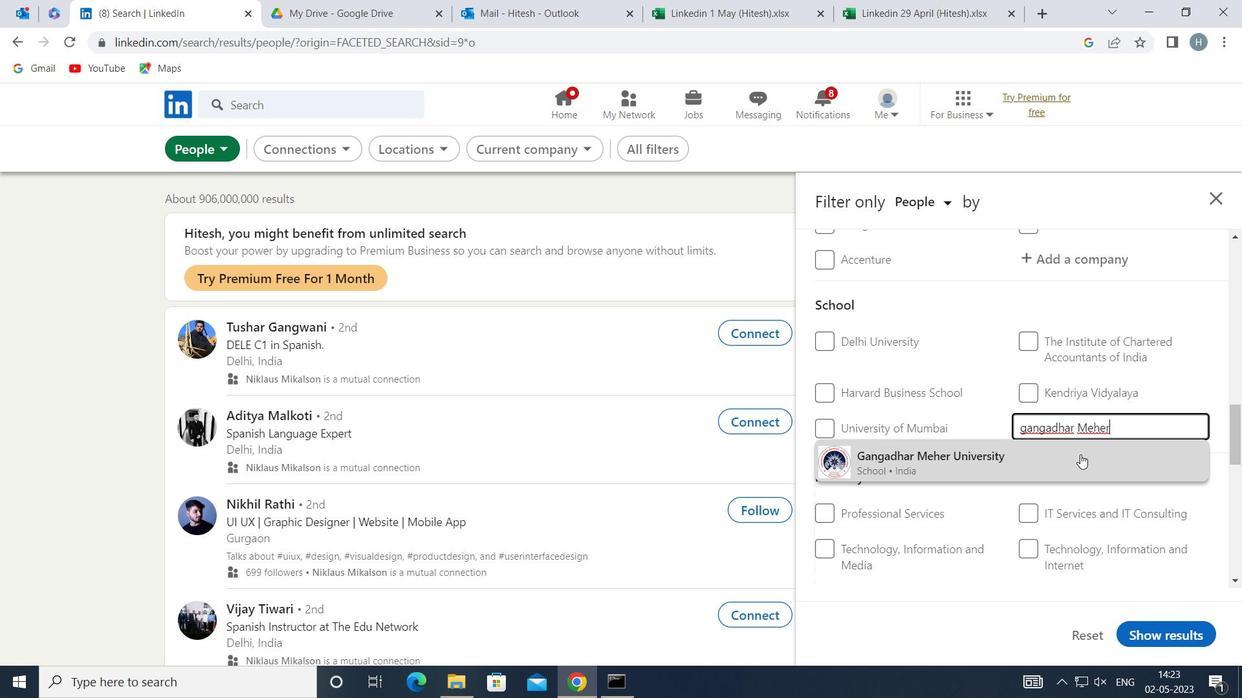 
Action: Mouse moved to (999, 459)
Screenshot: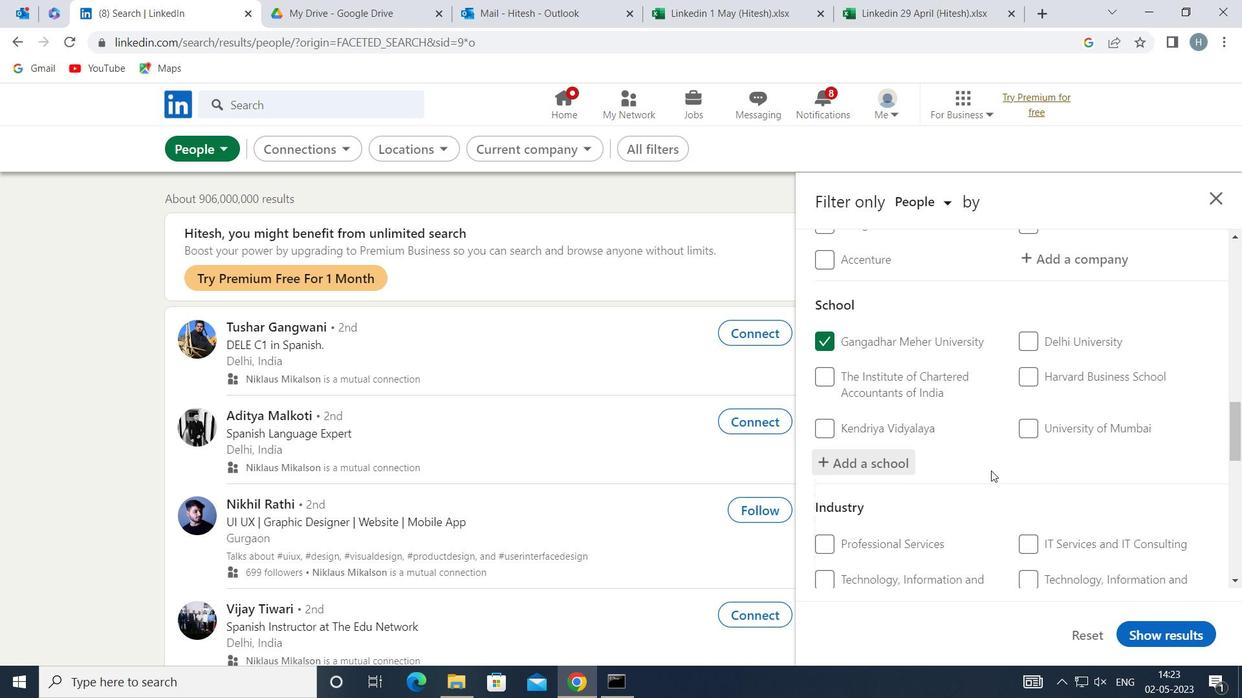 
Action: Mouse scrolled (999, 458) with delta (0, 0)
Screenshot: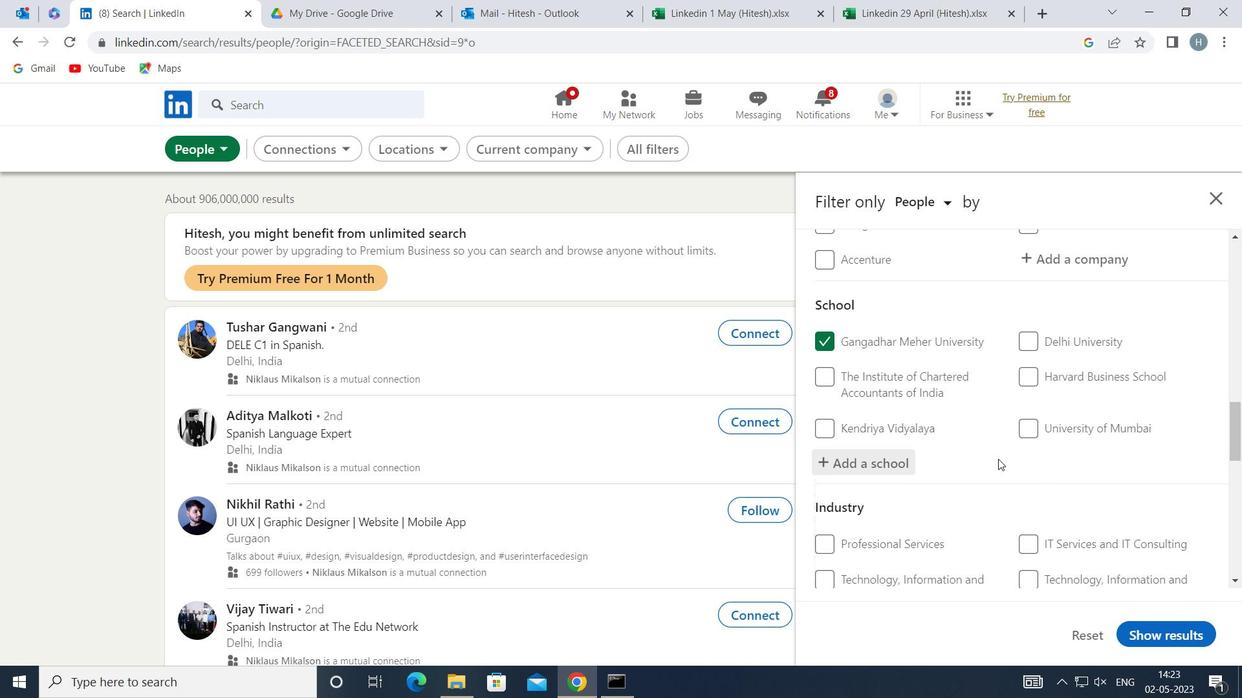 
Action: Mouse moved to (999, 458)
Screenshot: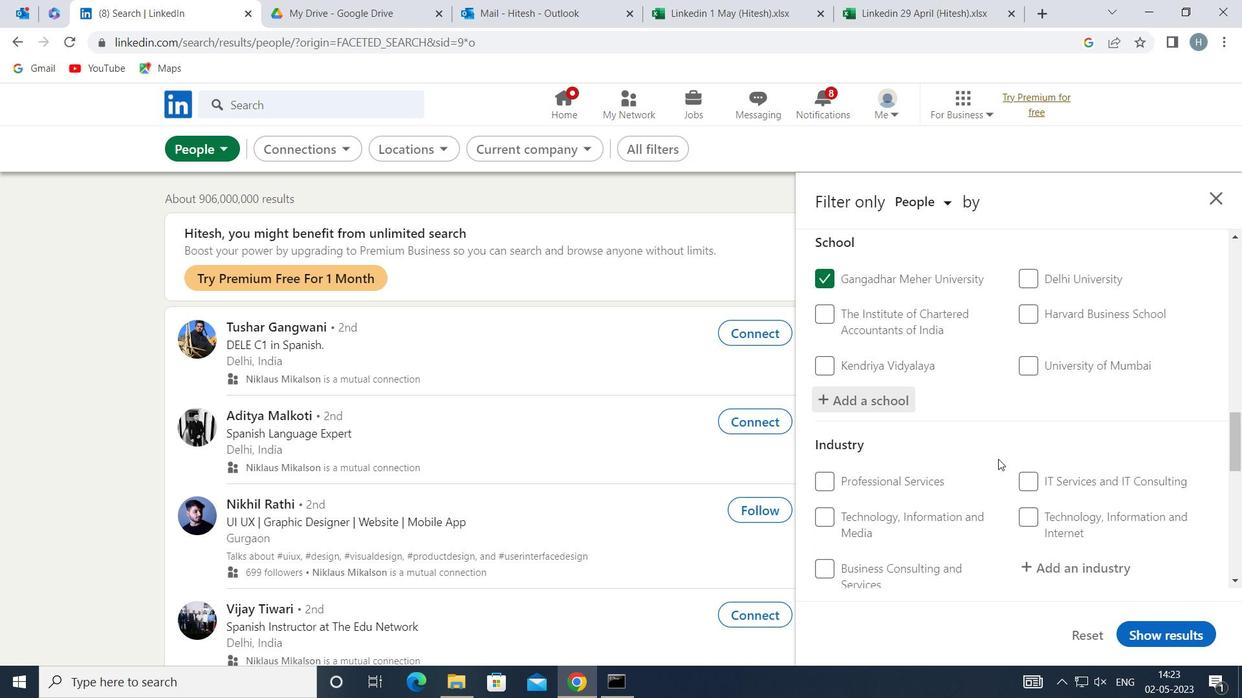 
Action: Mouse scrolled (999, 457) with delta (0, 0)
Screenshot: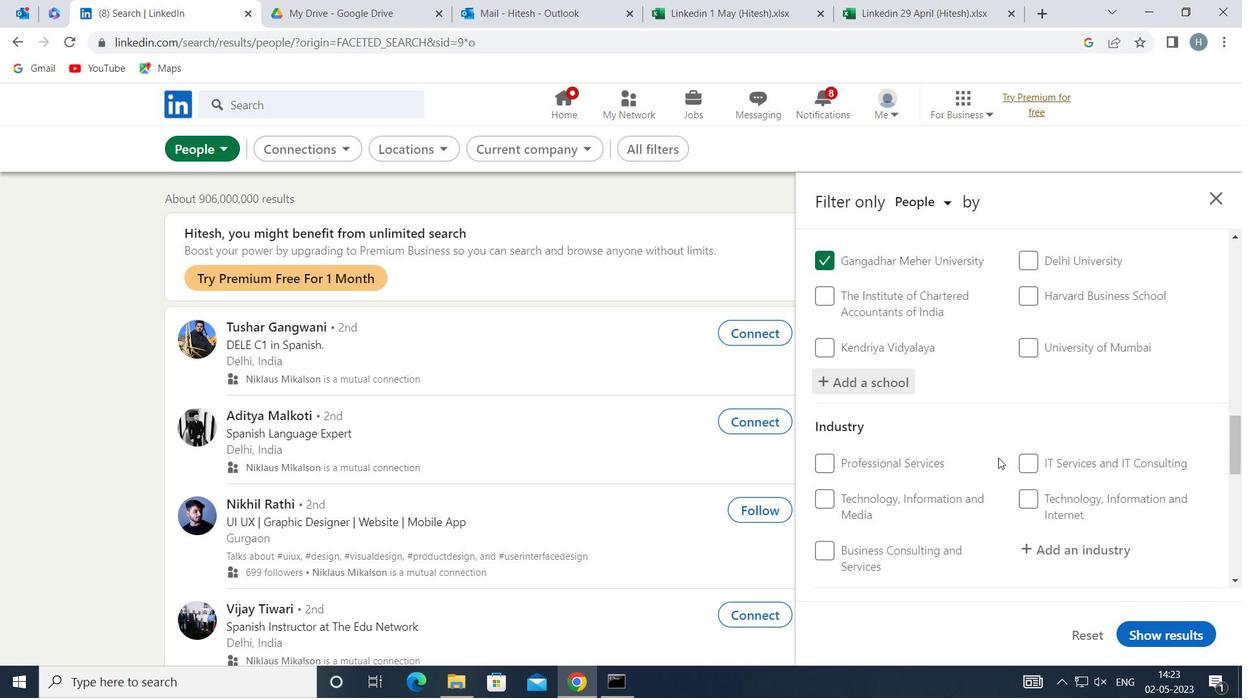 
Action: Mouse moved to (1099, 467)
Screenshot: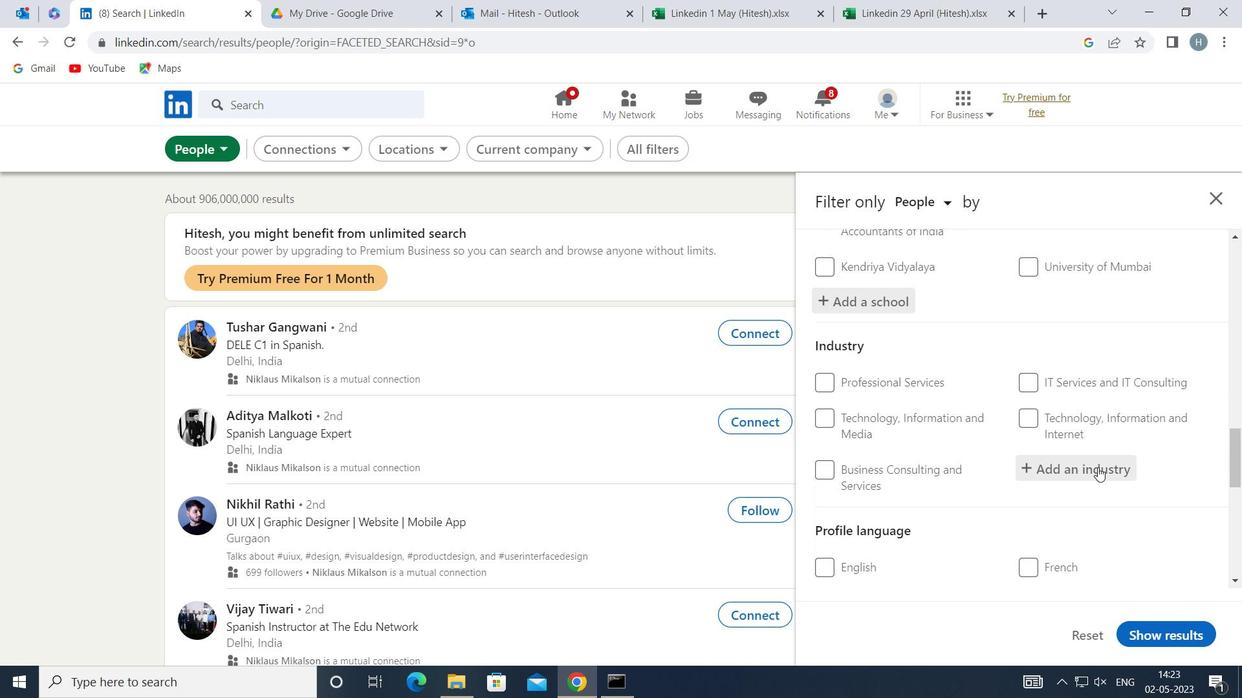 
Action: Mouse pressed left at (1099, 467)
Screenshot: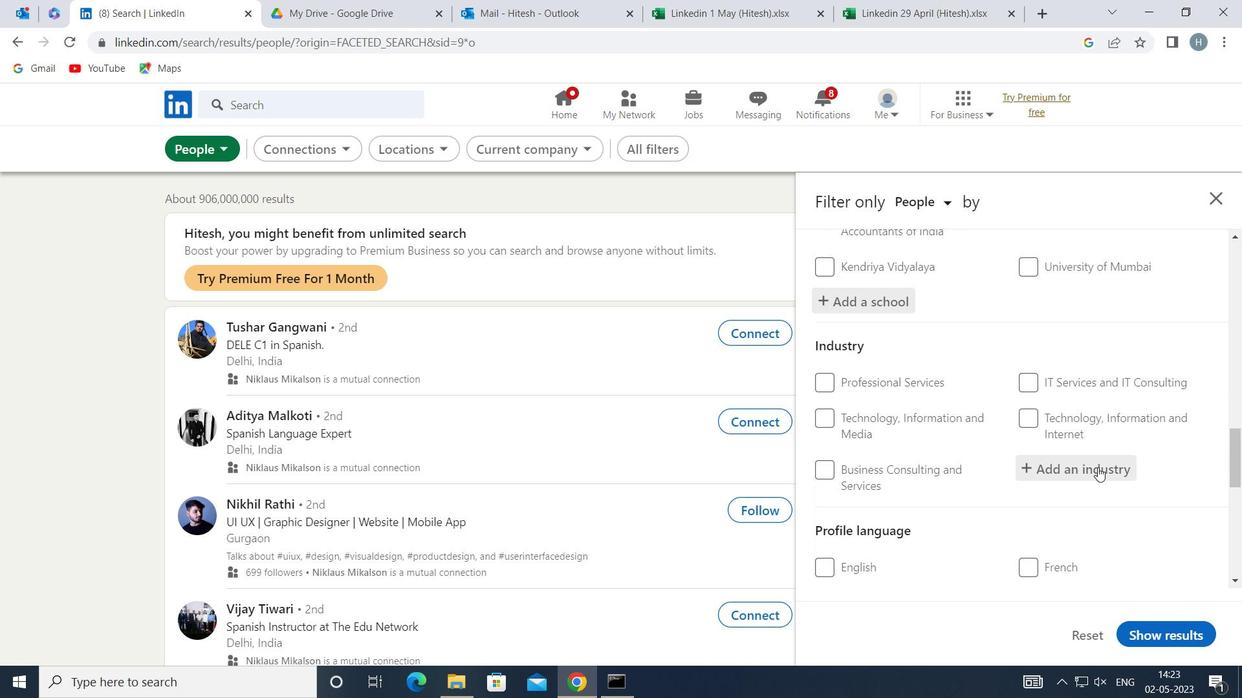 
Action: Key pressed <Key.shift>
Screenshot: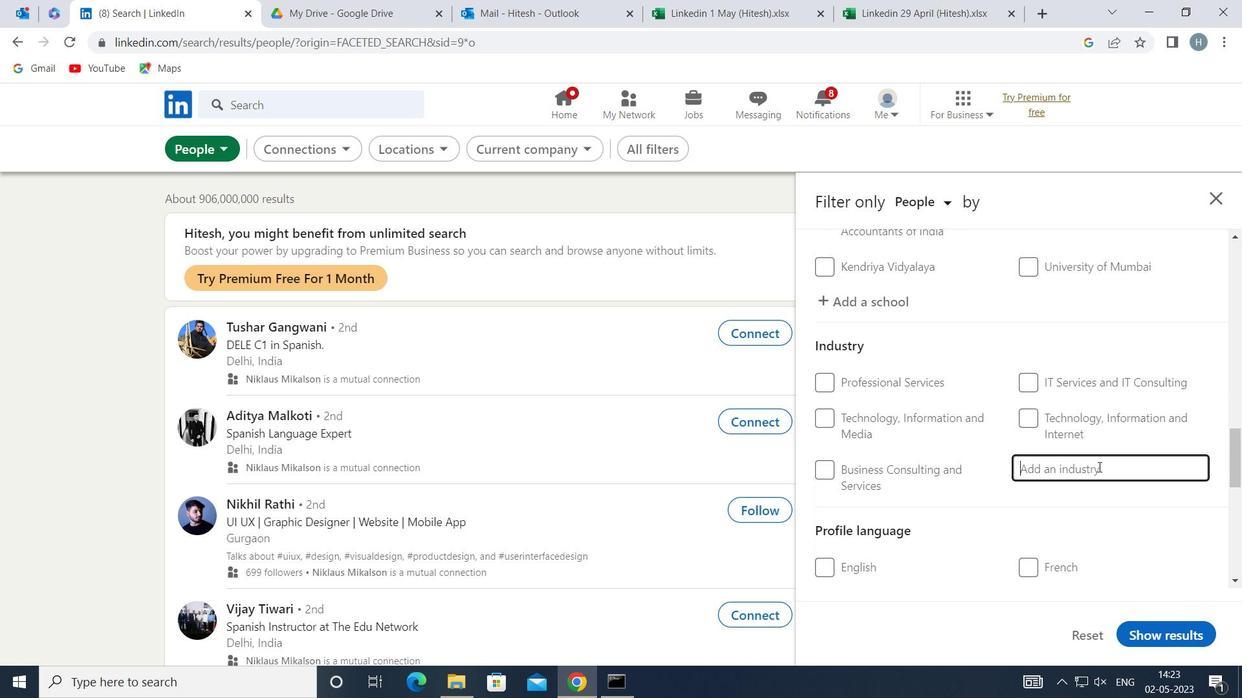 
Action: Mouse moved to (1100, 467)
Screenshot: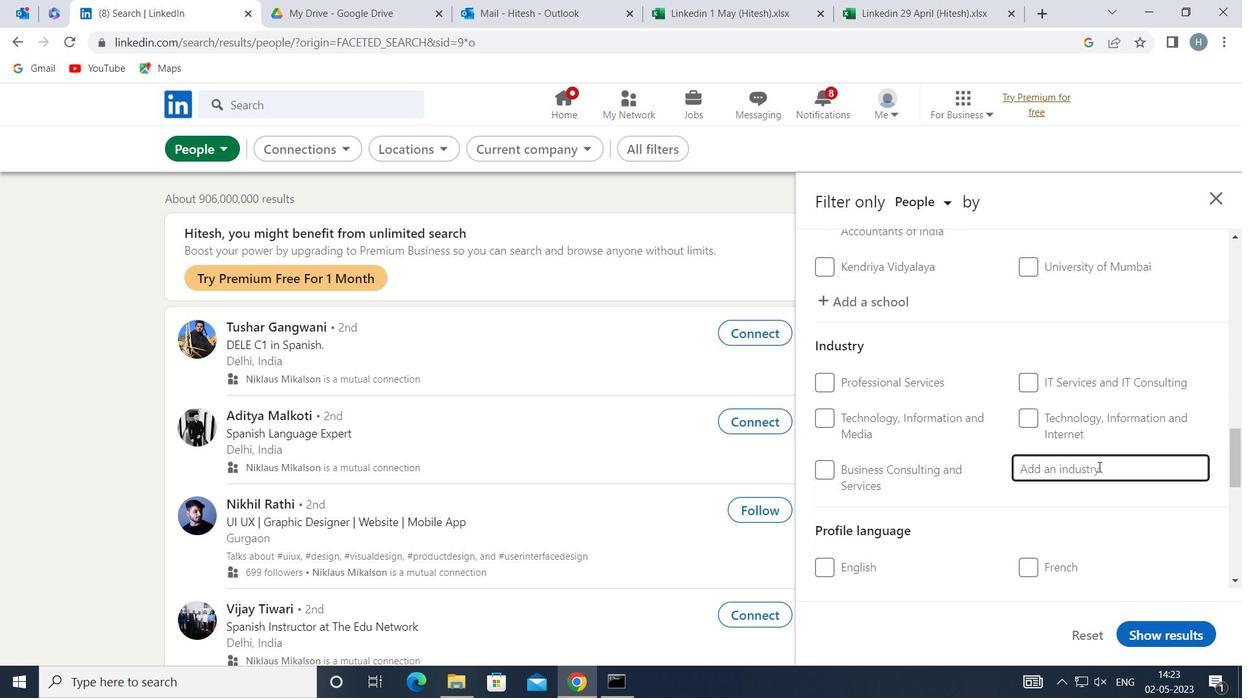 
Action: Key pressed RETAIL<Key.space><Key.shift>MOTOR<Key.space><Key.shift>V
Screenshot: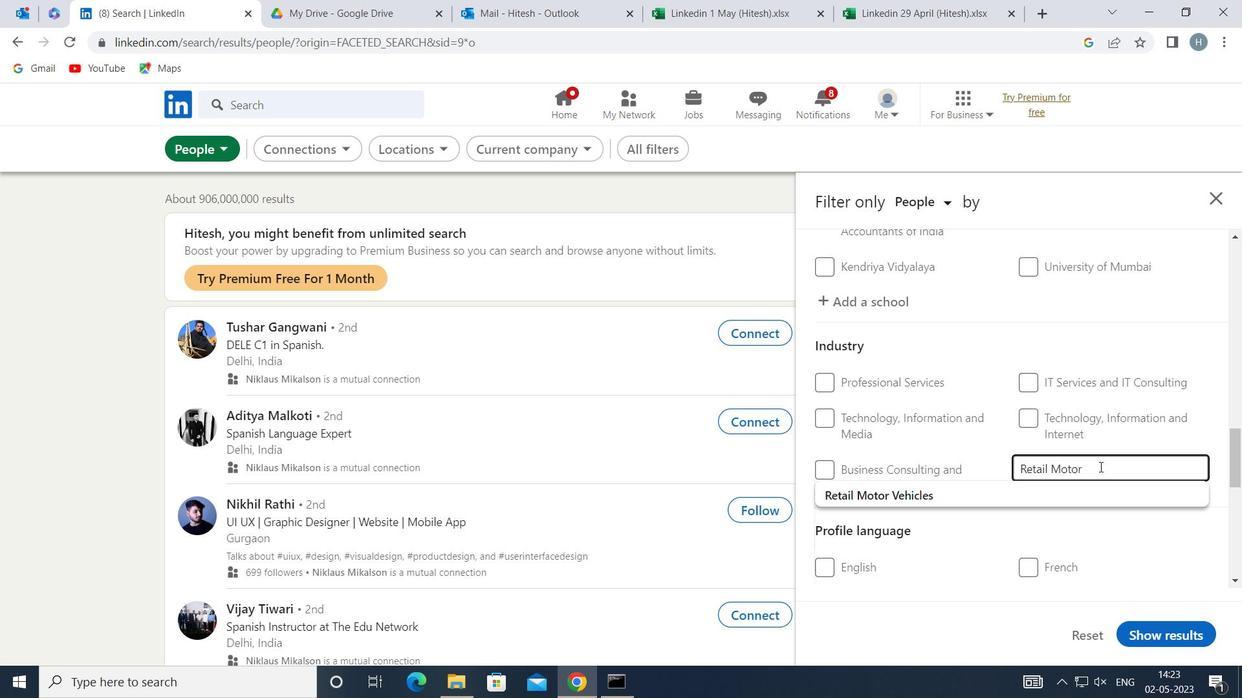 
Action: Mouse moved to (955, 495)
Screenshot: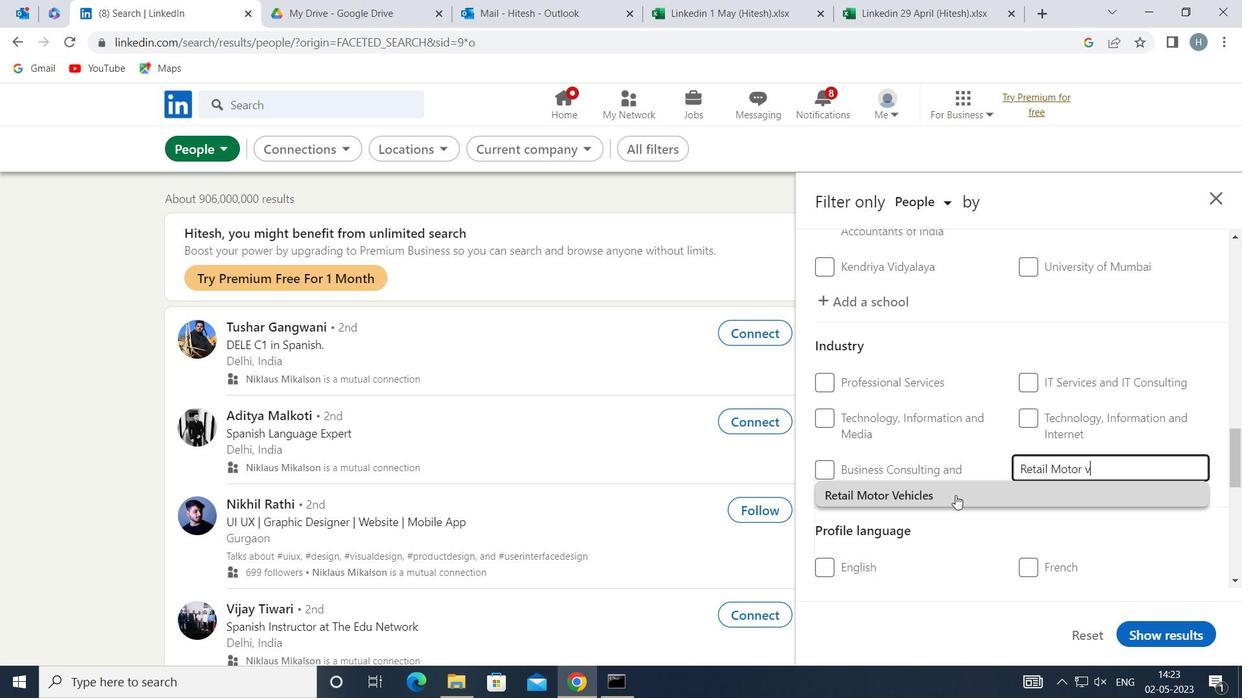 
Action: Mouse pressed left at (955, 495)
Screenshot: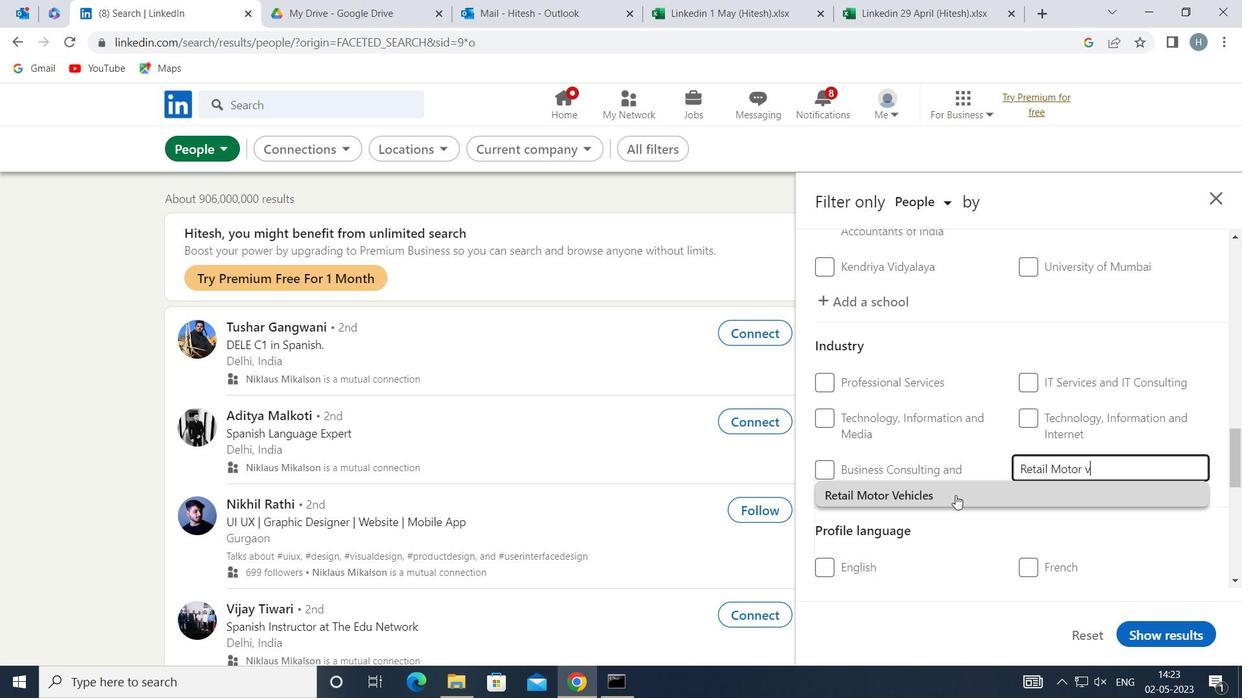 
Action: Mouse moved to (977, 489)
Screenshot: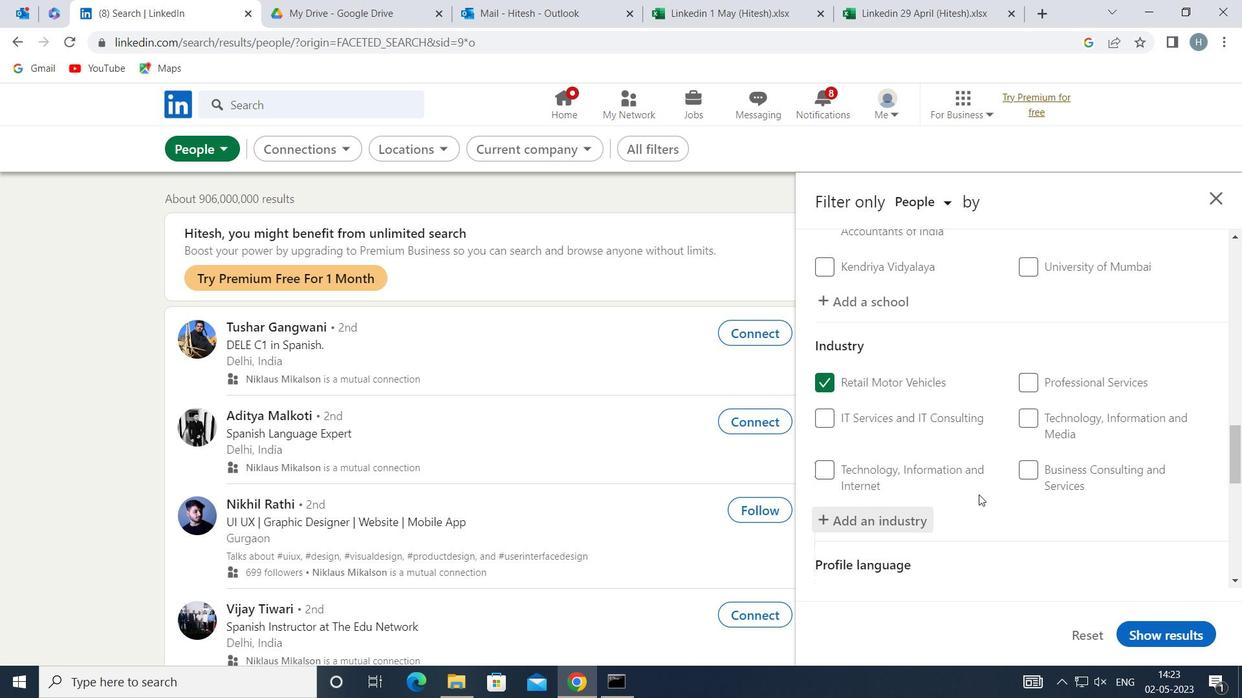 
Action: Mouse scrolled (977, 489) with delta (0, 0)
Screenshot: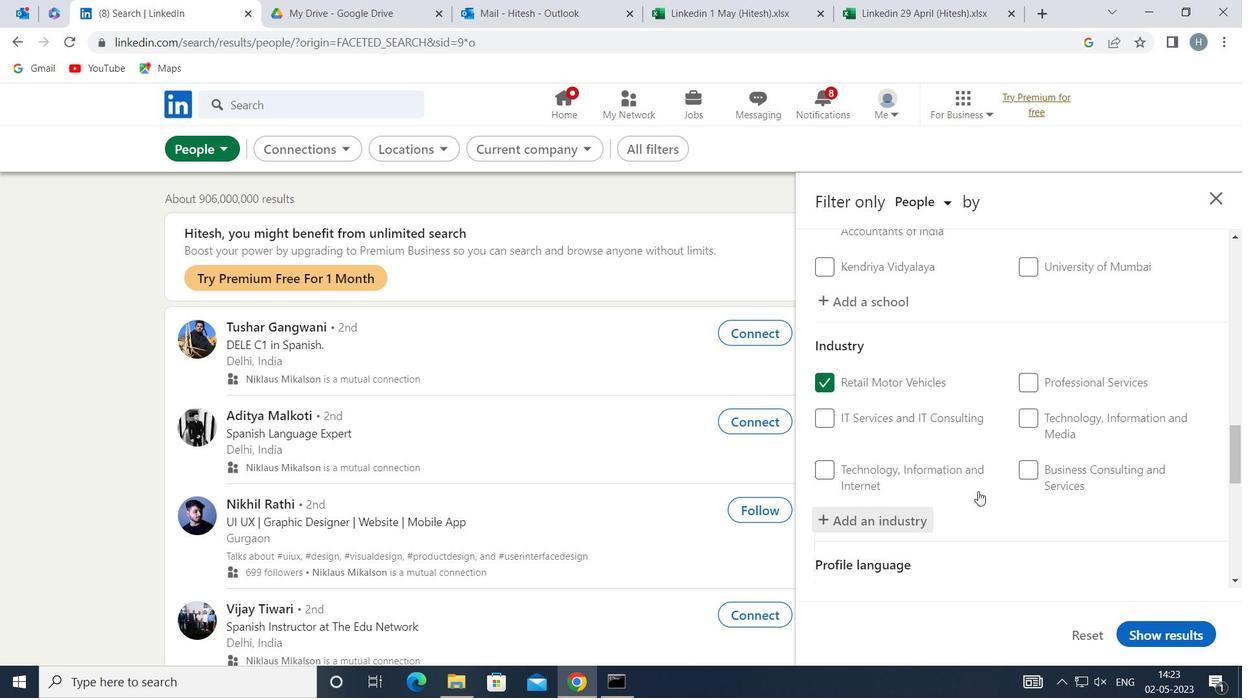 
Action: Mouse moved to (976, 489)
Screenshot: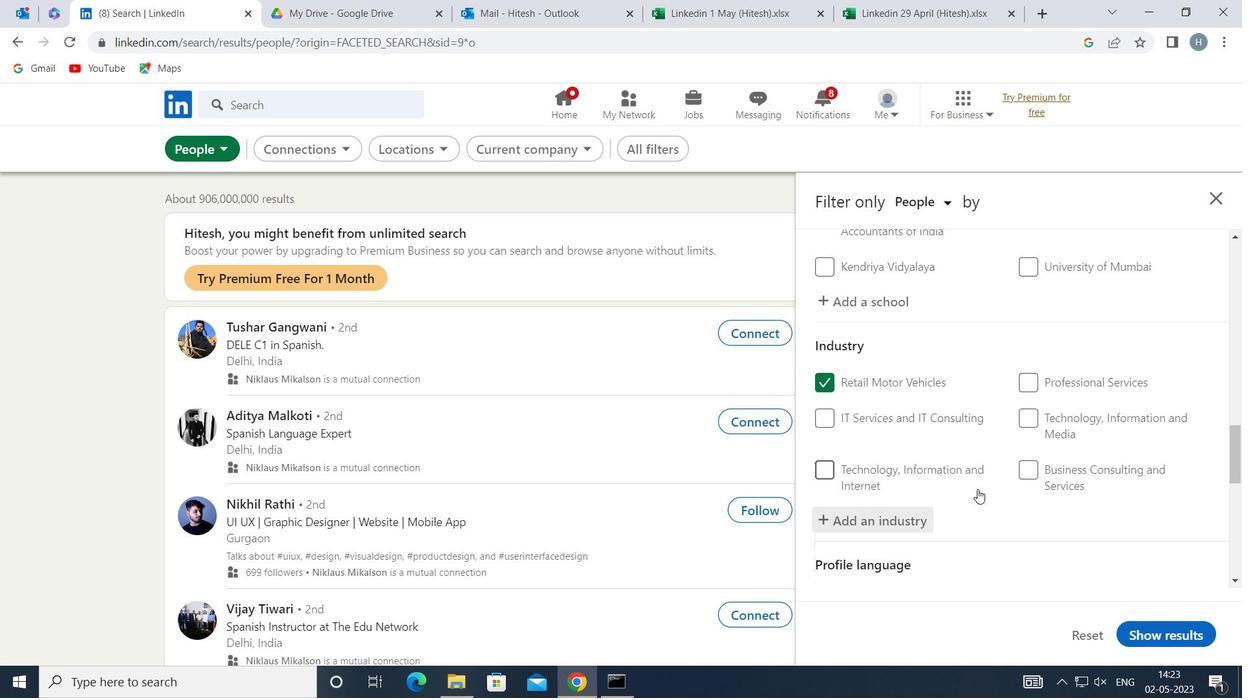 
Action: Mouse scrolled (976, 488) with delta (0, 0)
Screenshot: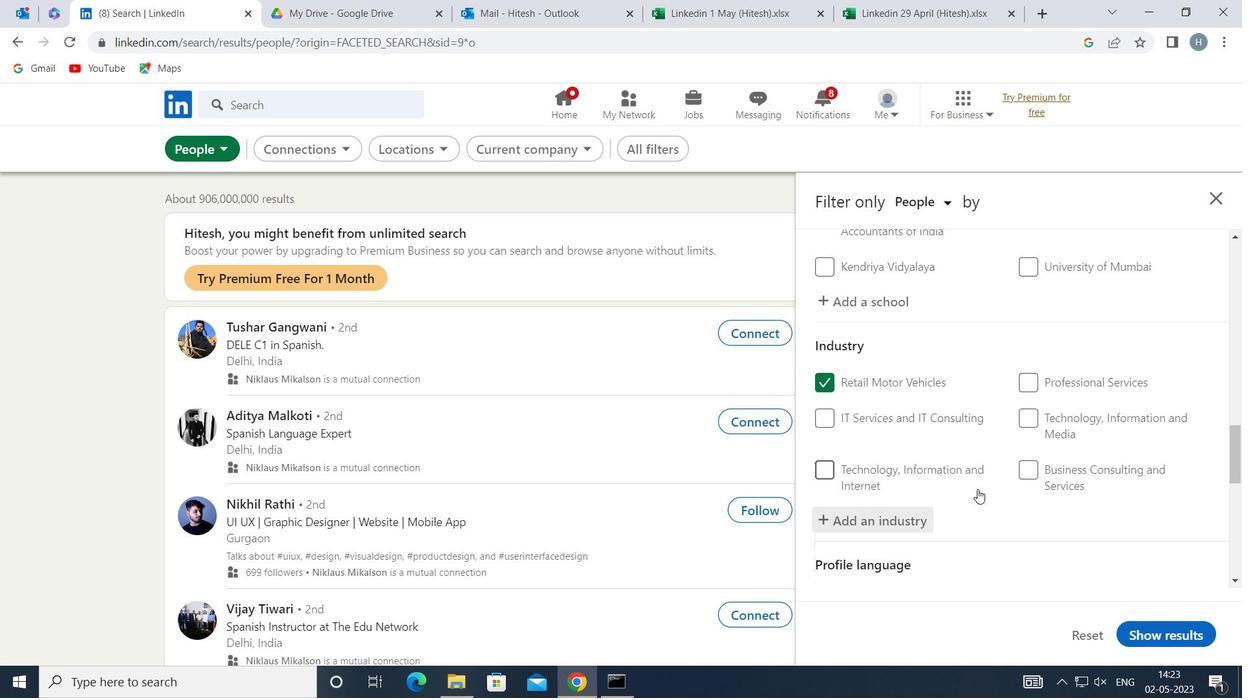 
Action: Mouse moved to (970, 476)
Screenshot: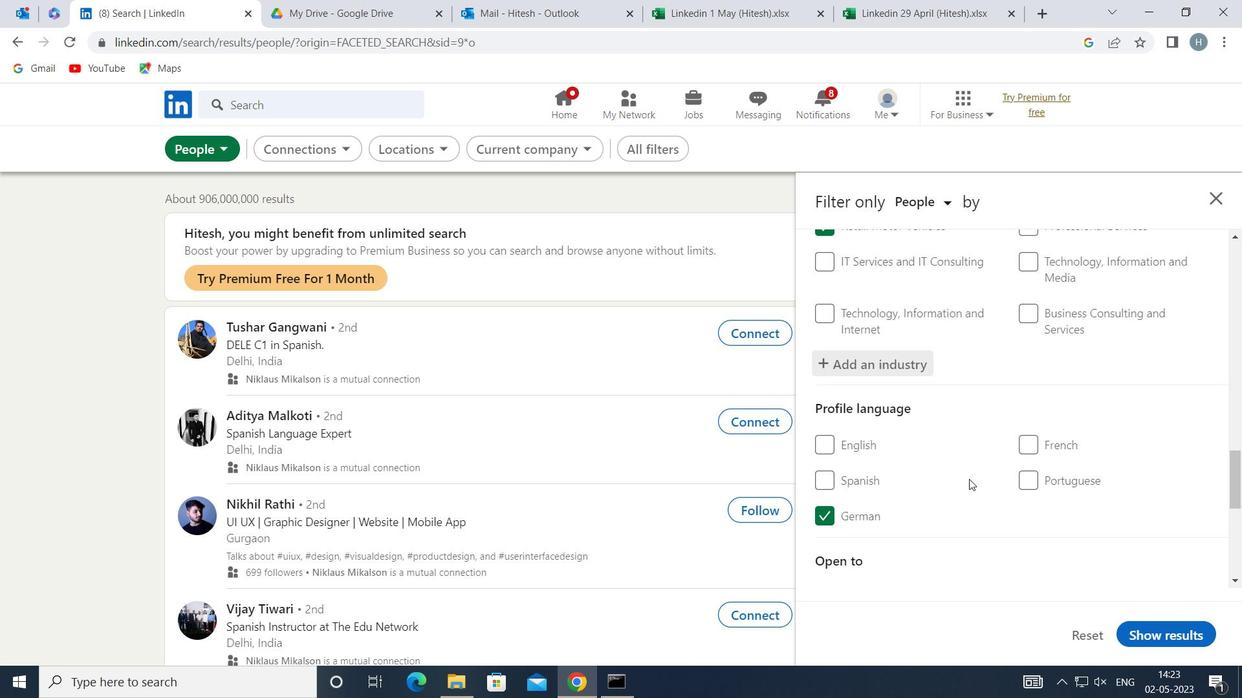 
Action: Mouse scrolled (970, 475) with delta (0, 0)
Screenshot: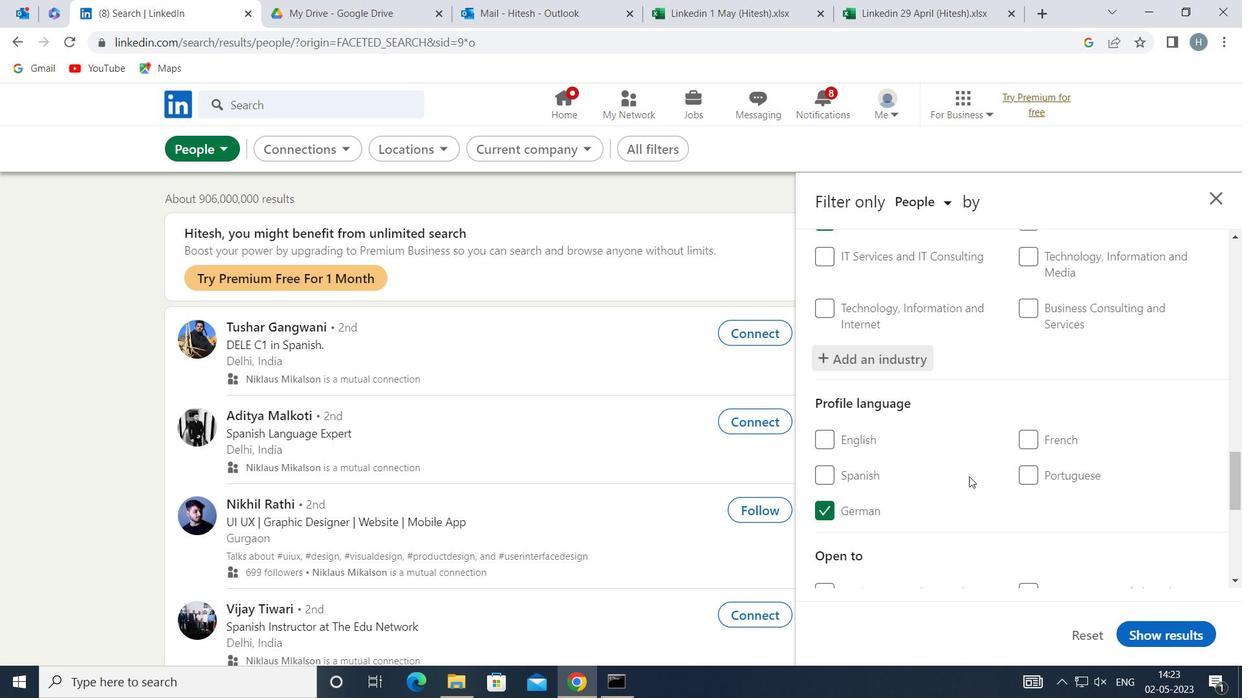 
Action: Mouse moved to (975, 470)
Screenshot: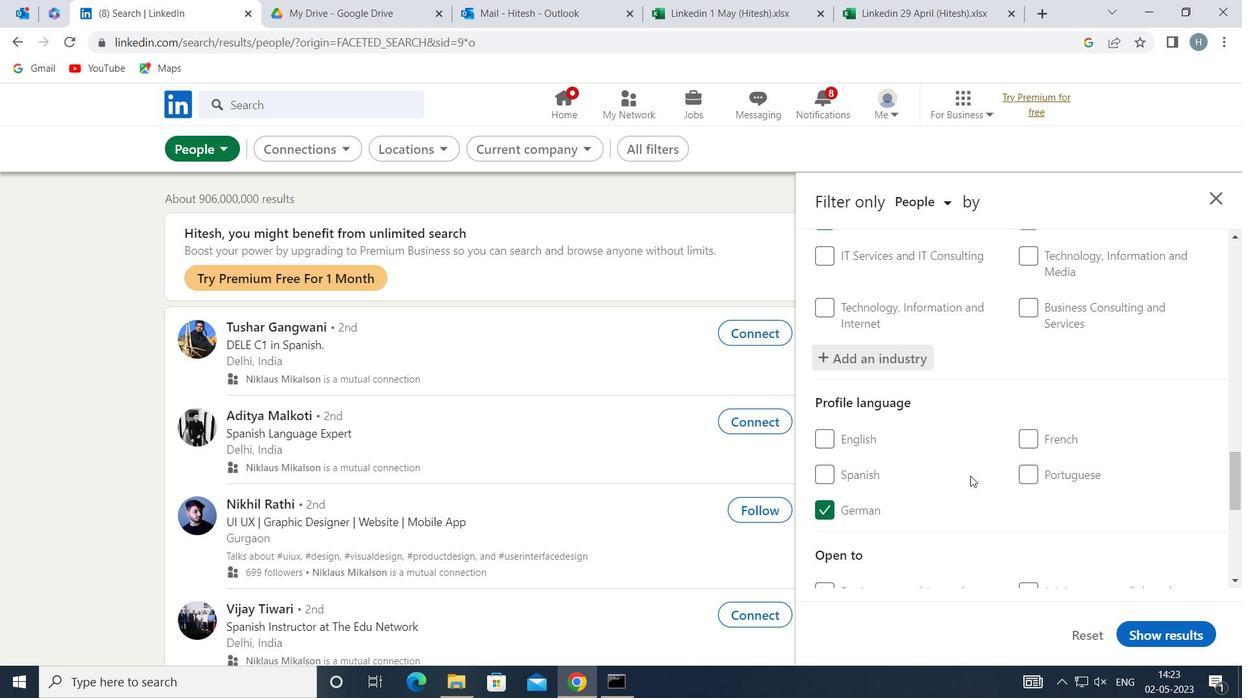 
Action: Mouse scrolled (975, 469) with delta (0, 0)
Screenshot: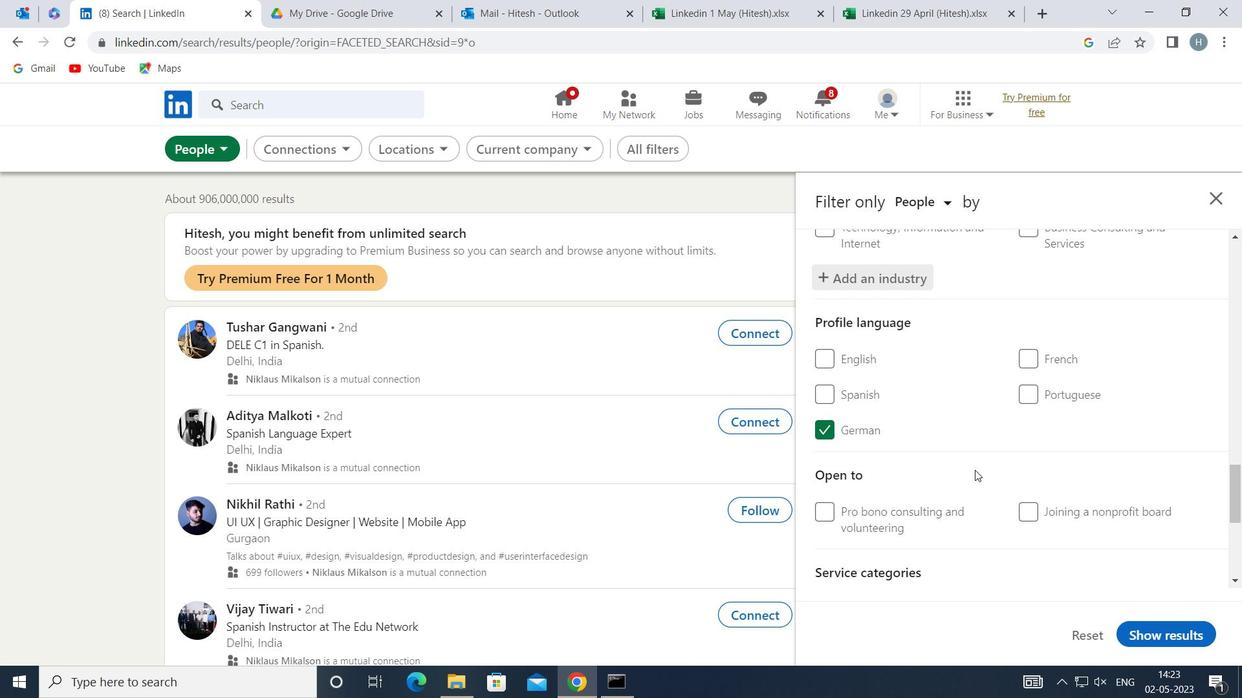 
Action: Mouse moved to (975, 471)
Screenshot: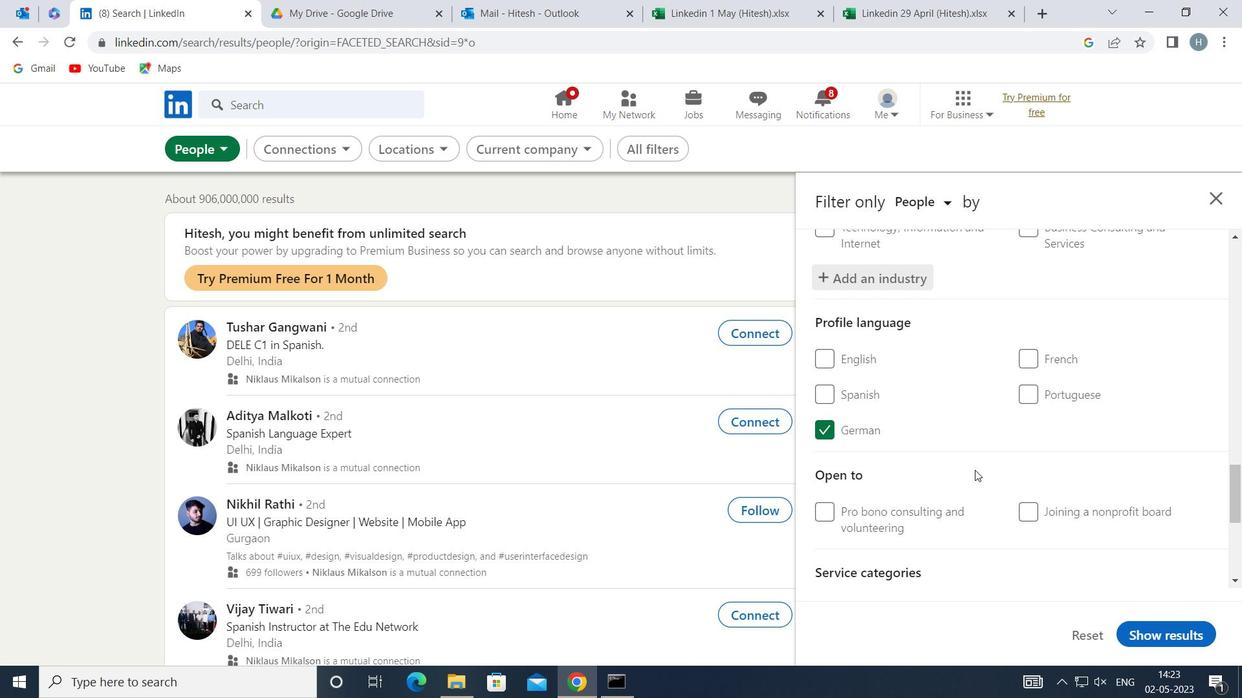 
Action: Mouse scrolled (975, 470) with delta (0, 0)
Screenshot: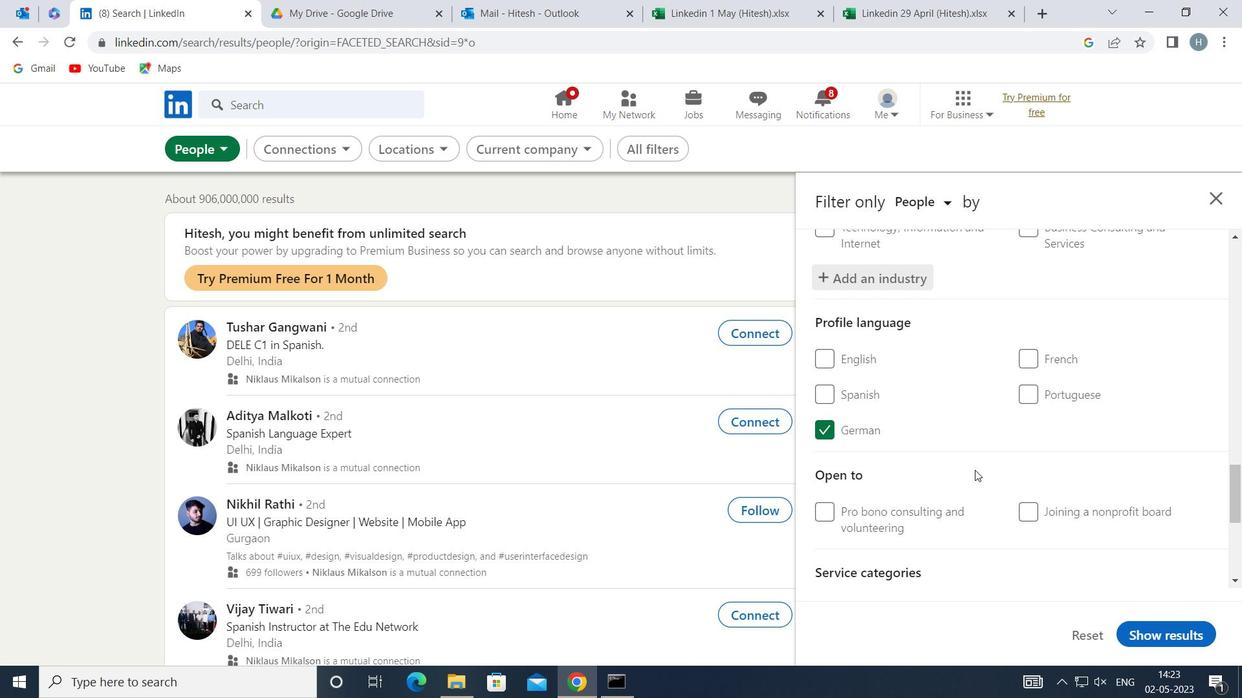 
Action: Mouse moved to (976, 471)
Screenshot: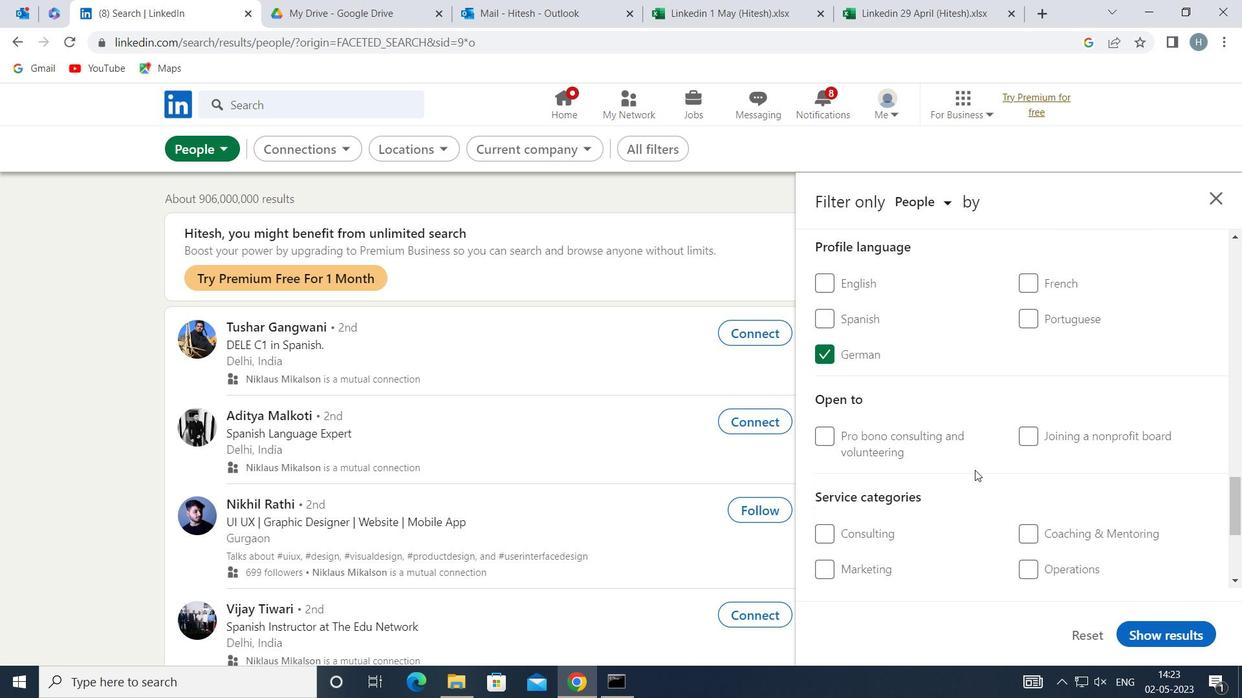 
Action: Mouse scrolled (976, 471) with delta (0, 0)
Screenshot: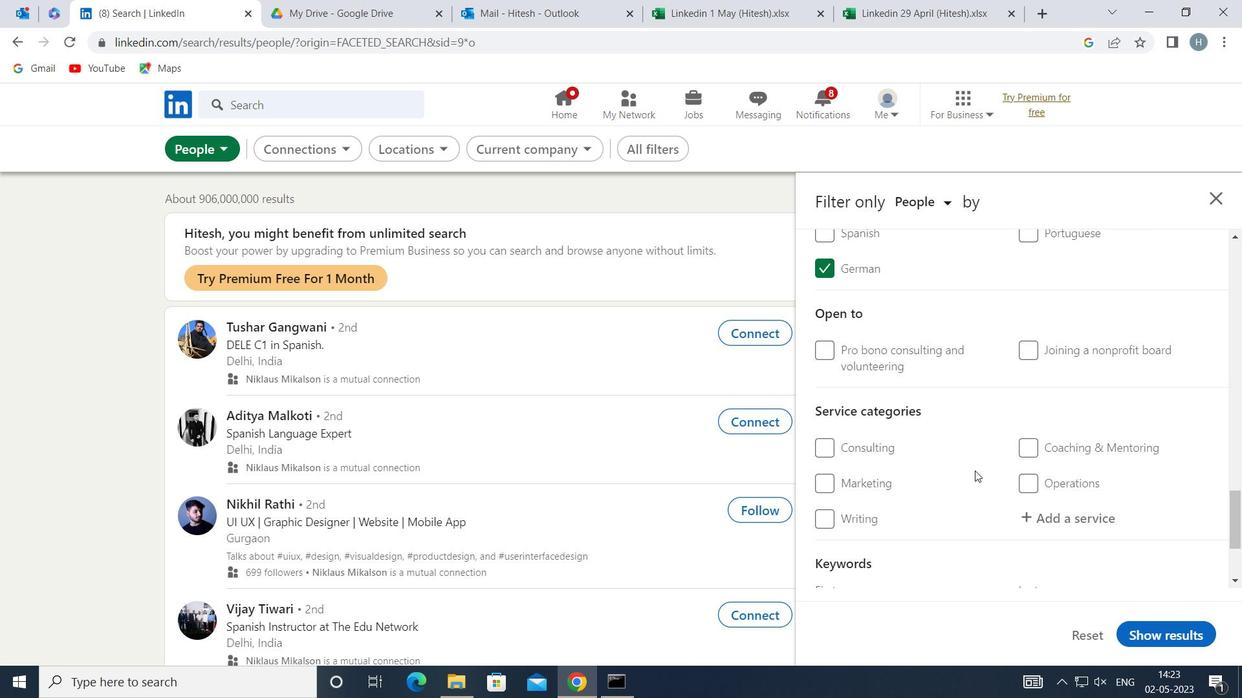 
Action: Mouse moved to (1100, 432)
Screenshot: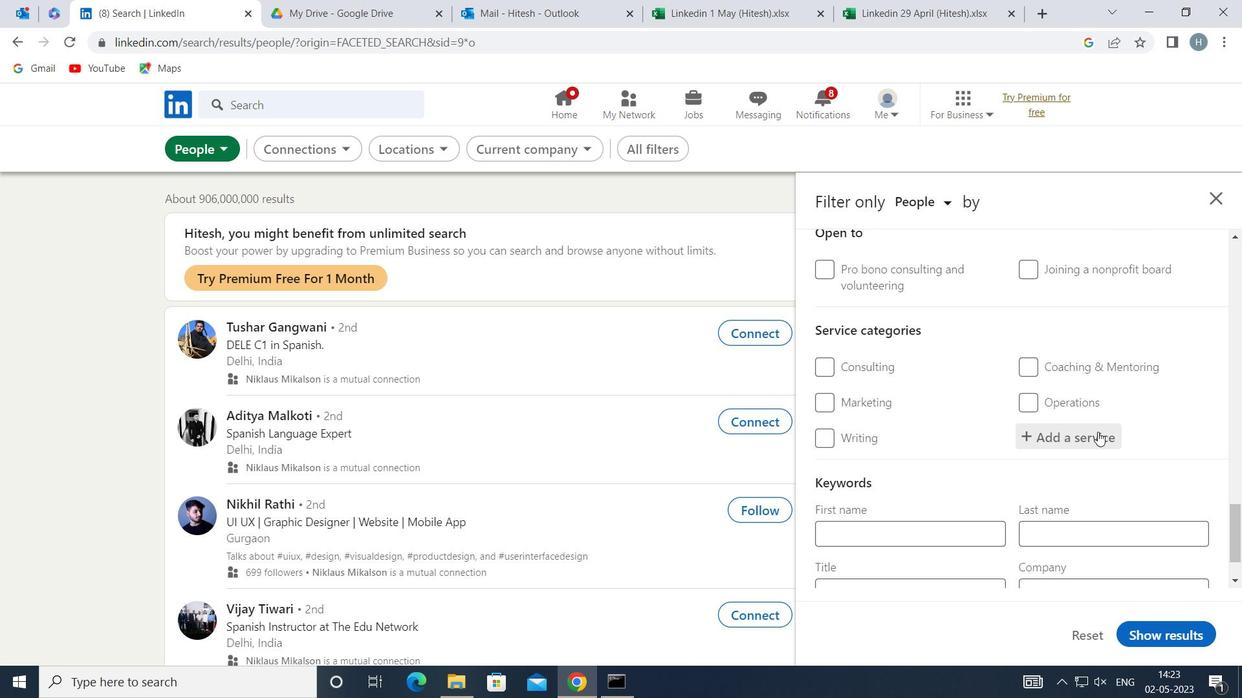 
Action: Mouse pressed left at (1100, 432)
Screenshot: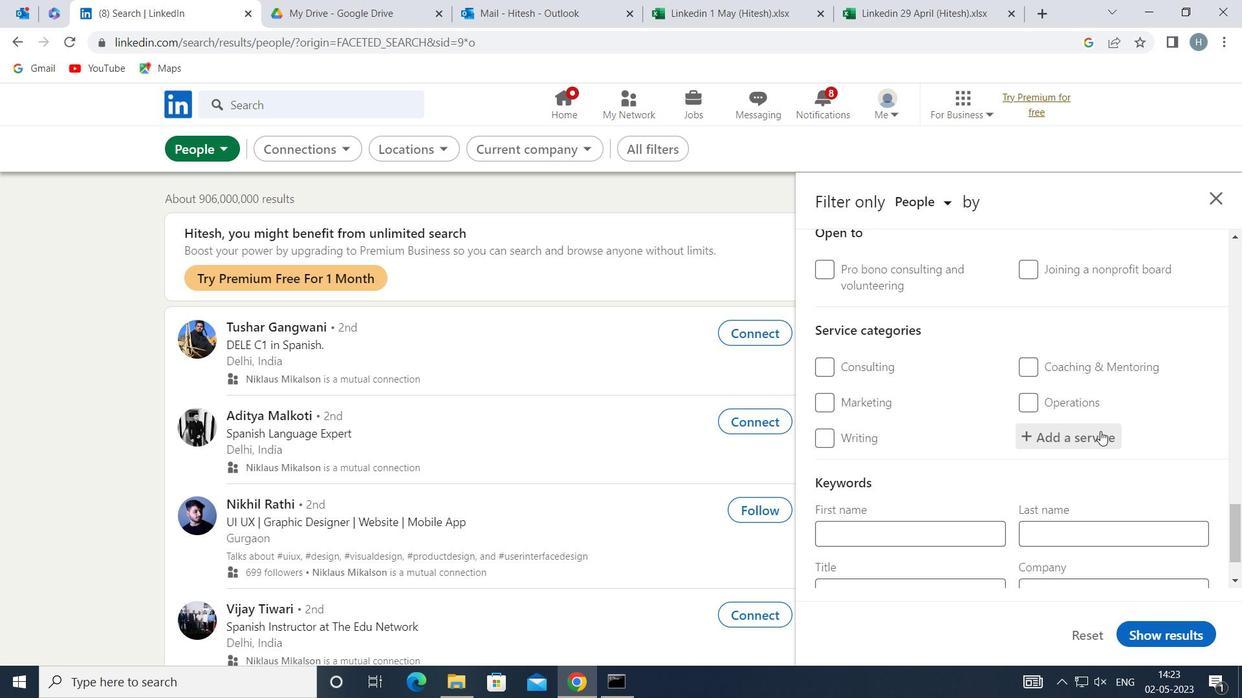 
Action: Key pressed <Key.shift>TAX<Key.space><Key.shift>L
Screenshot: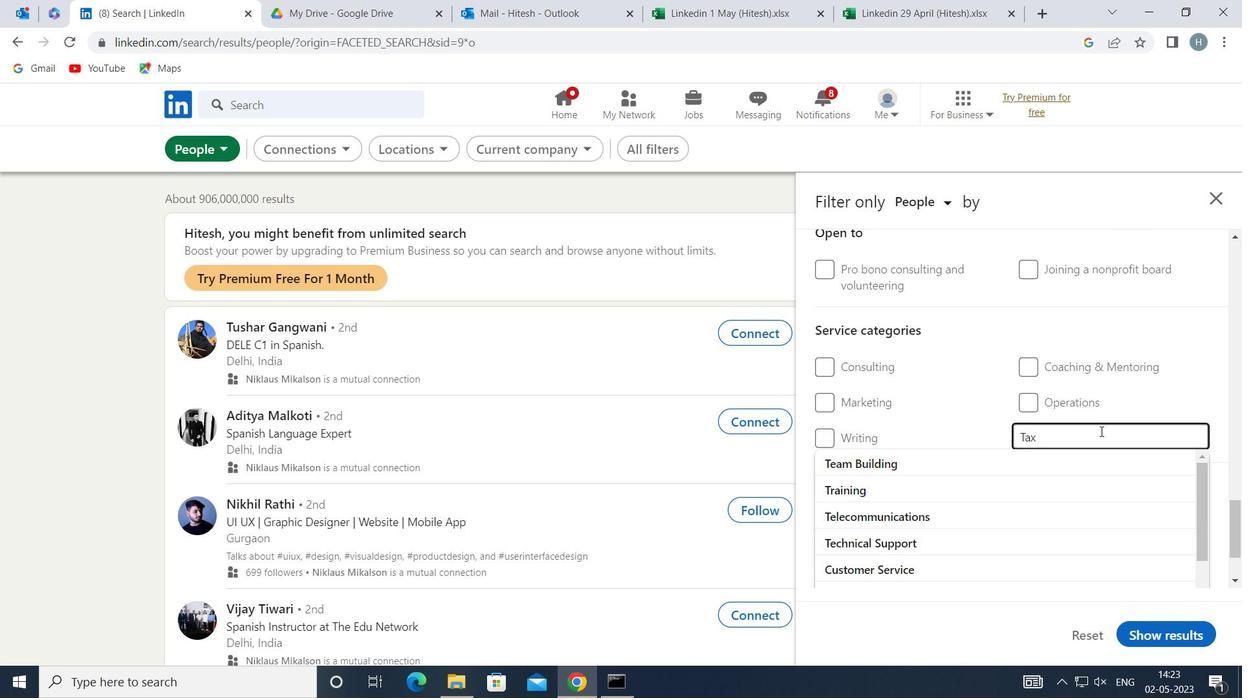 
Action: Mouse moved to (1012, 458)
Screenshot: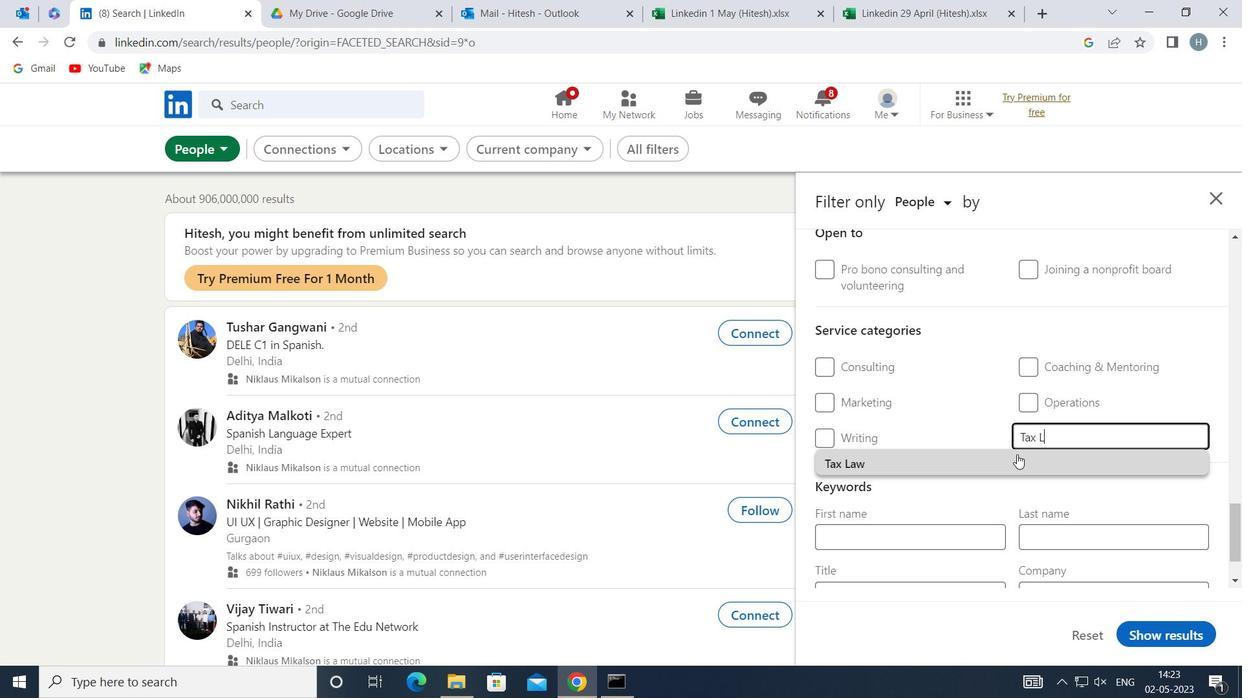 
Action: Mouse pressed left at (1012, 458)
Screenshot: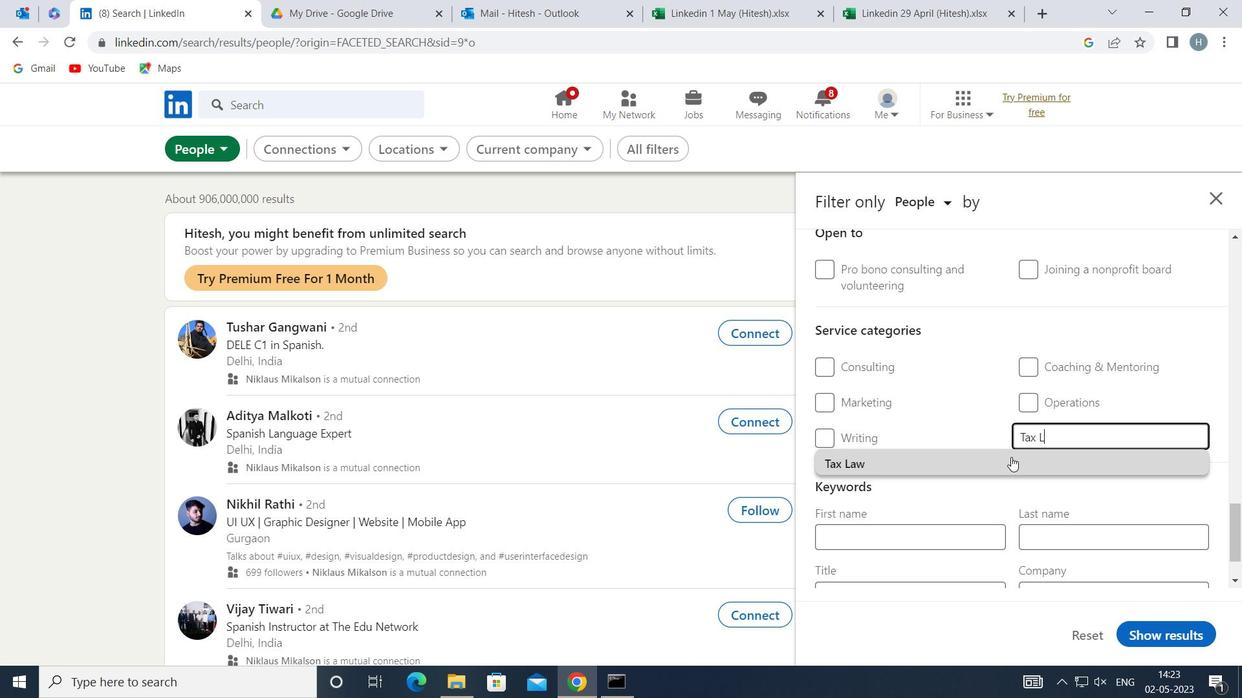 
Action: Mouse moved to (984, 462)
Screenshot: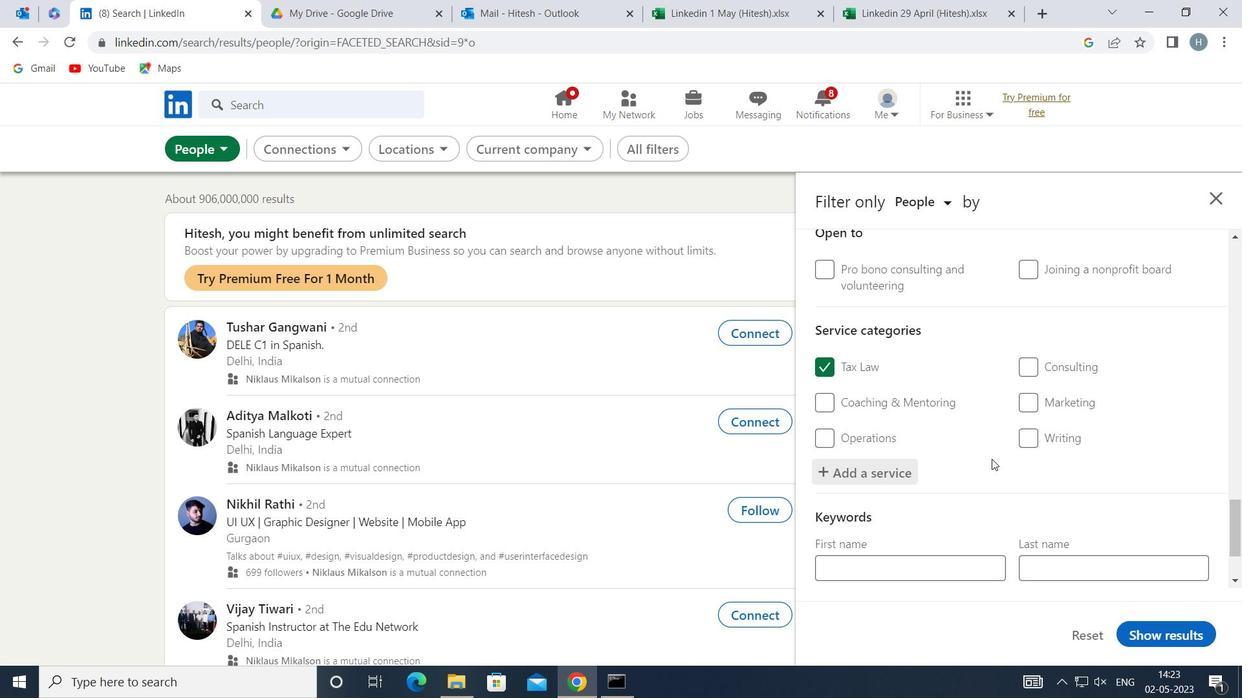 
Action: Mouse scrolled (984, 462) with delta (0, 0)
Screenshot: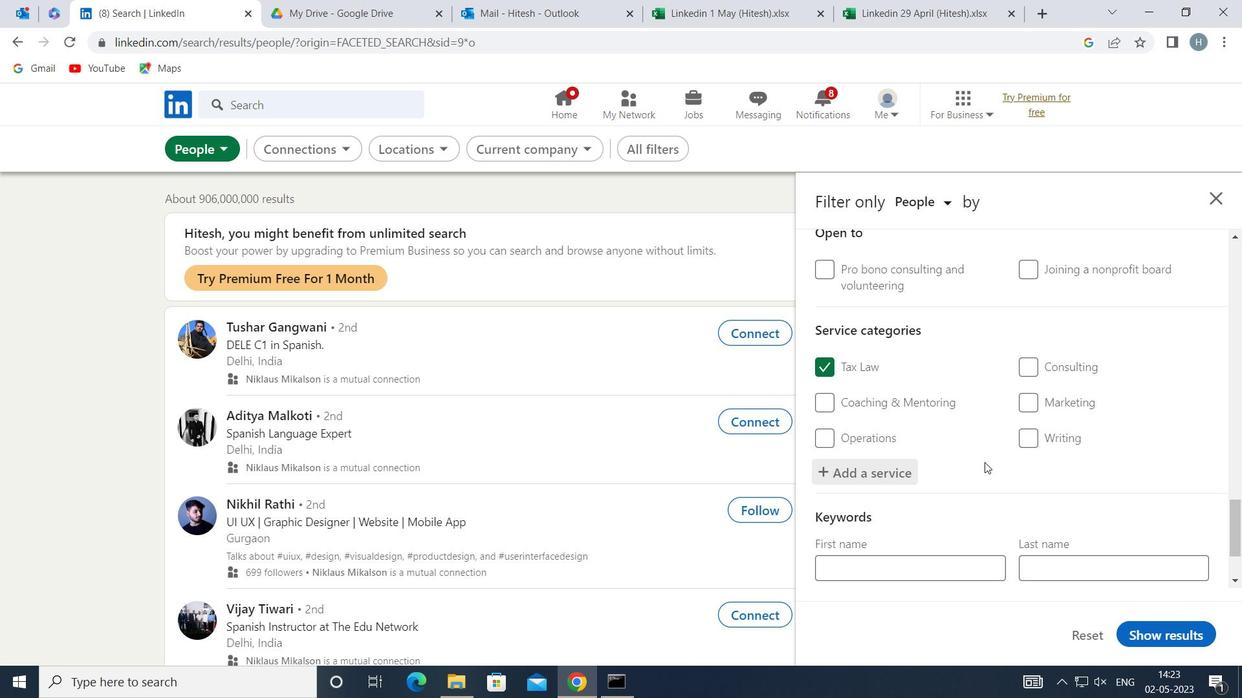 
Action: Mouse scrolled (984, 462) with delta (0, 0)
Screenshot: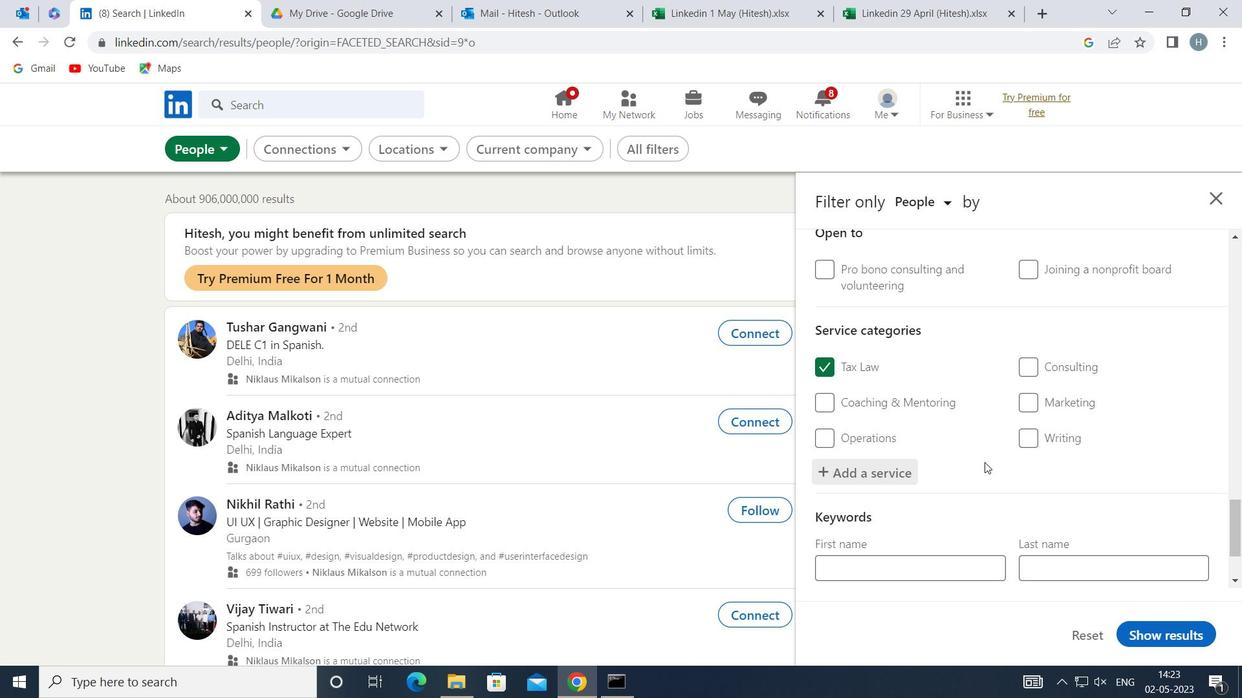 
Action: Mouse moved to (987, 456)
Screenshot: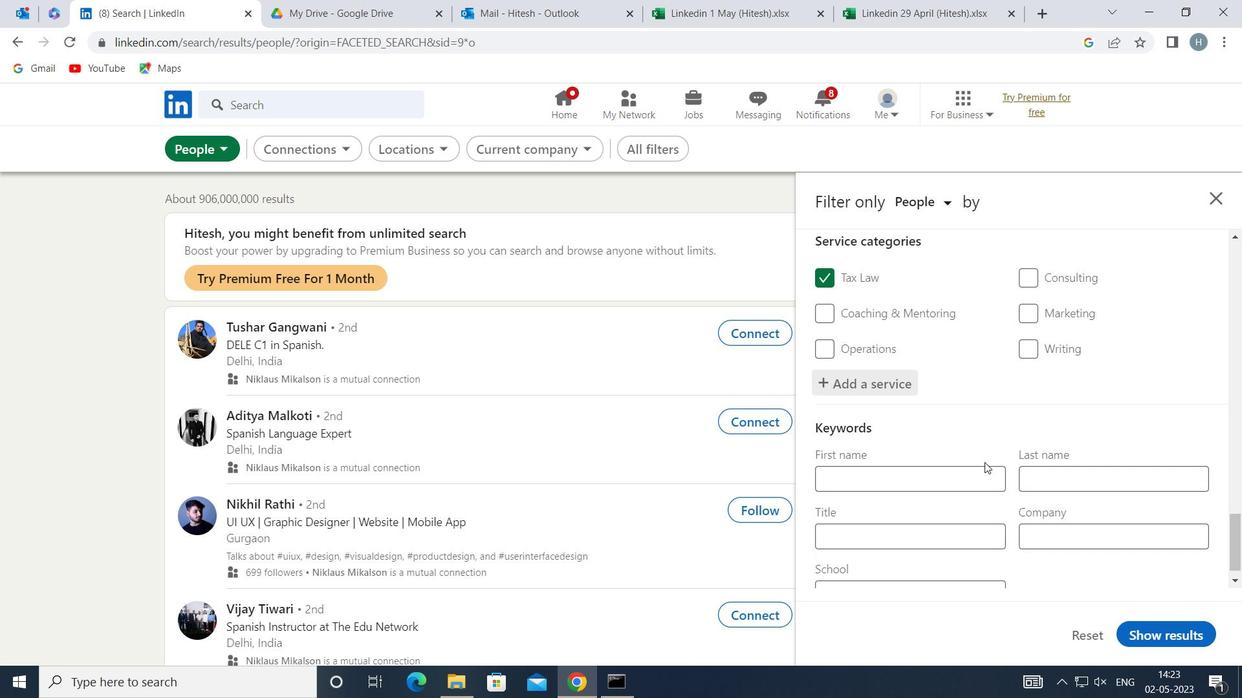 
Action: Mouse scrolled (987, 456) with delta (0, 0)
Screenshot: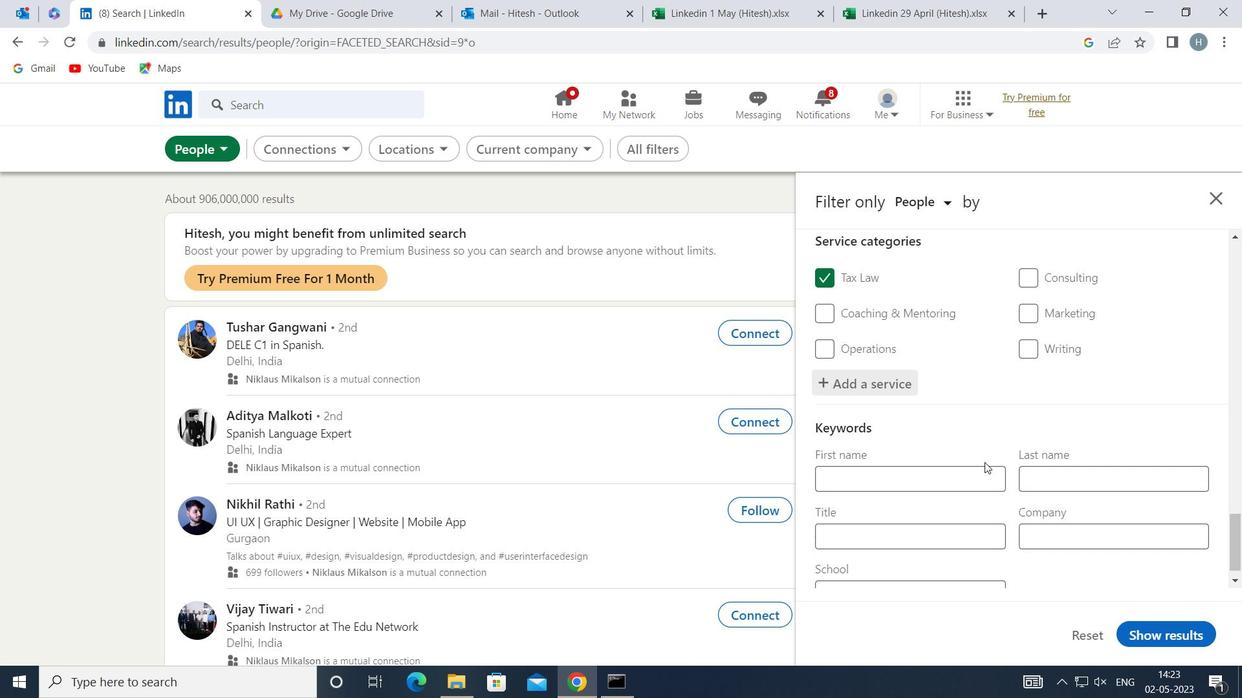 
Action: Mouse scrolled (987, 456) with delta (0, 0)
Screenshot: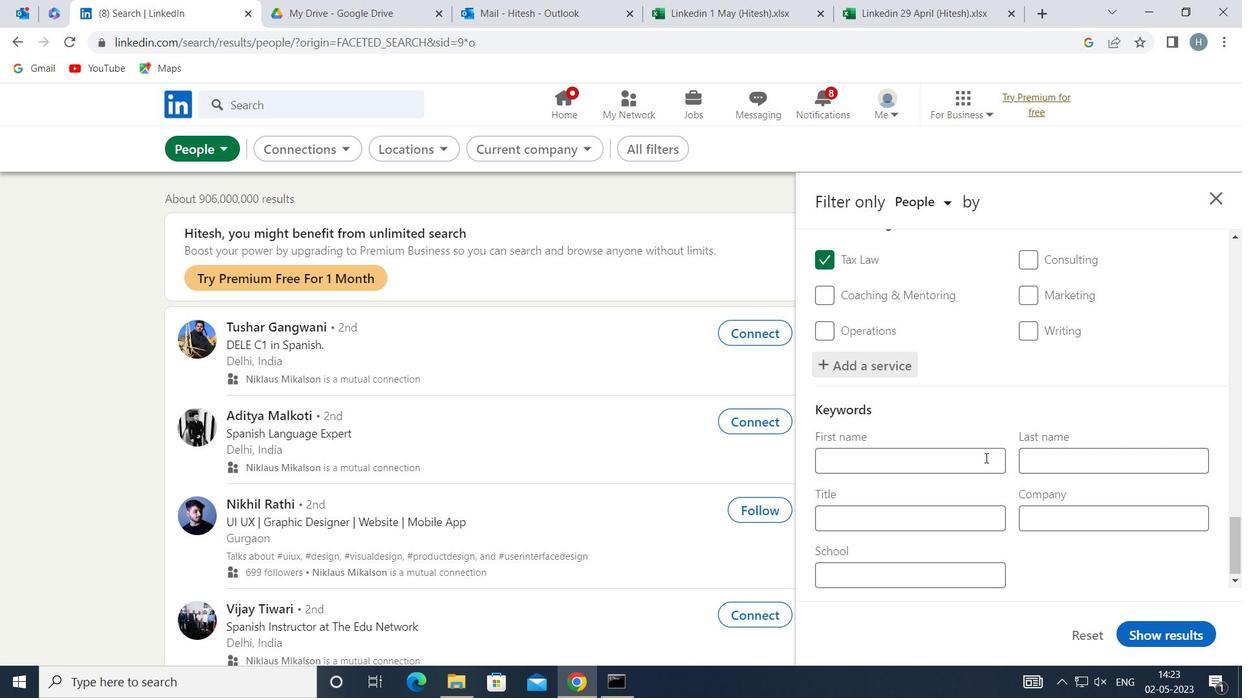 
Action: Mouse moved to (965, 513)
Screenshot: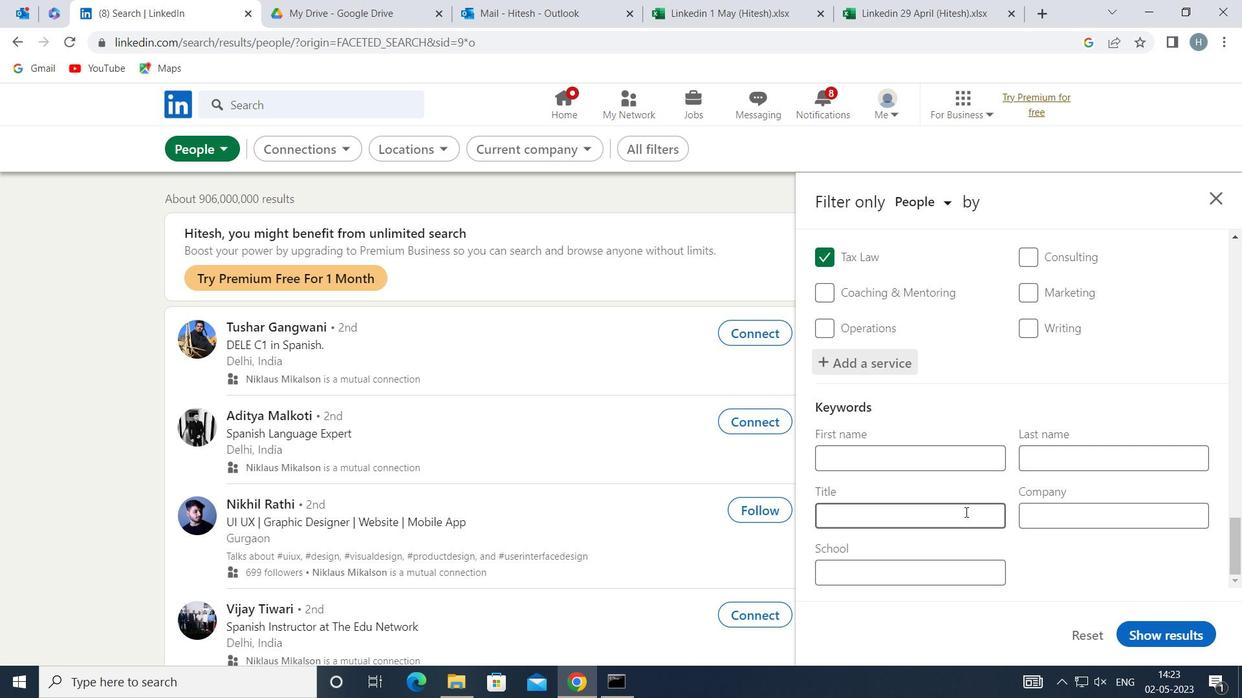 
Action: Mouse pressed left at (965, 513)
Screenshot: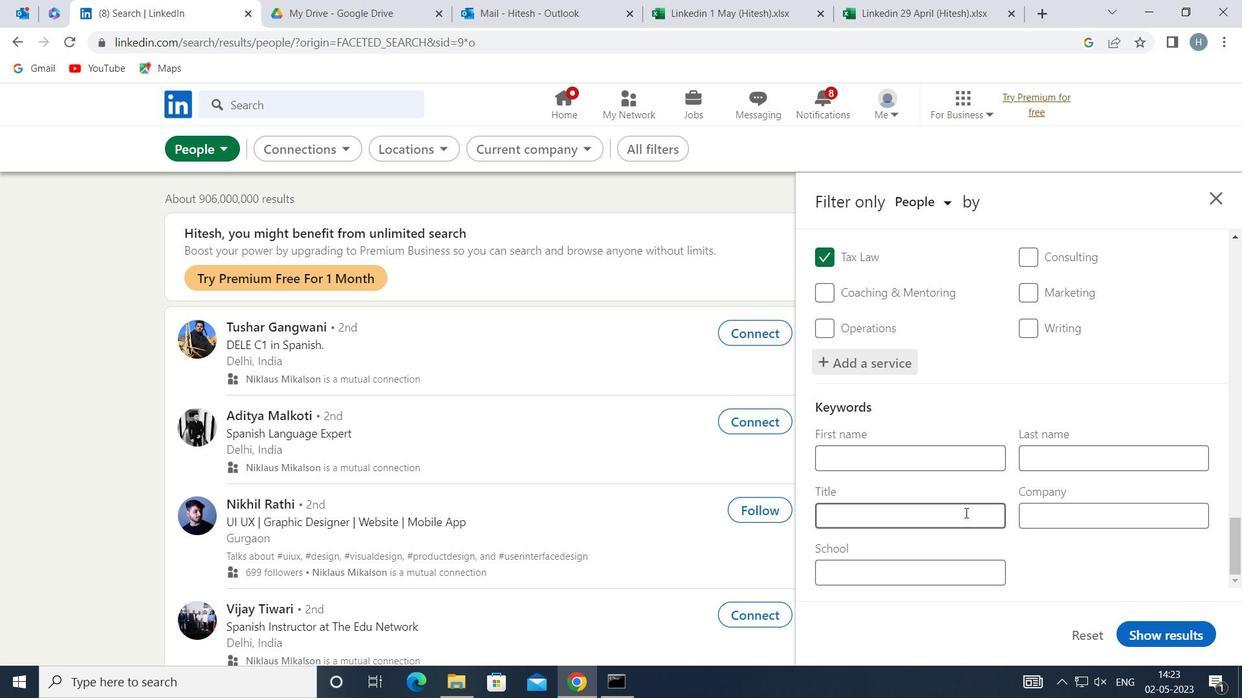 
Action: Key pressed <Key.shift>BUILDING<Key.space><Key.shift>INSPECTOR
Screenshot: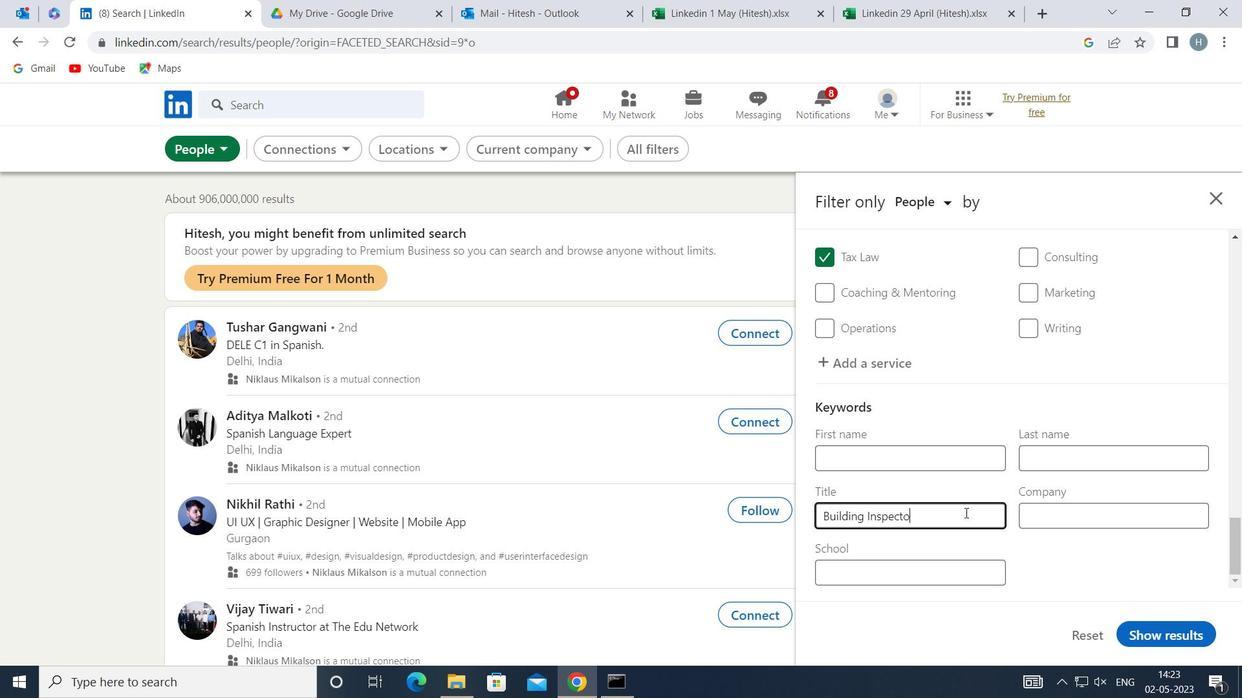 
Action: Mouse moved to (1179, 636)
Screenshot: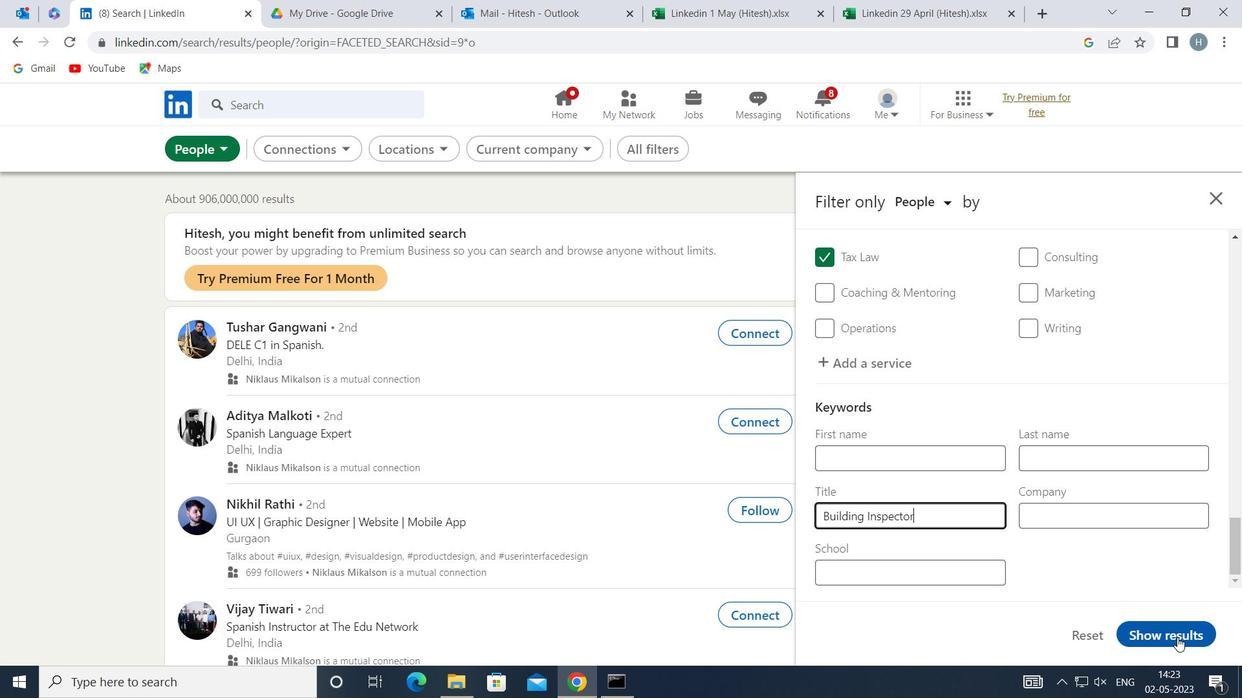 
Action: Mouse pressed left at (1179, 636)
Screenshot: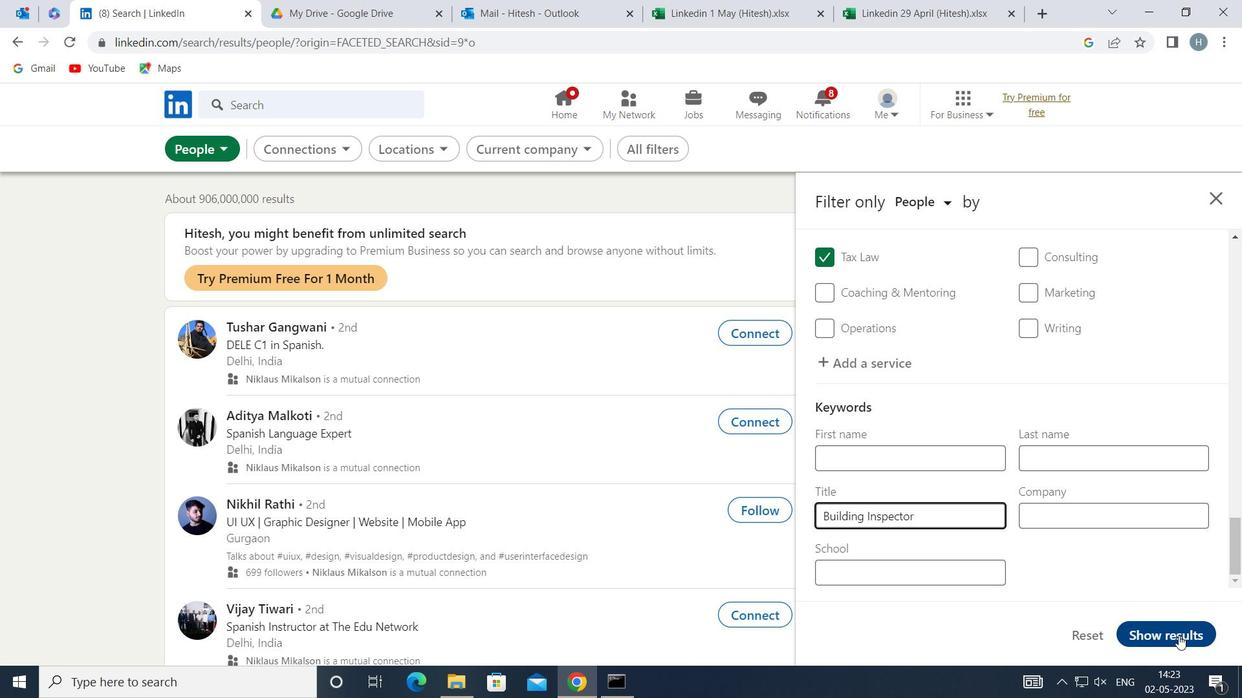 
Action: Mouse moved to (816, 445)
Screenshot: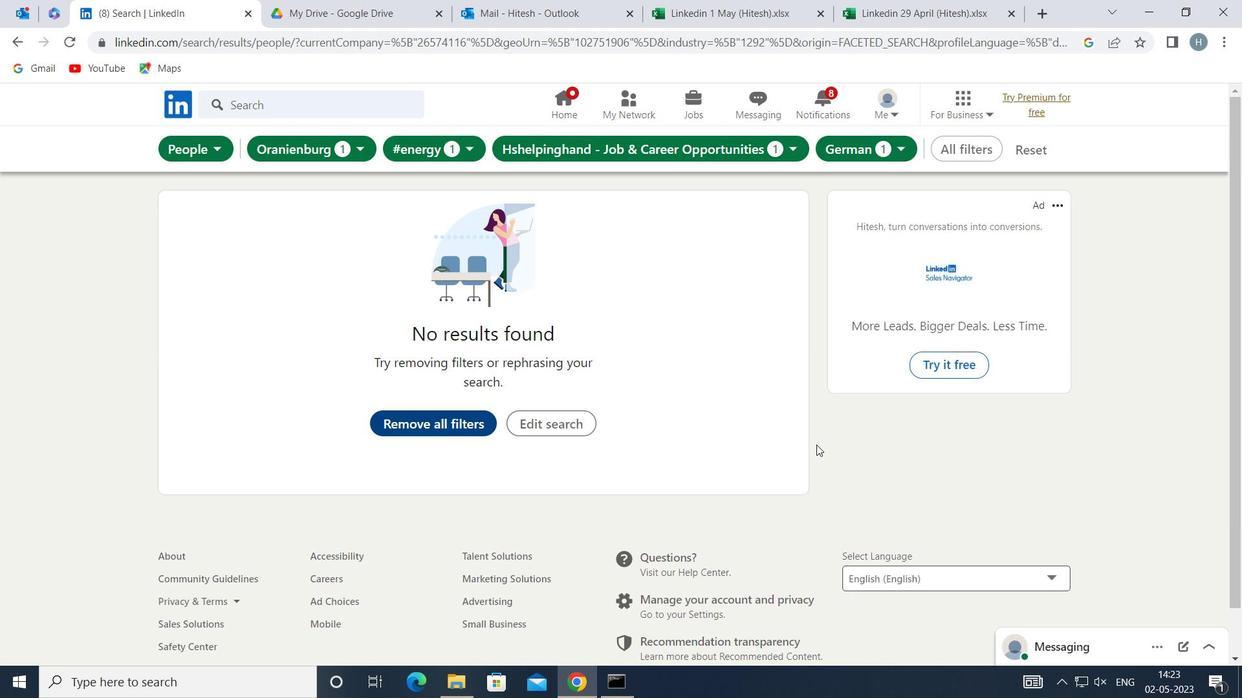 
